Task: Display the results of the 2022 Victory Lane Racing NASCAR Cup Series for the race "Ruof thef Mortgage 500" on the track "Phoenix".
Action: Mouse moved to (267, 589)
Screenshot: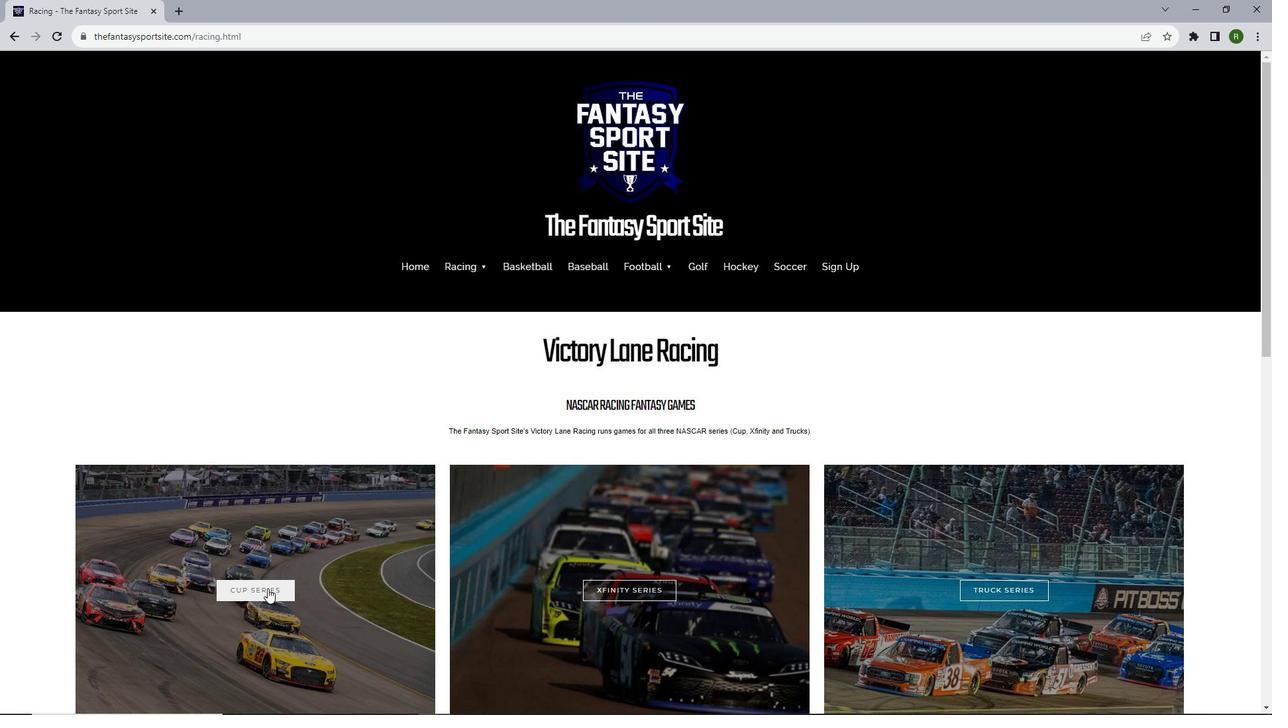 
Action: Mouse pressed left at (267, 589)
Screenshot: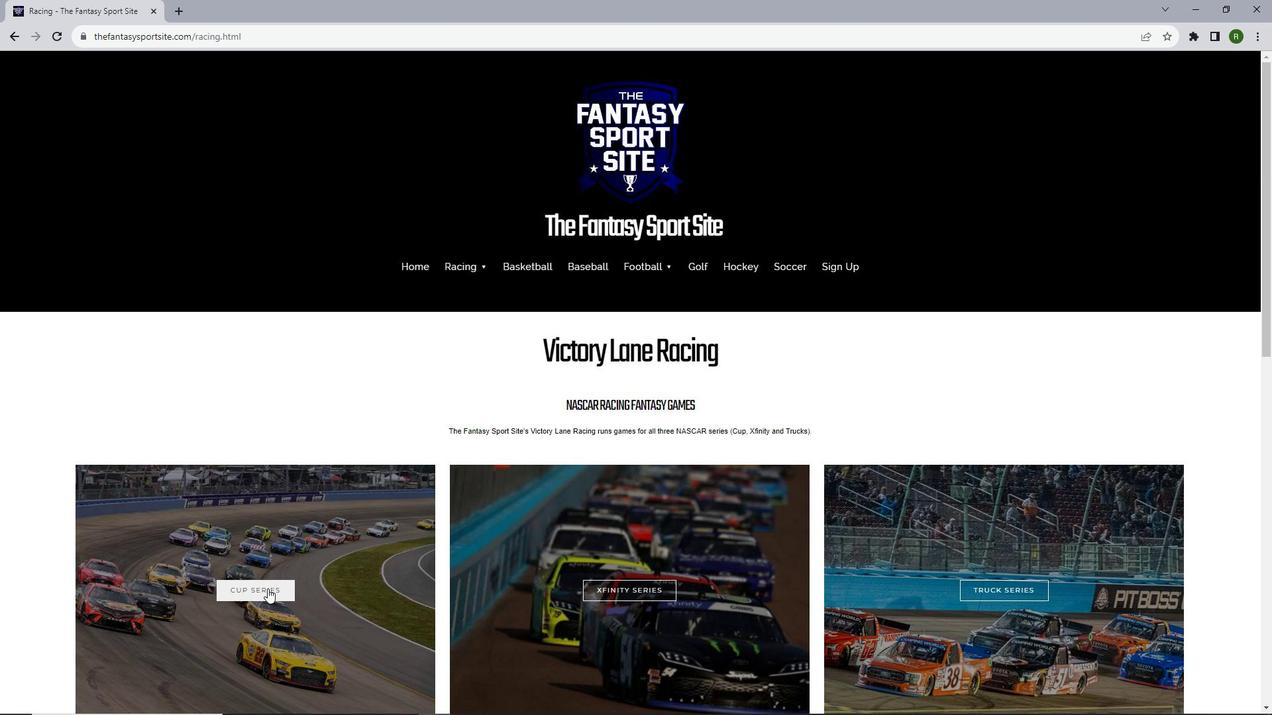 
Action: Mouse moved to (415, 436)
Screenshot: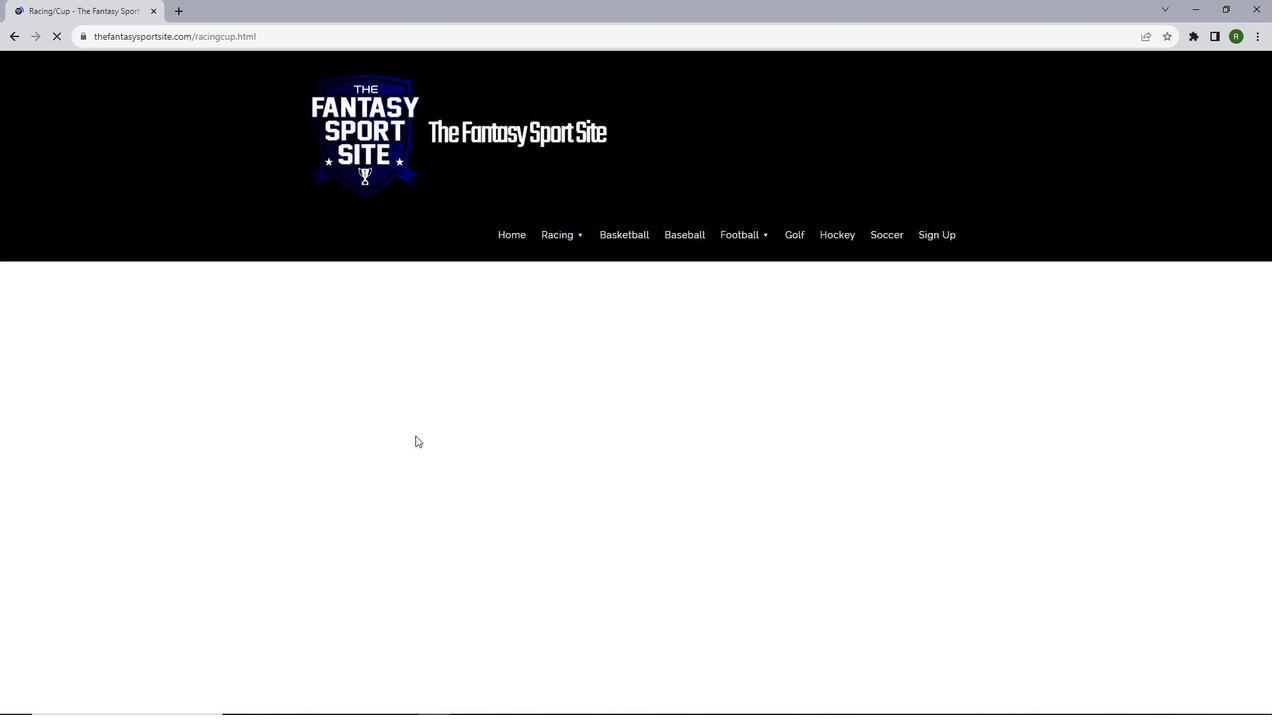 
Action: Mouse scrolled (415, 435) with delta (0, 0)
Screenshot: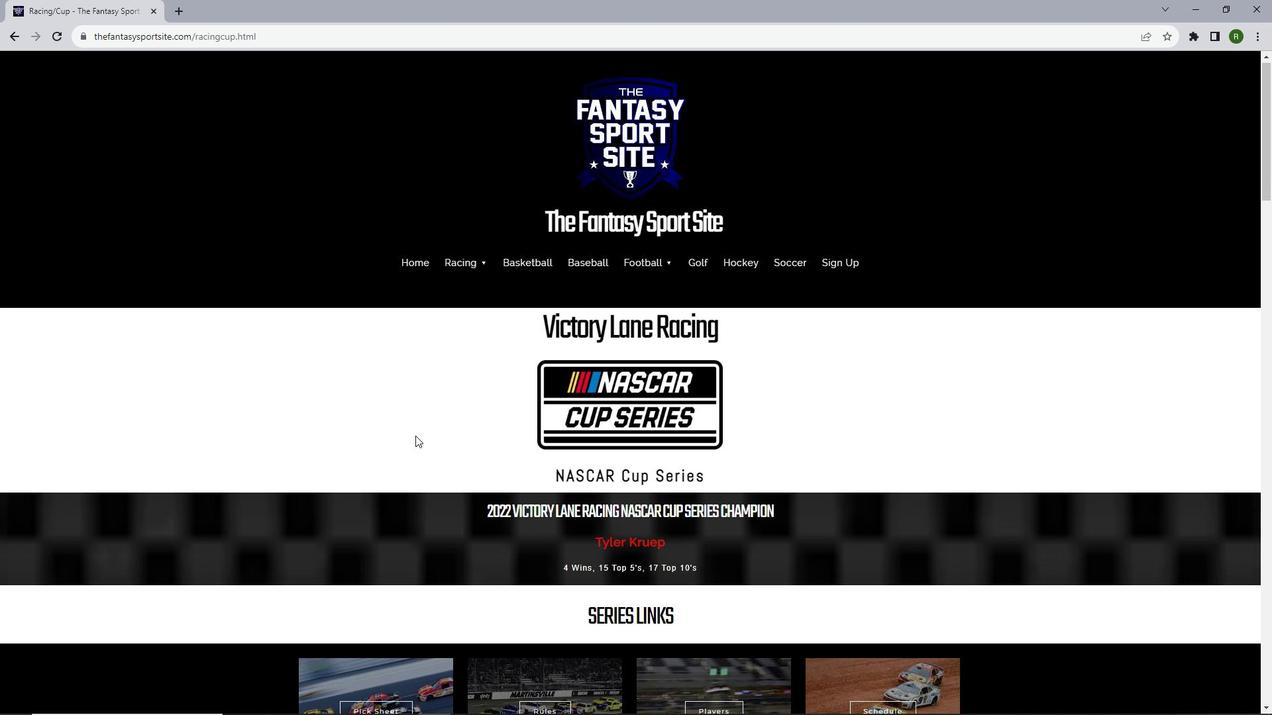 
Action: Mouse scrolled (415, 435) with delta (0, 0)
Screenshot: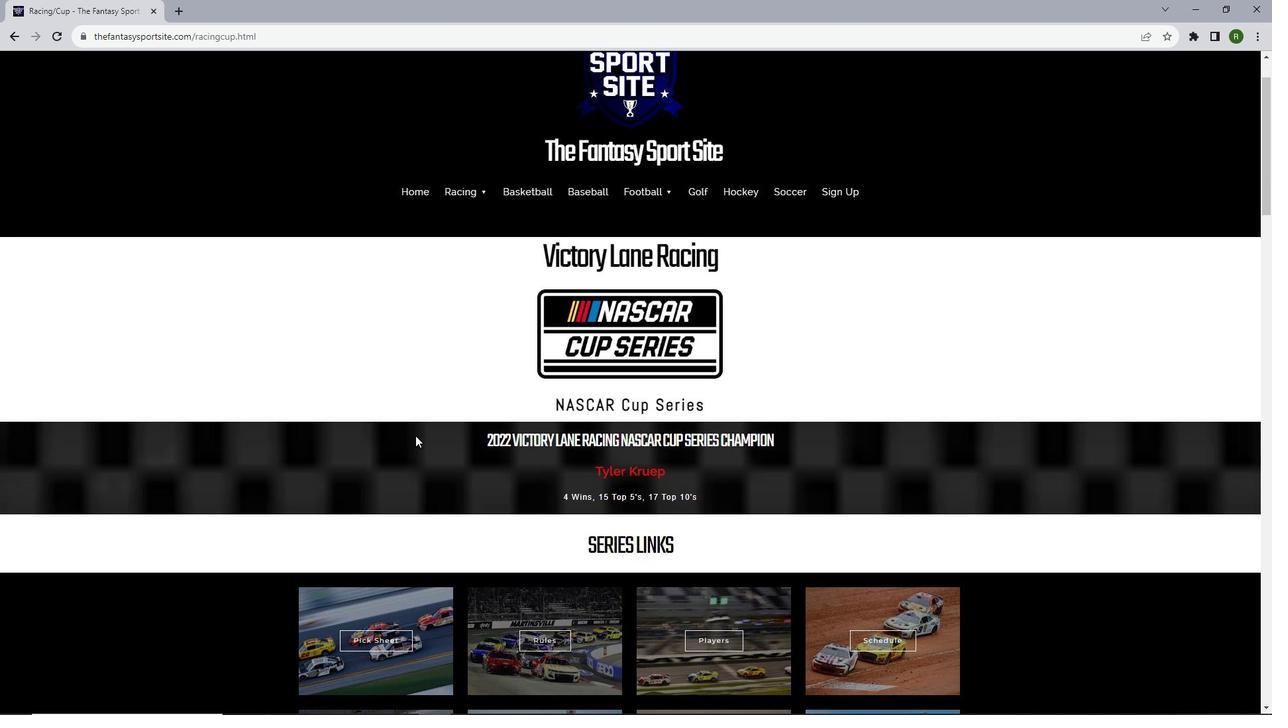 
Action: Mouse scrolled (415, 435) with delta (0, 0)
Screenshot: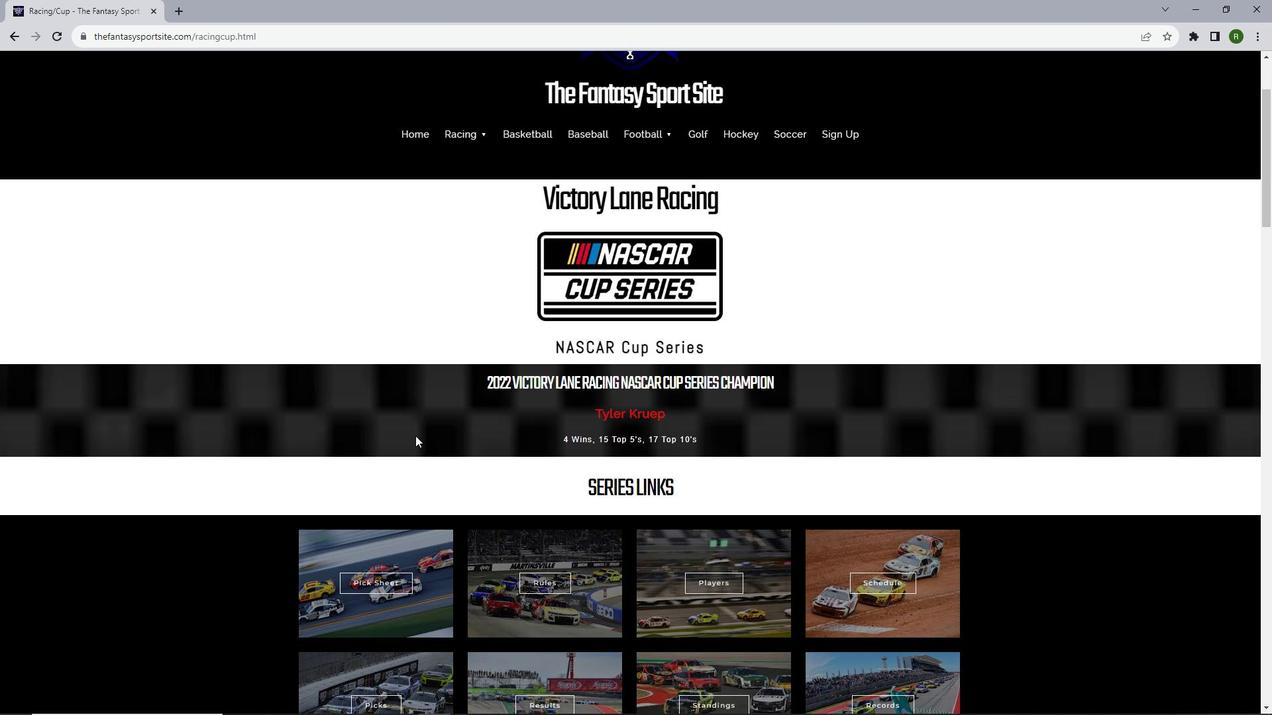
Action: Mouse scrolled (415, 435) with delta (0, 0)
Screenshot: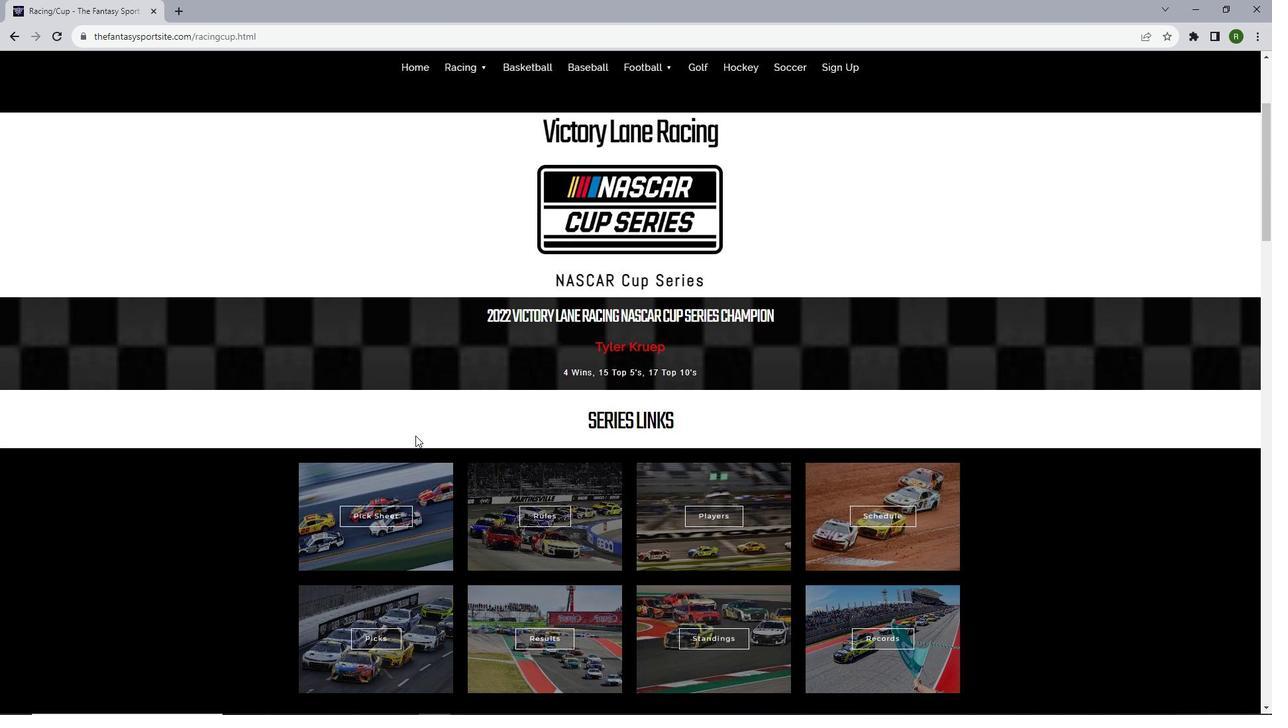 
Action: Mouse scrolled (415, 435) with delta (0, 0)
Screenshot: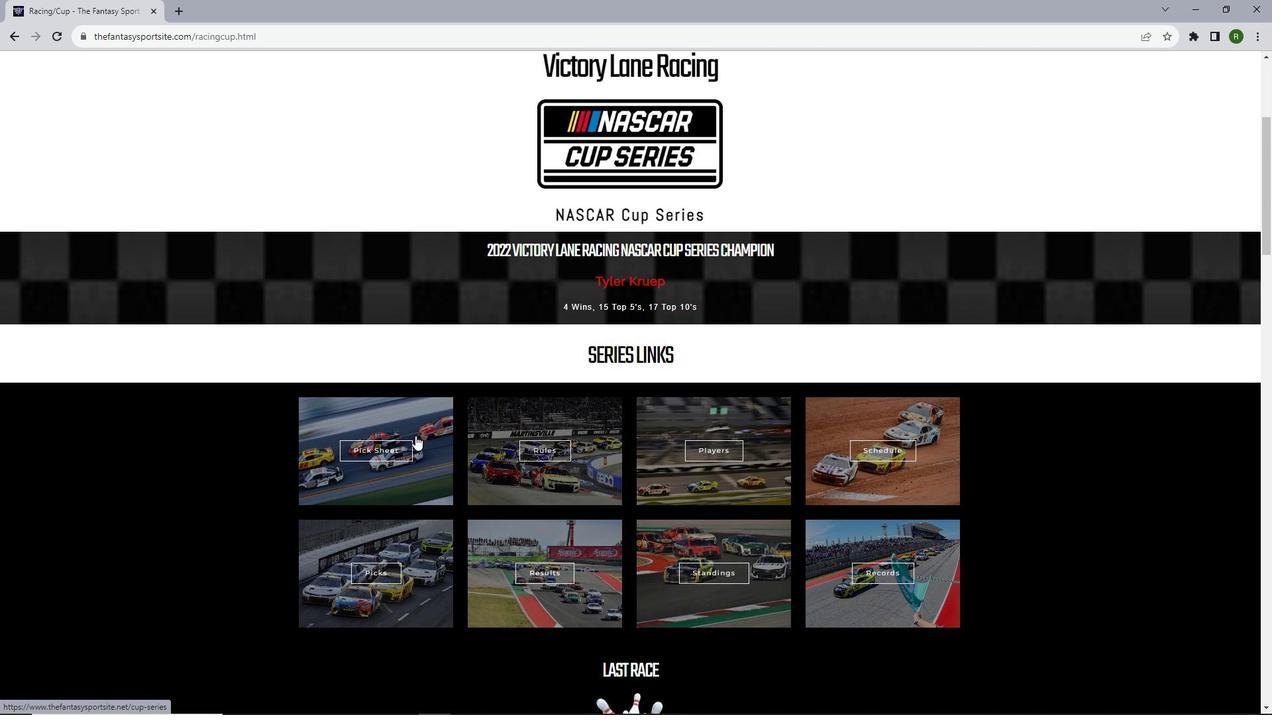 
Action: Mouse moved to (540, 502)
Screenshot: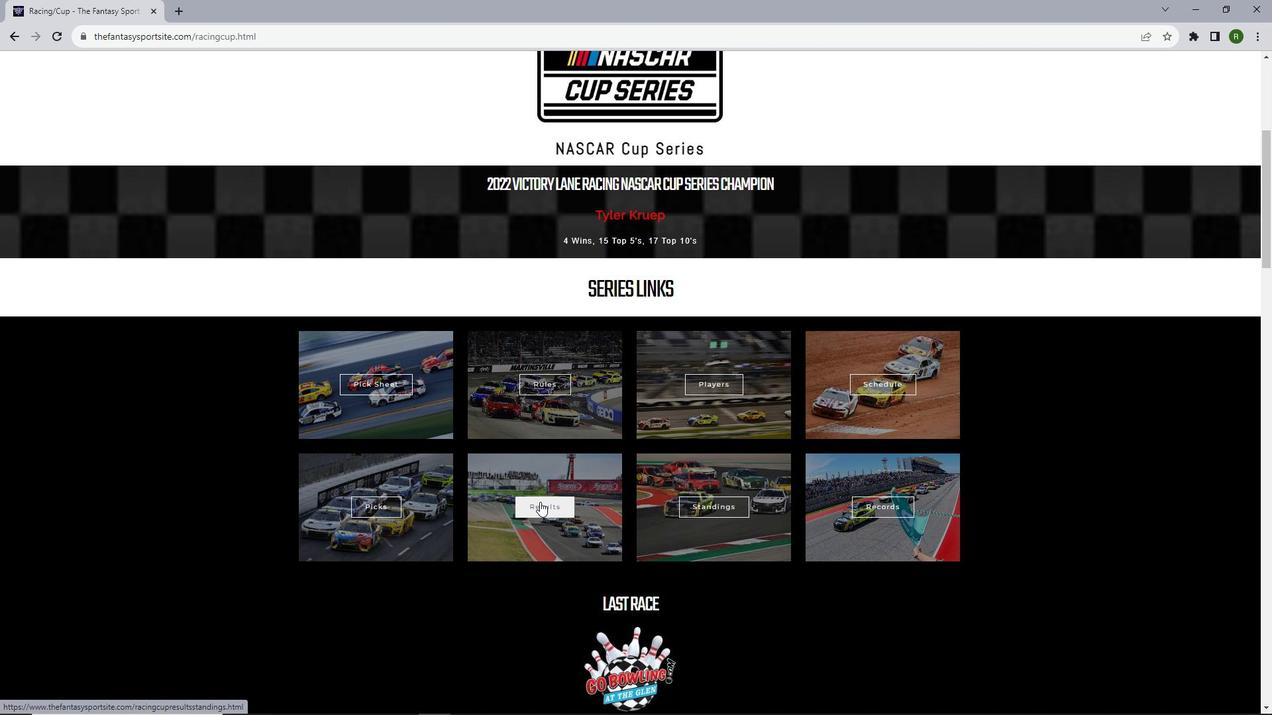 
Action: Mouse pressed left at (540, 502)
Screenshot: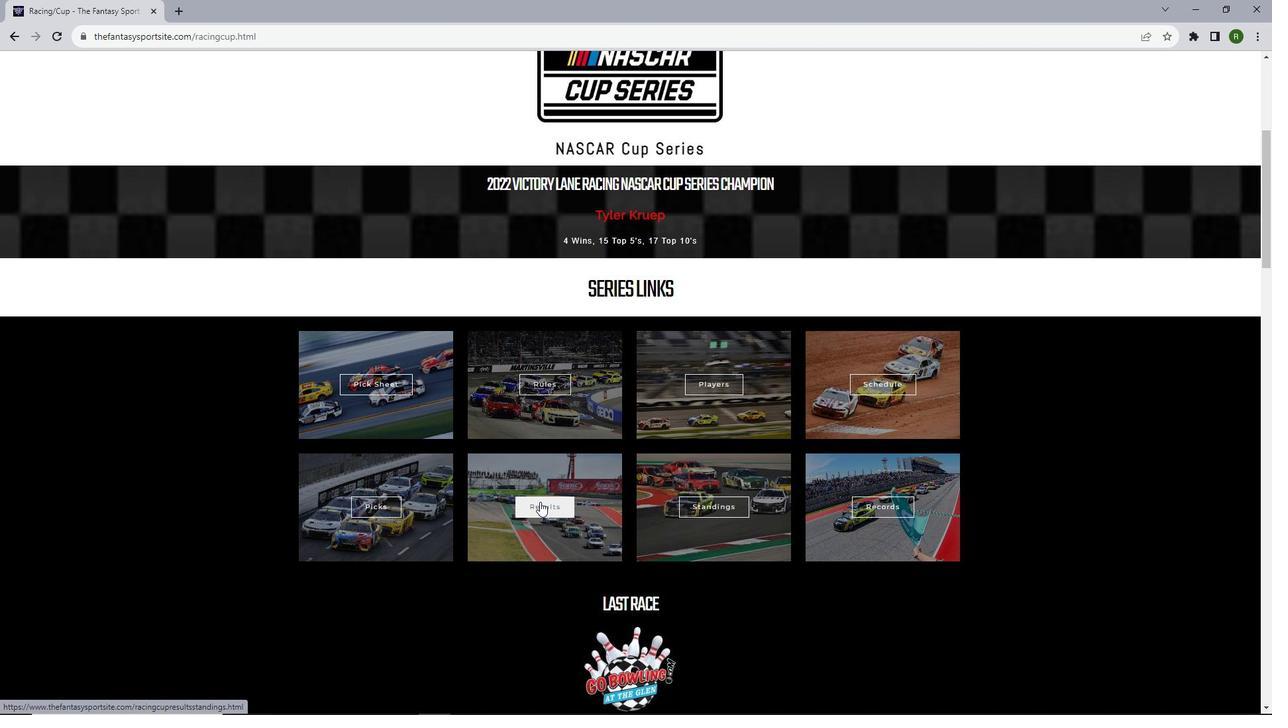 
Action: Mouse moved to (551, 422)
Screenshot: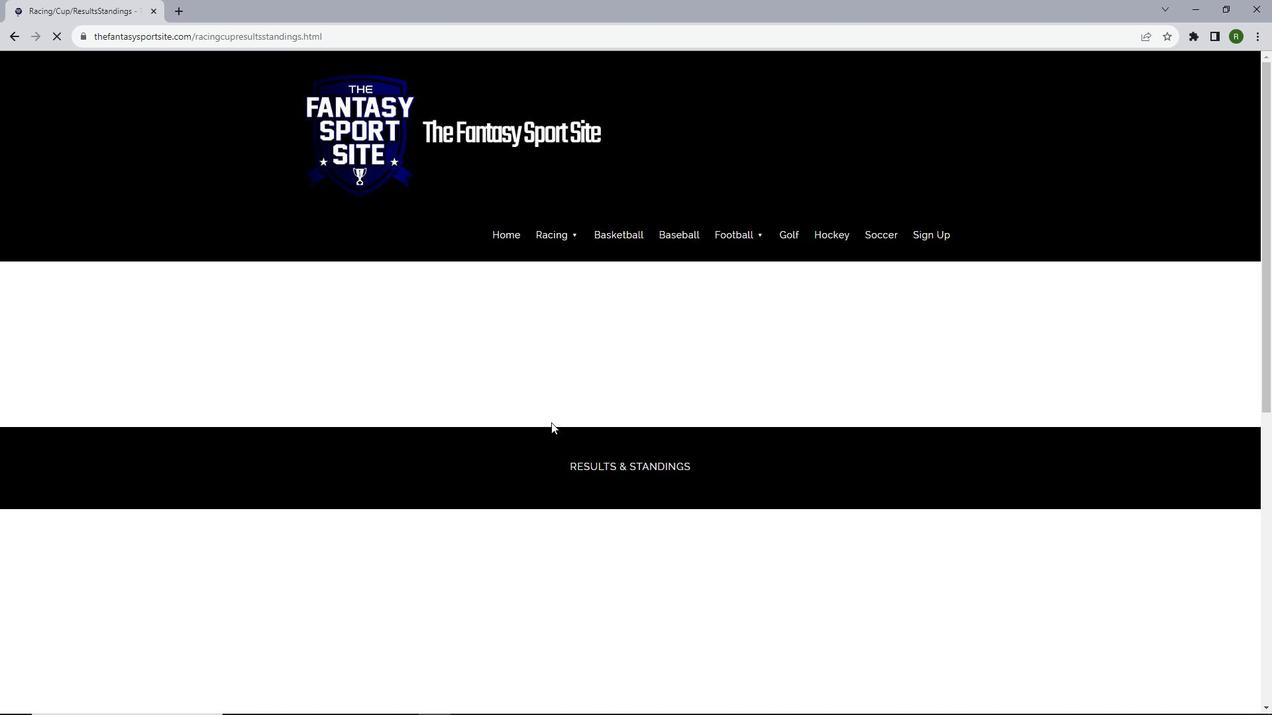 
Action: Mouse scrolled (551, 422) with delta (0, 0)
Screenshot: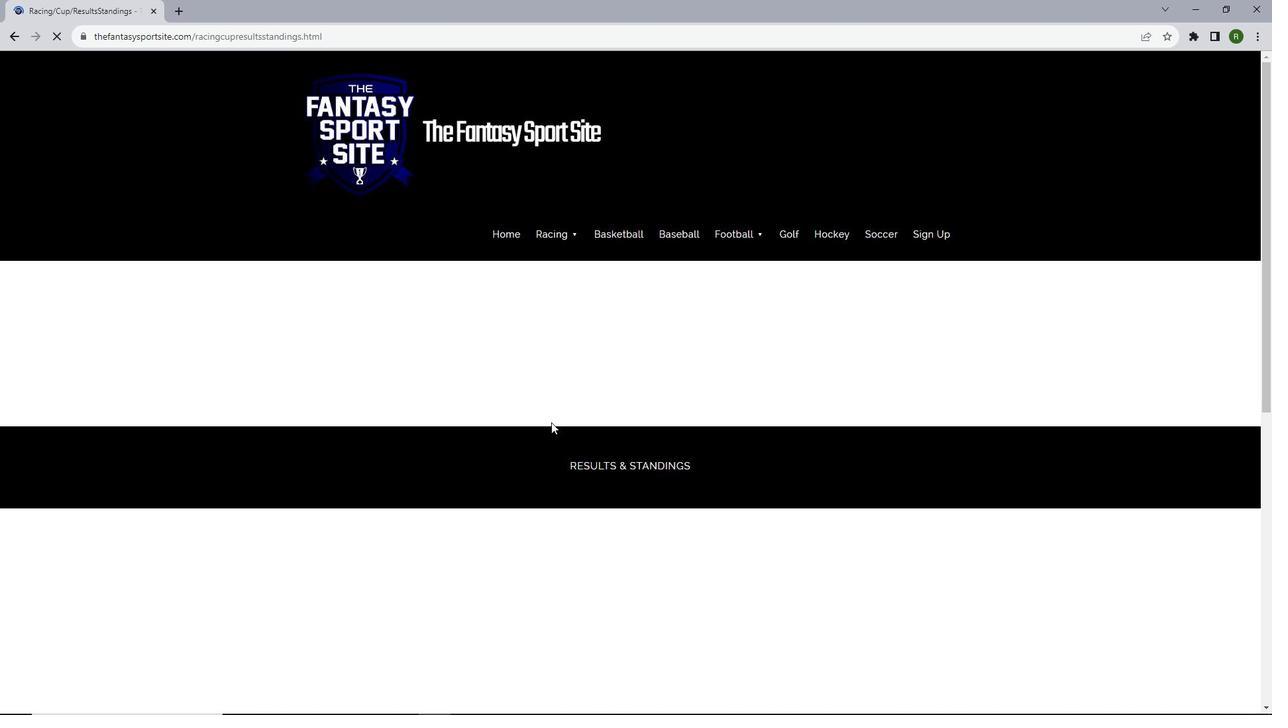 
Action: Mouse moved to (551, 422)
Screenshot: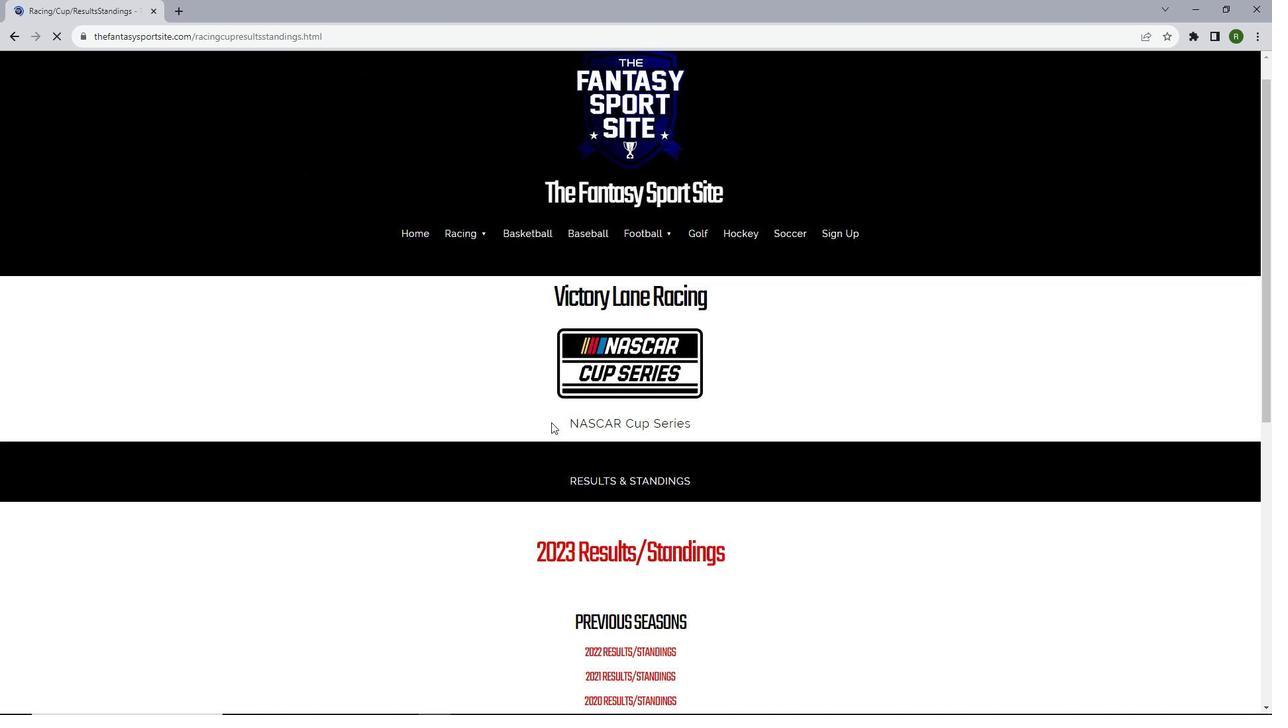 
Action: Mouse scrolled (551, 421) with delta (0, 0)
Screenshot: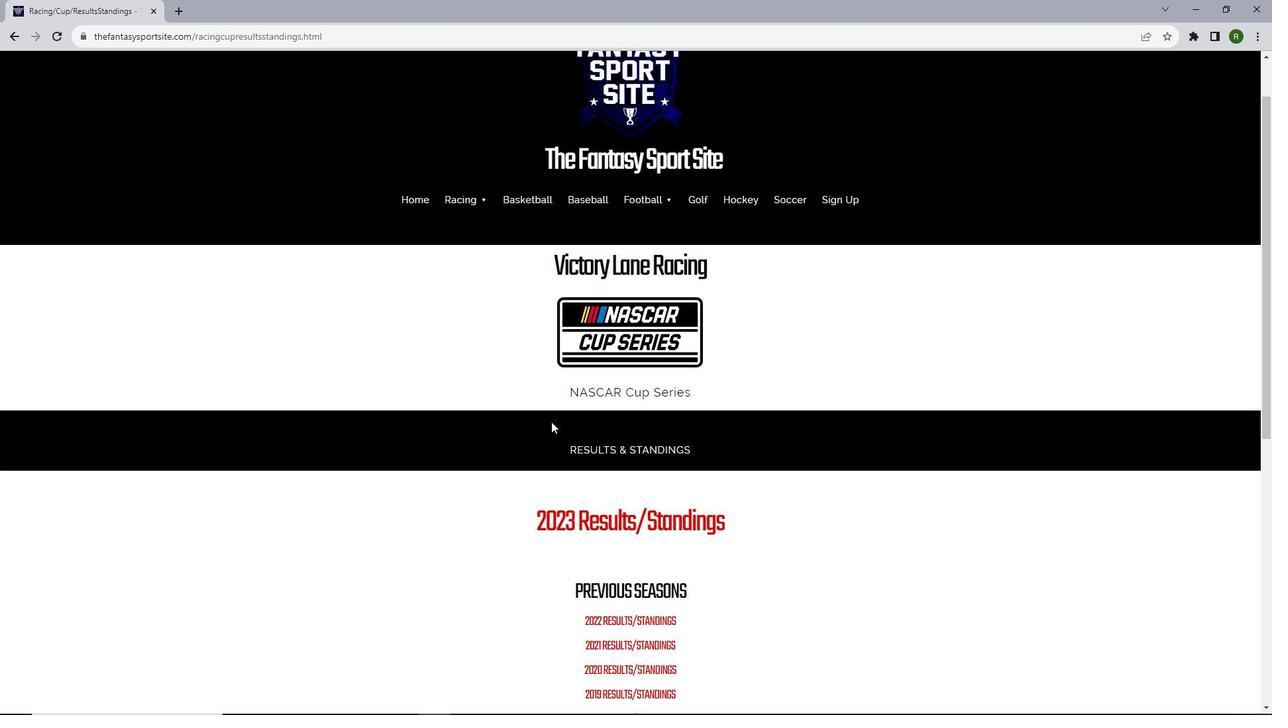 
Action: Mouse moved to (588, 465)
Screenshot: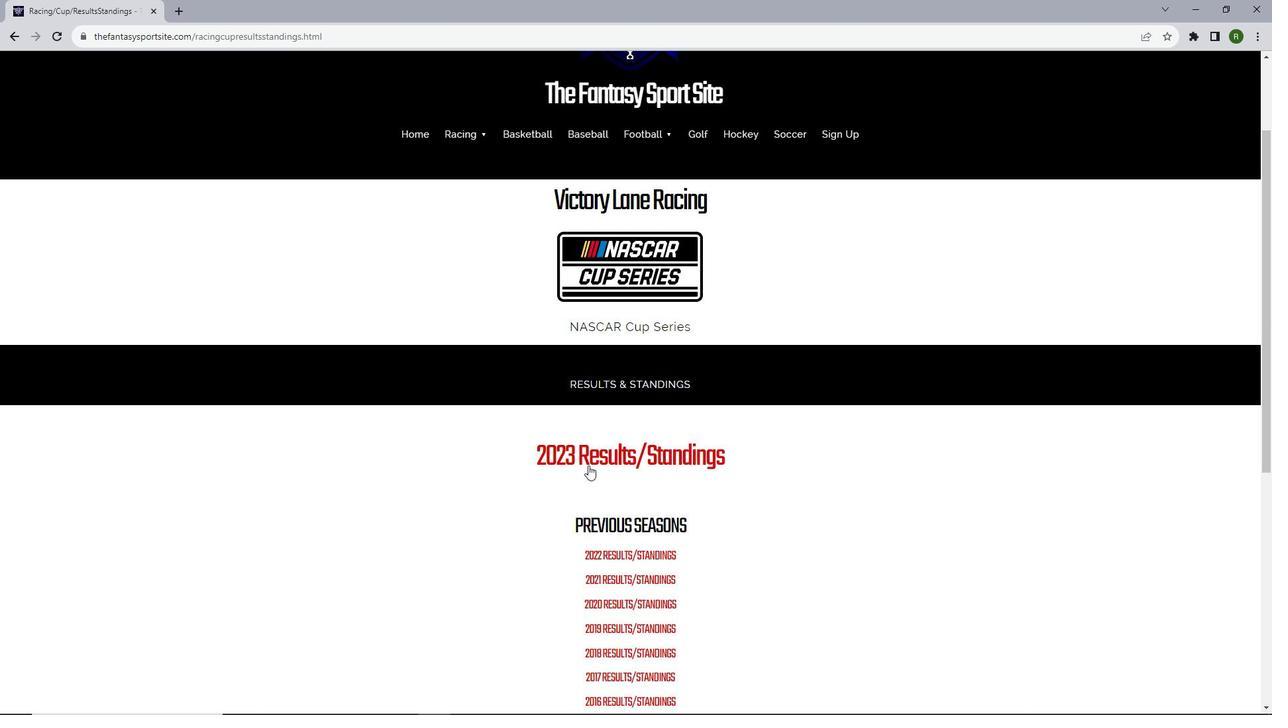 
Action: Mouse scrolled (588, 465) with delta (0, 0)
Screenshot: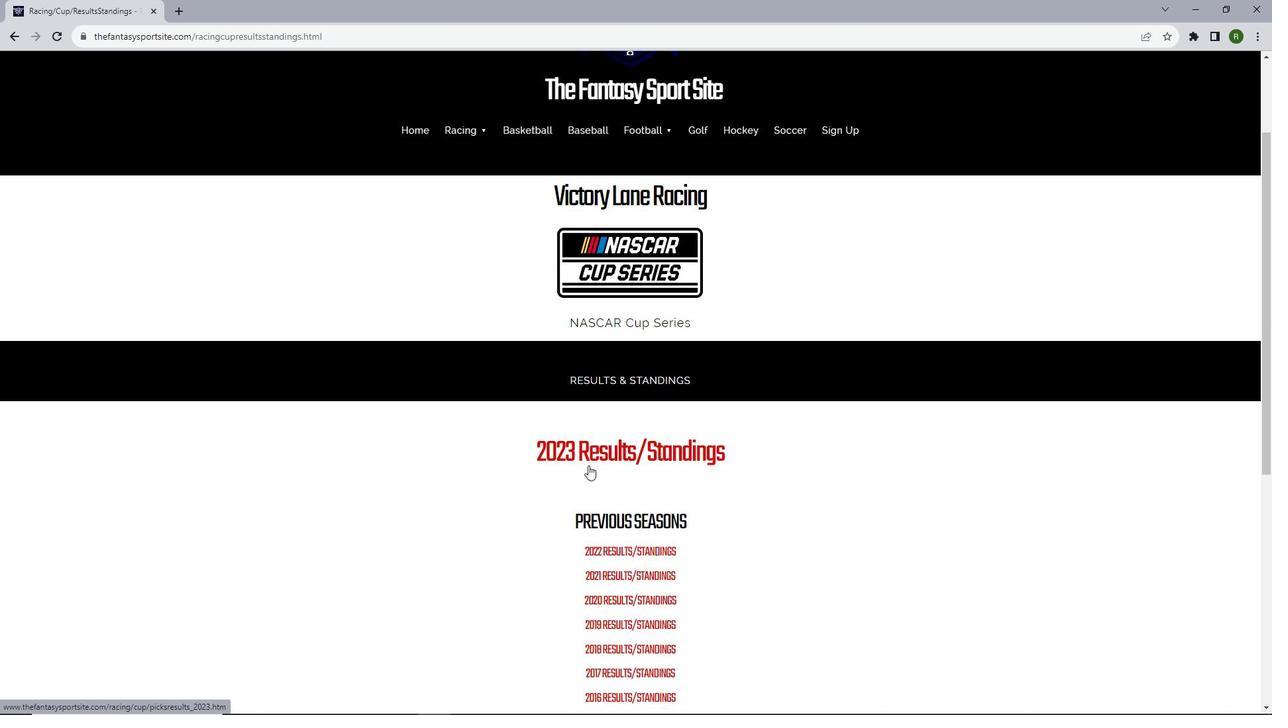 
Action: Mouse moved to (634, 483)
Screenshot: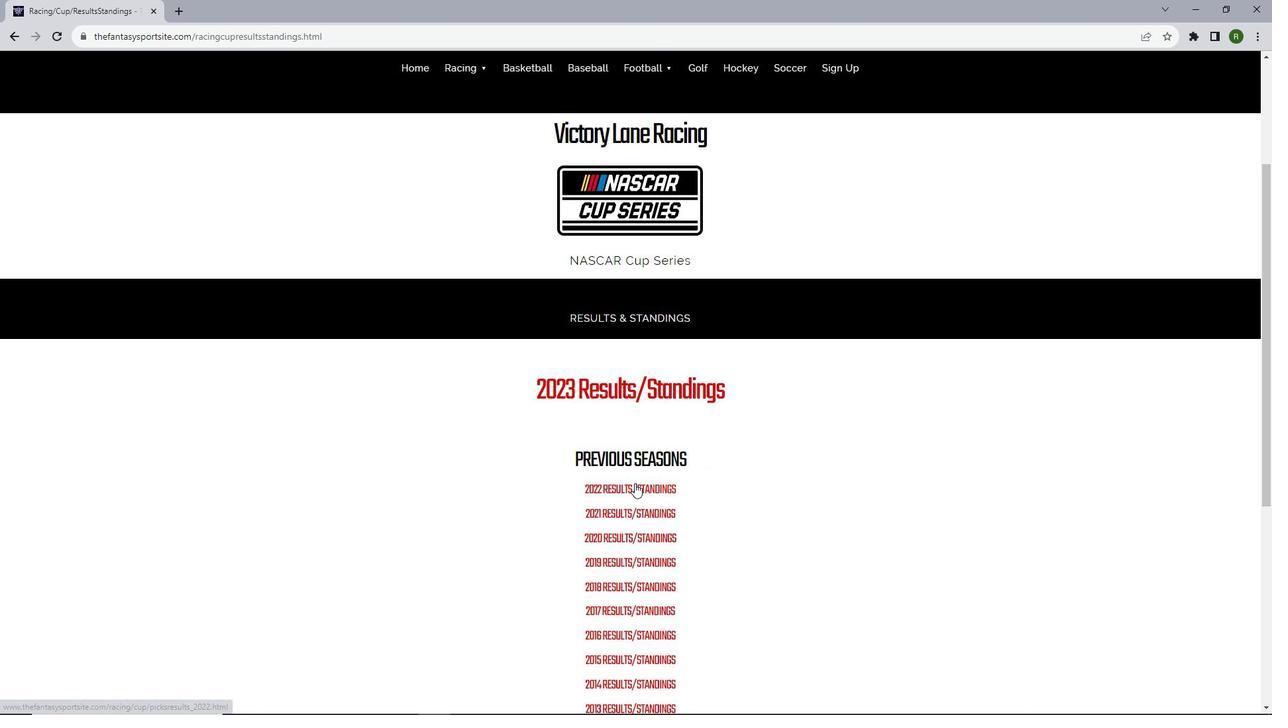 
Action: Mouse pressed left at (634, 483)
Screenshot: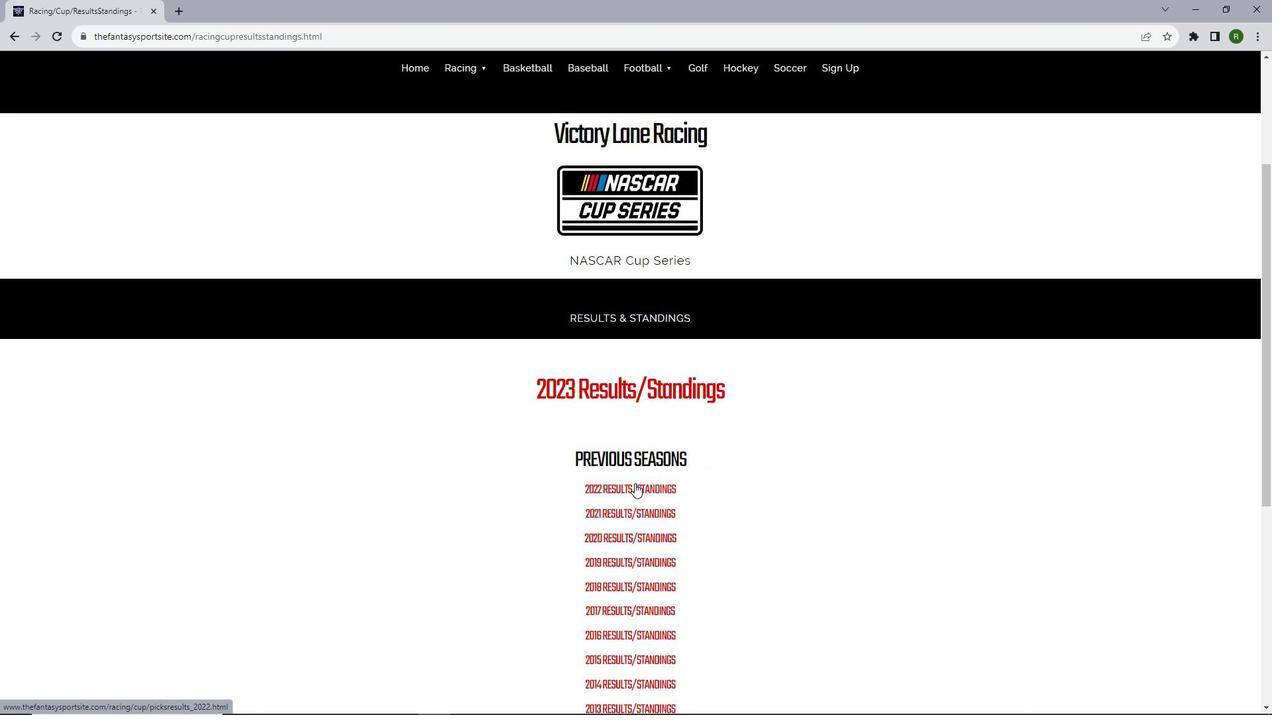
Action: Mouse moved to (768, 186)
Screenshot: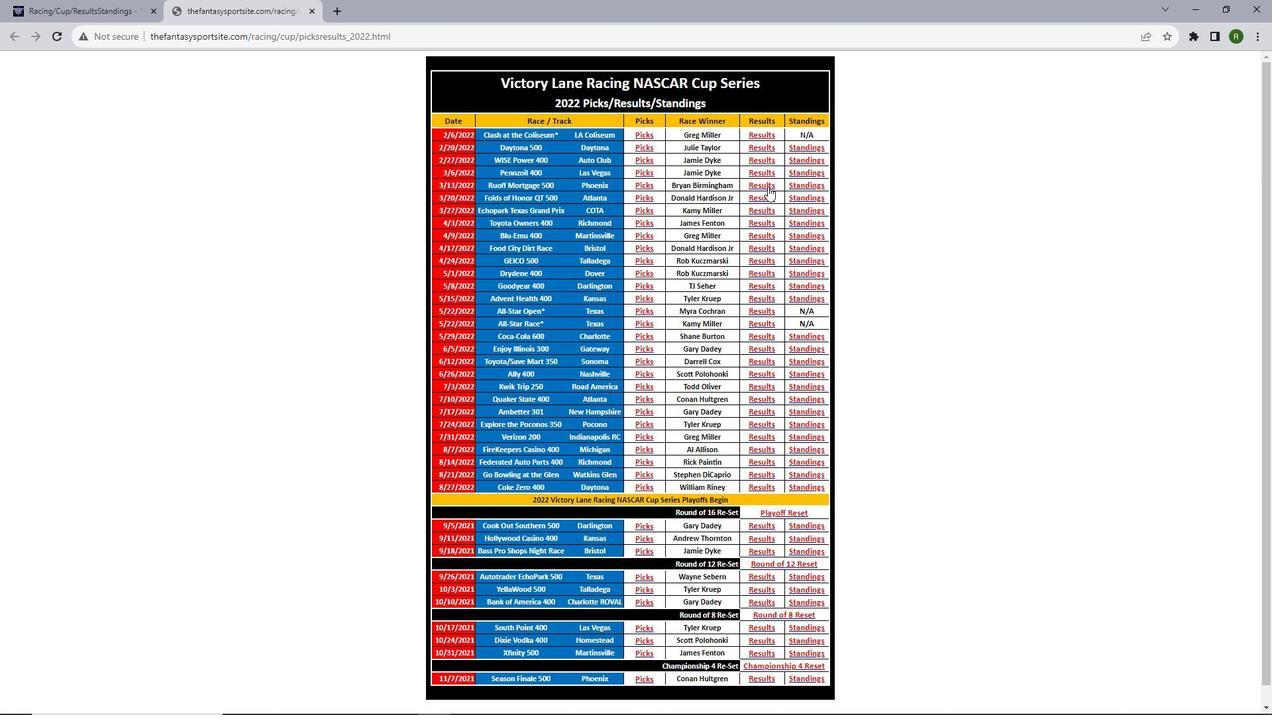
Action: Mouse pressed left at (768, 186)
Screenshot: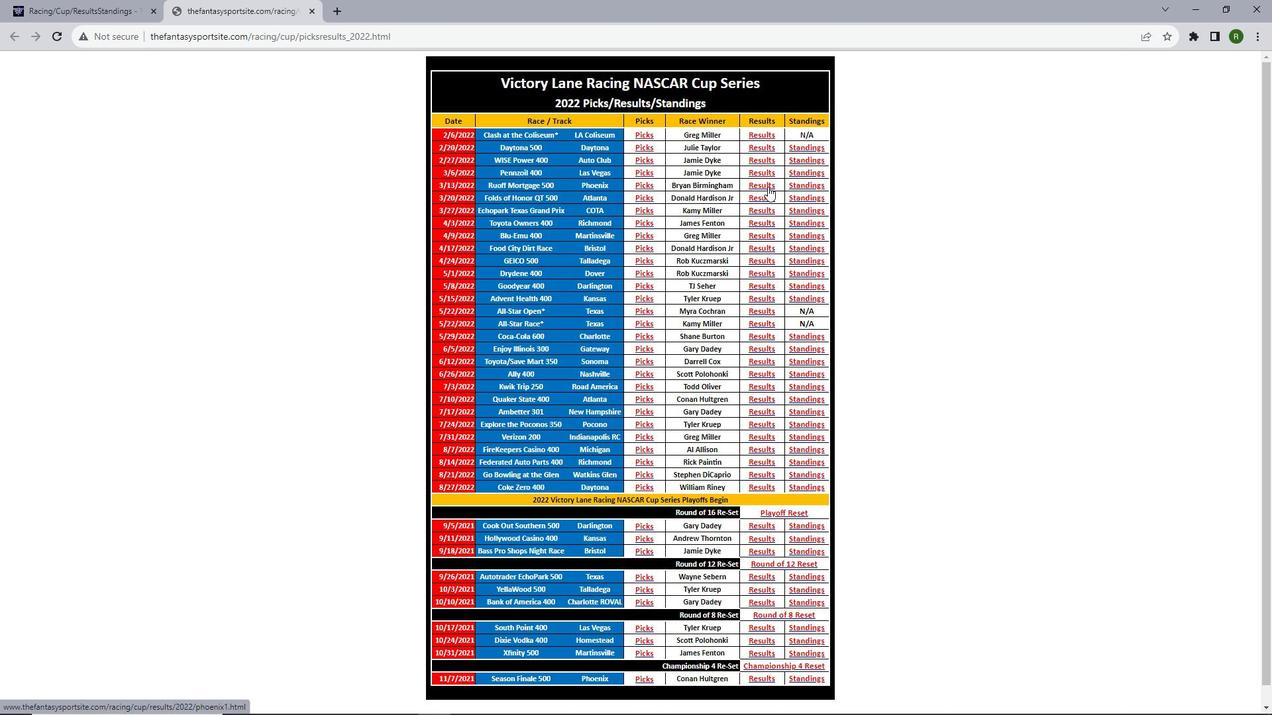 
Action: Mouse moved to (735, 260)
Screenshot: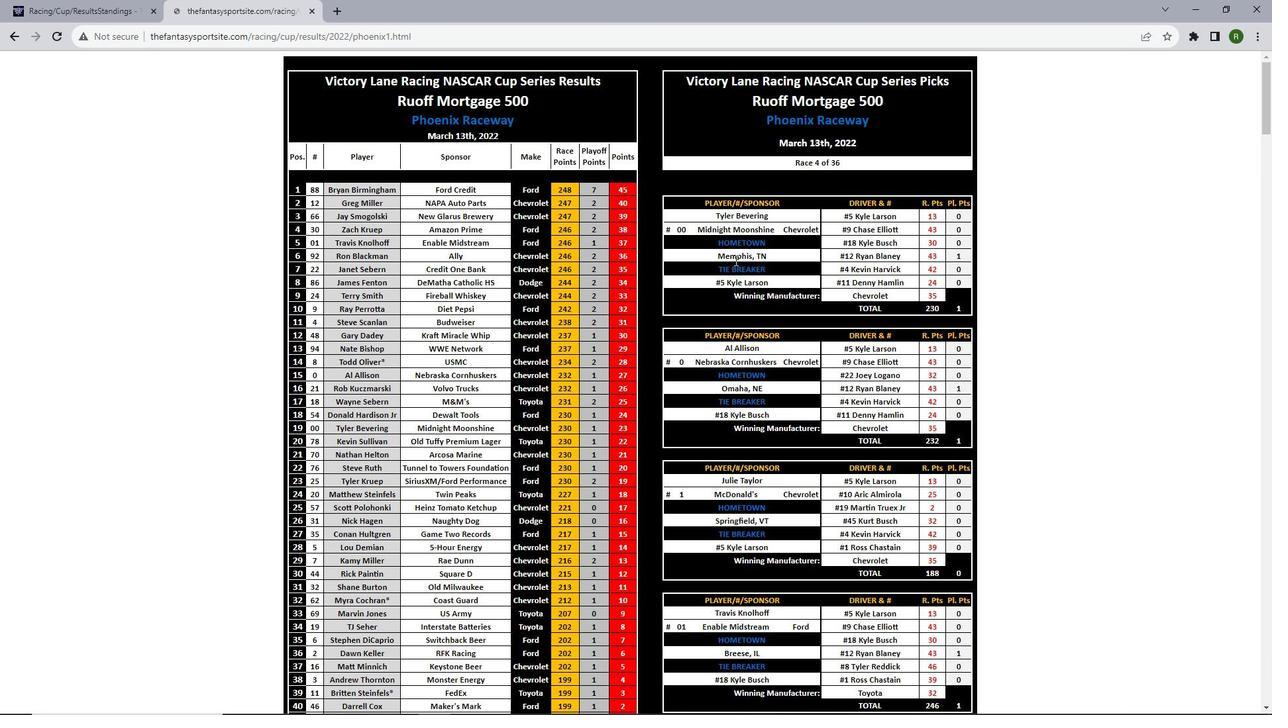 
Action: Mouse scrolled (735, 259) with delta (0, 0)
Screenshot: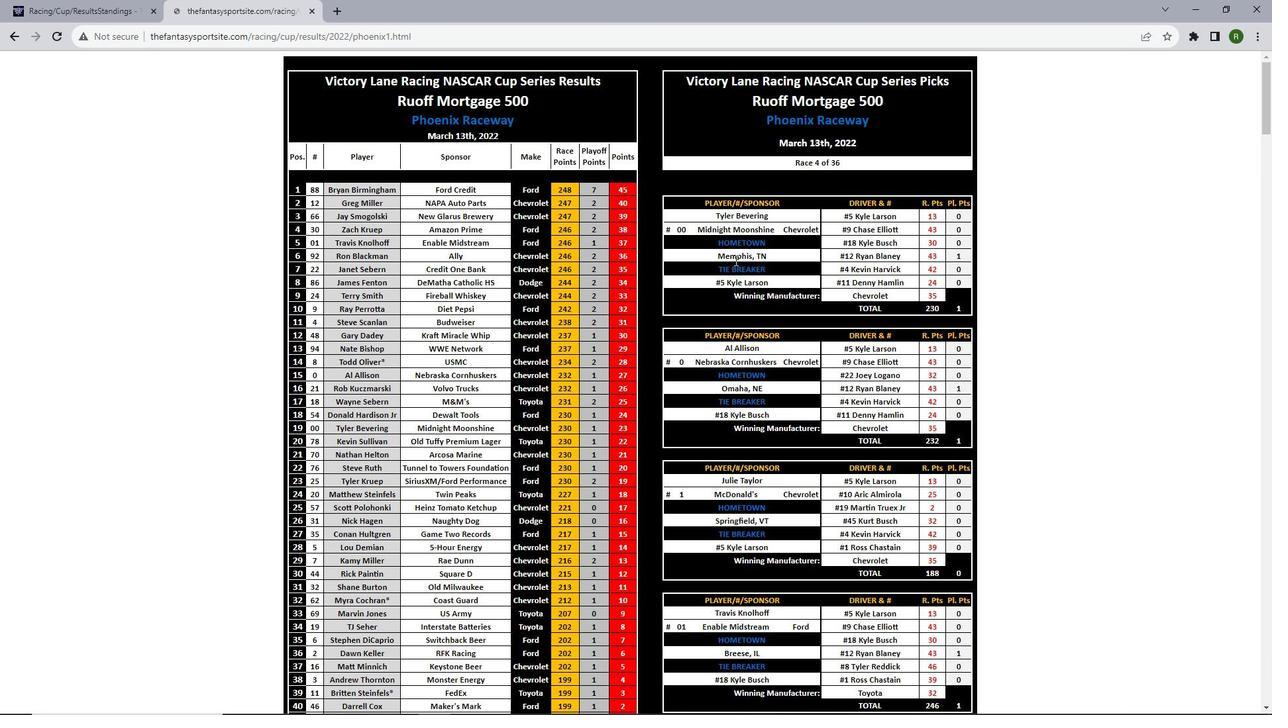 
Action: Mouse scrolled (735, 259) with delta (0, 0)
Screenshot: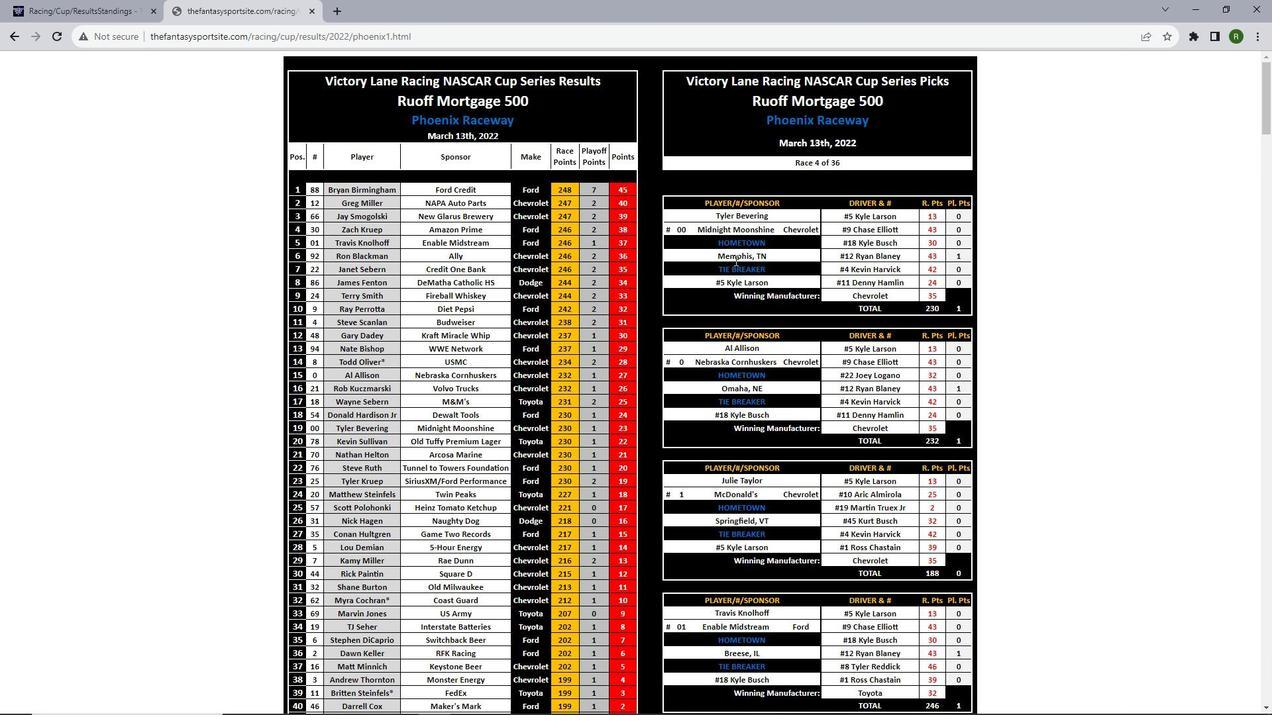 
Action: Mouse scrolled (735, 259) with delta (0, 0)
Screenshot: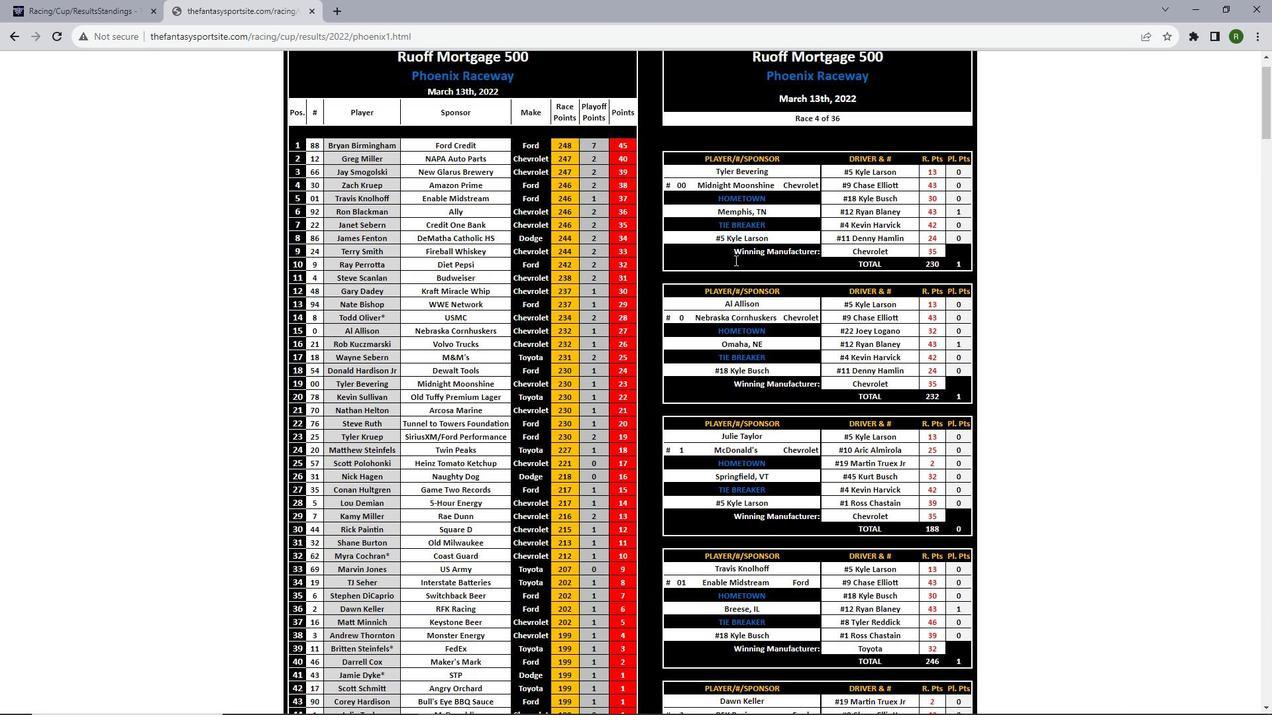 
Action: Mouse scrolled (735, 259) with delta (0, 0)
Screenshot: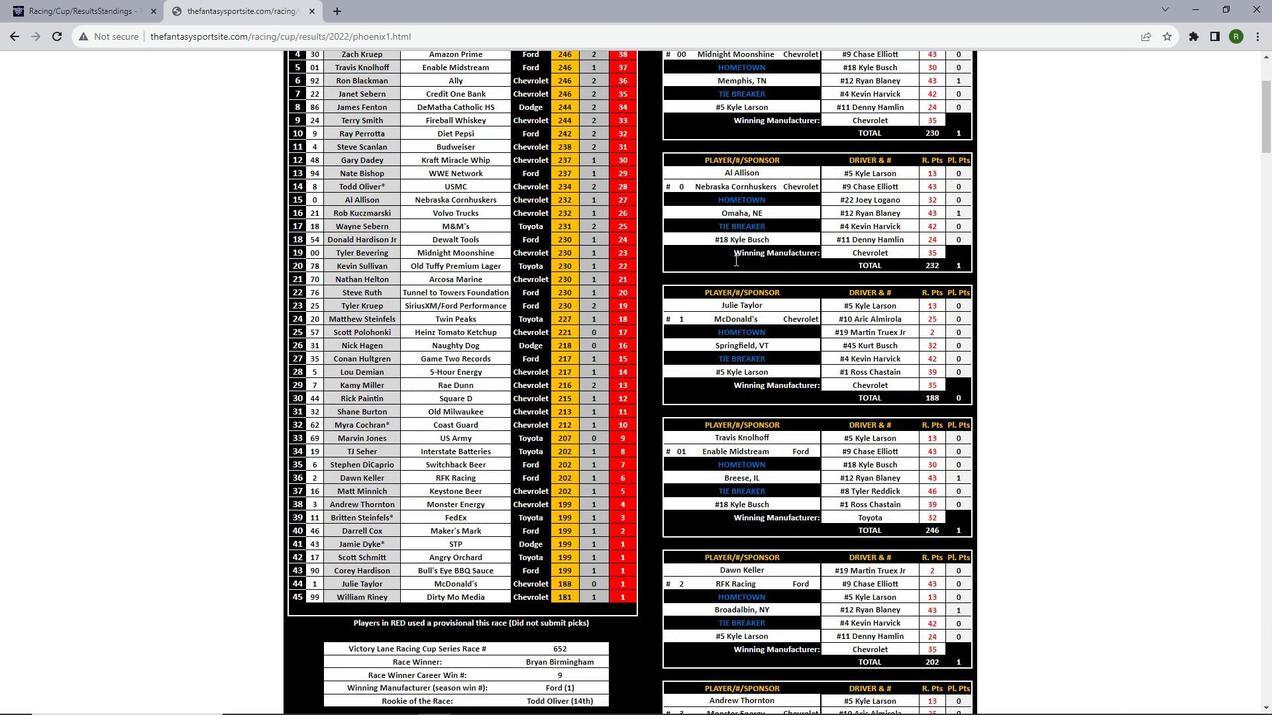 
Action: Mouse scrolled (735, 259) with delta (0, 0)
Screenshot: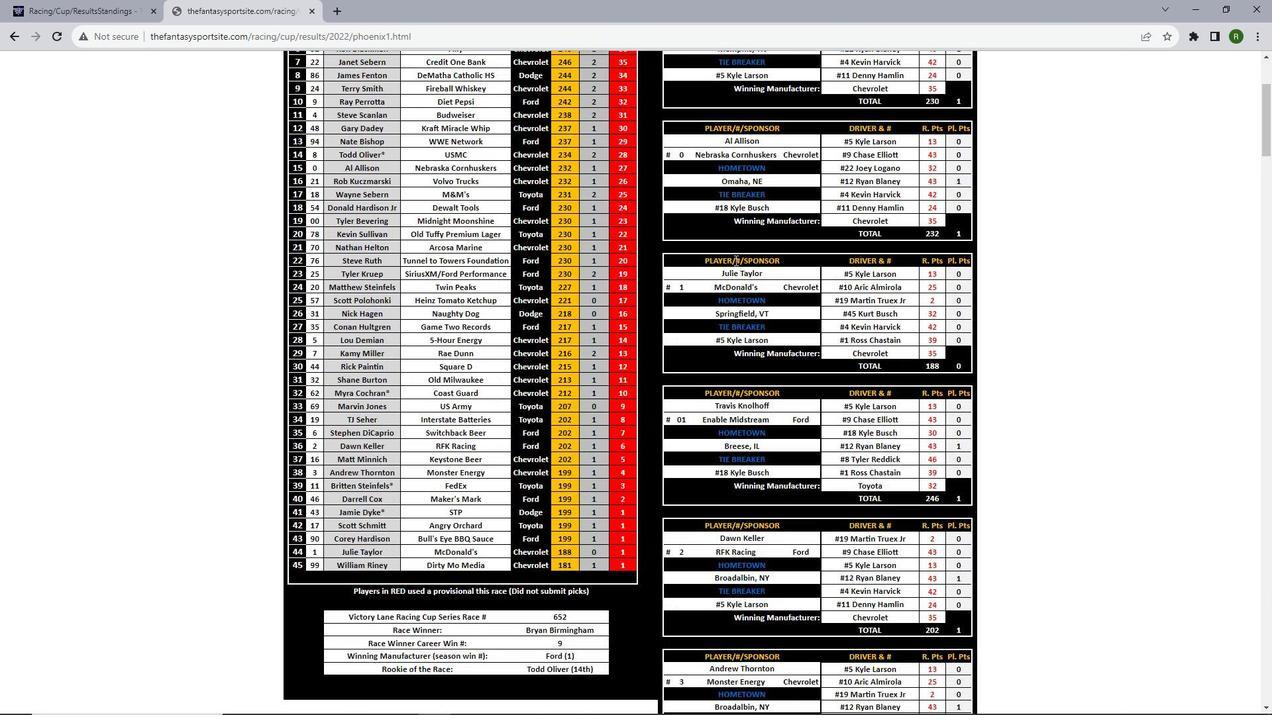 
Action: Mouse scrolled (735, 259) with delta (0, 0)
Screenshot: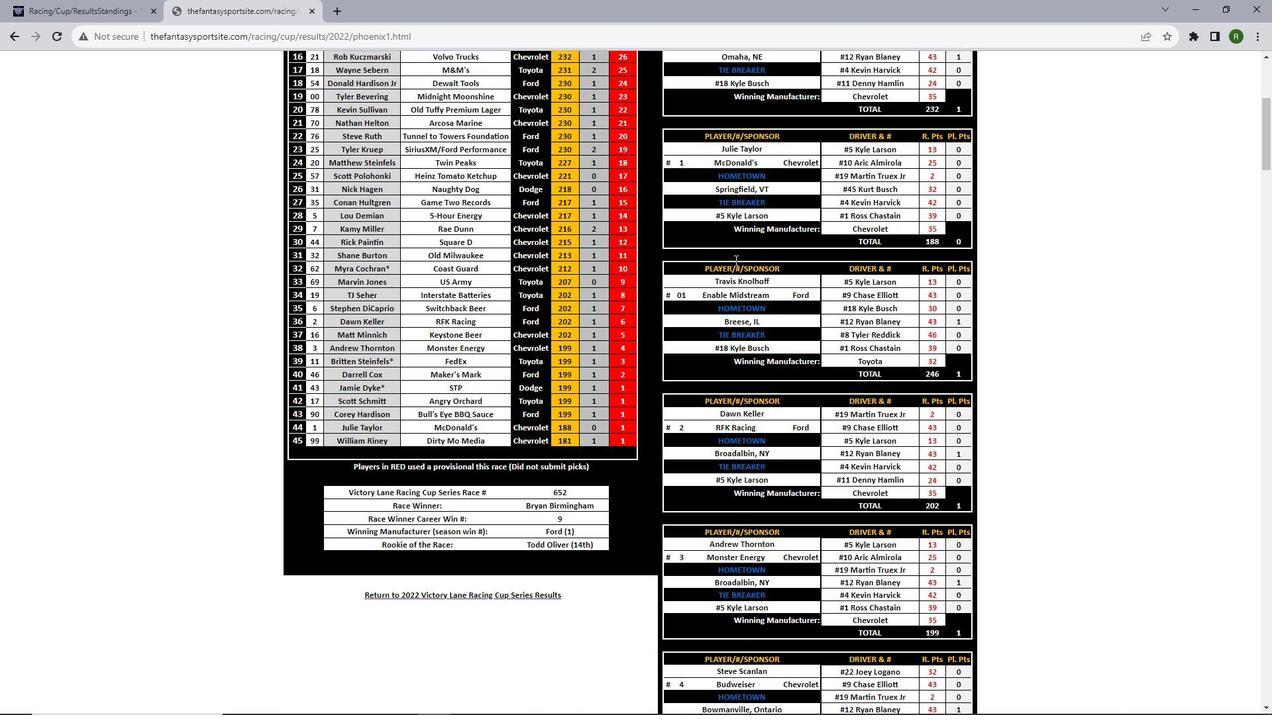 
Action: Mouse scrolled (735, 259) with delta (0, 0)
Screenshot: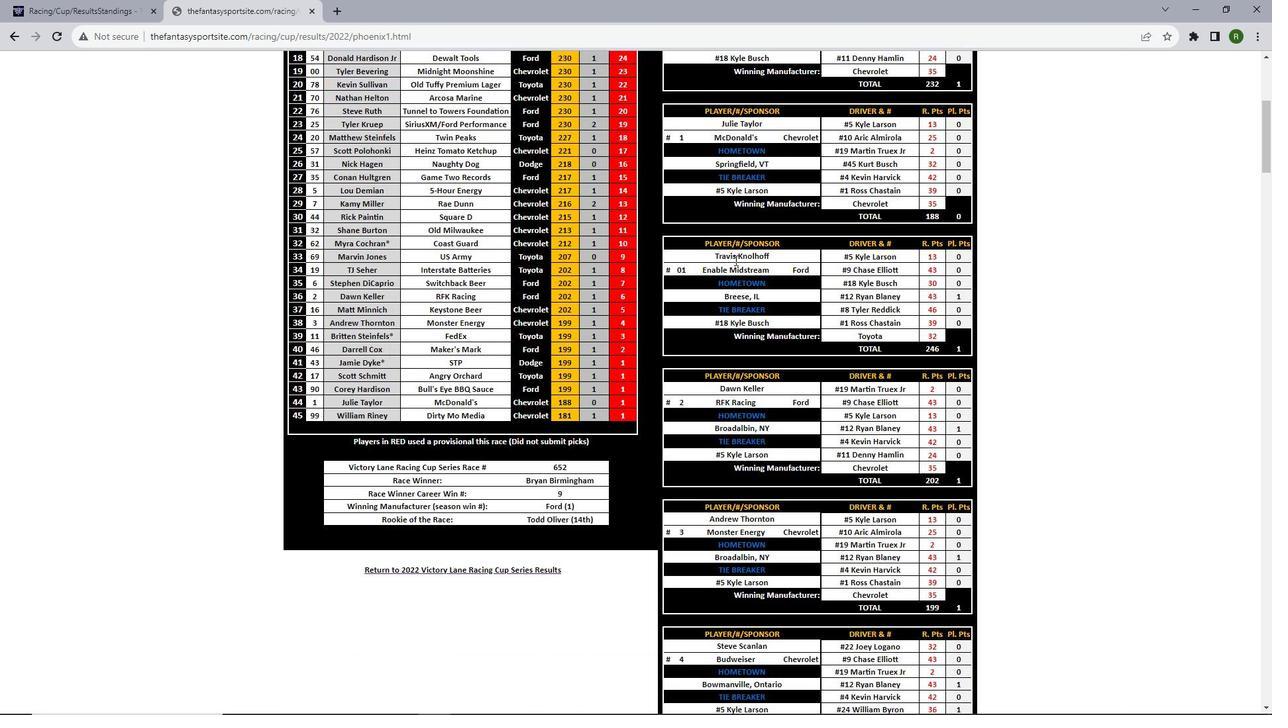 
Action: Mouse scrolled (735, 259) with delta (0, 0)
Screenshot: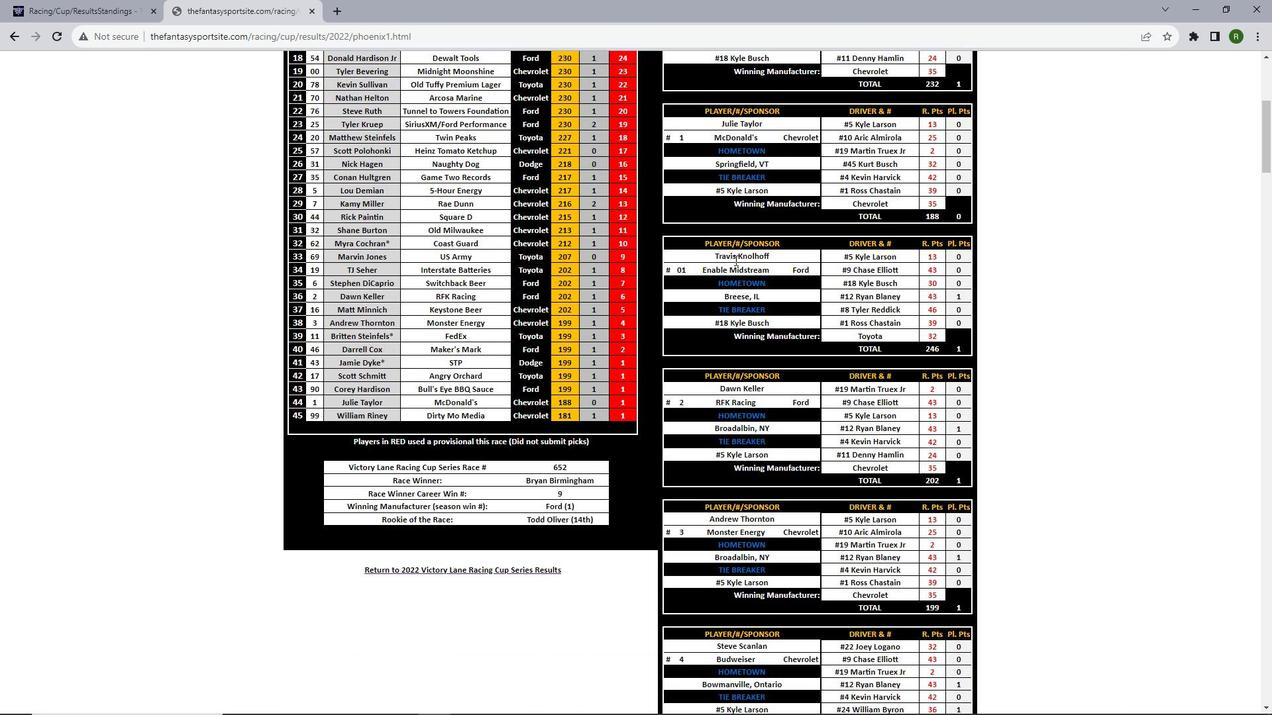 
Action: Mouse scrolled (735, 259) with delta (0, 0)
Screenshot: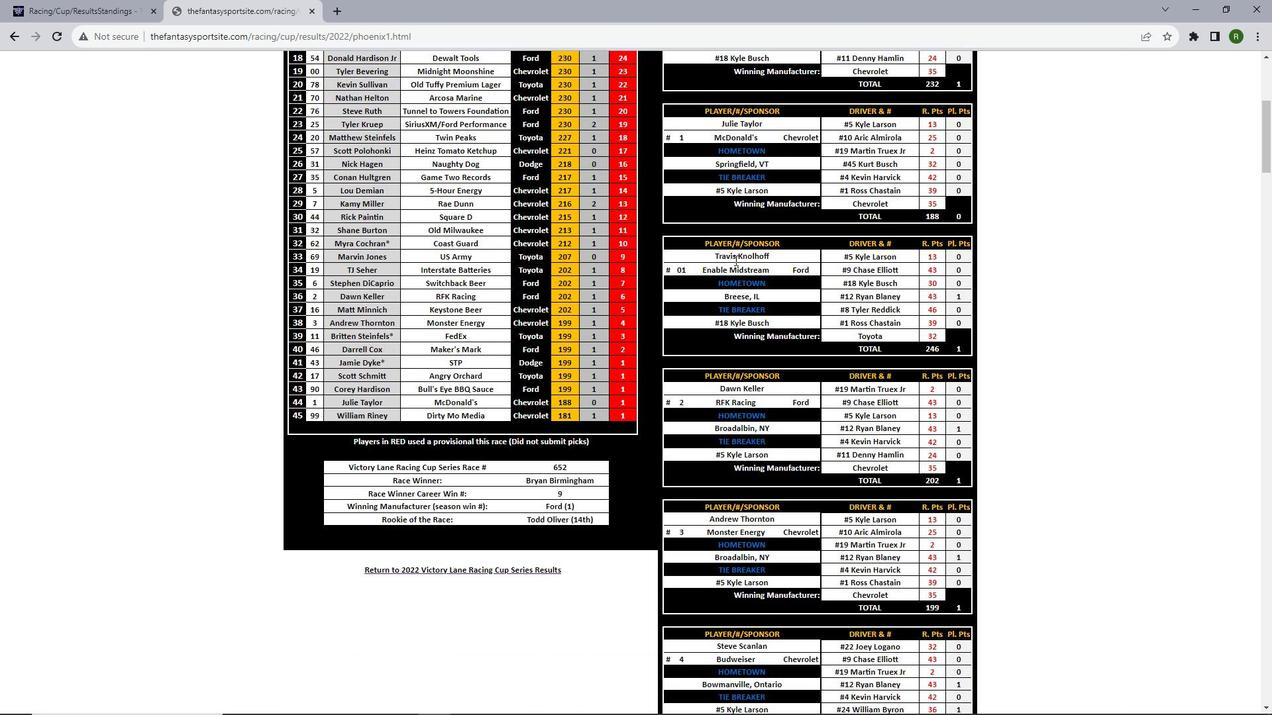 
Action: Mouse scrolled (735, 259) with delta (0, 0)
Screenshot: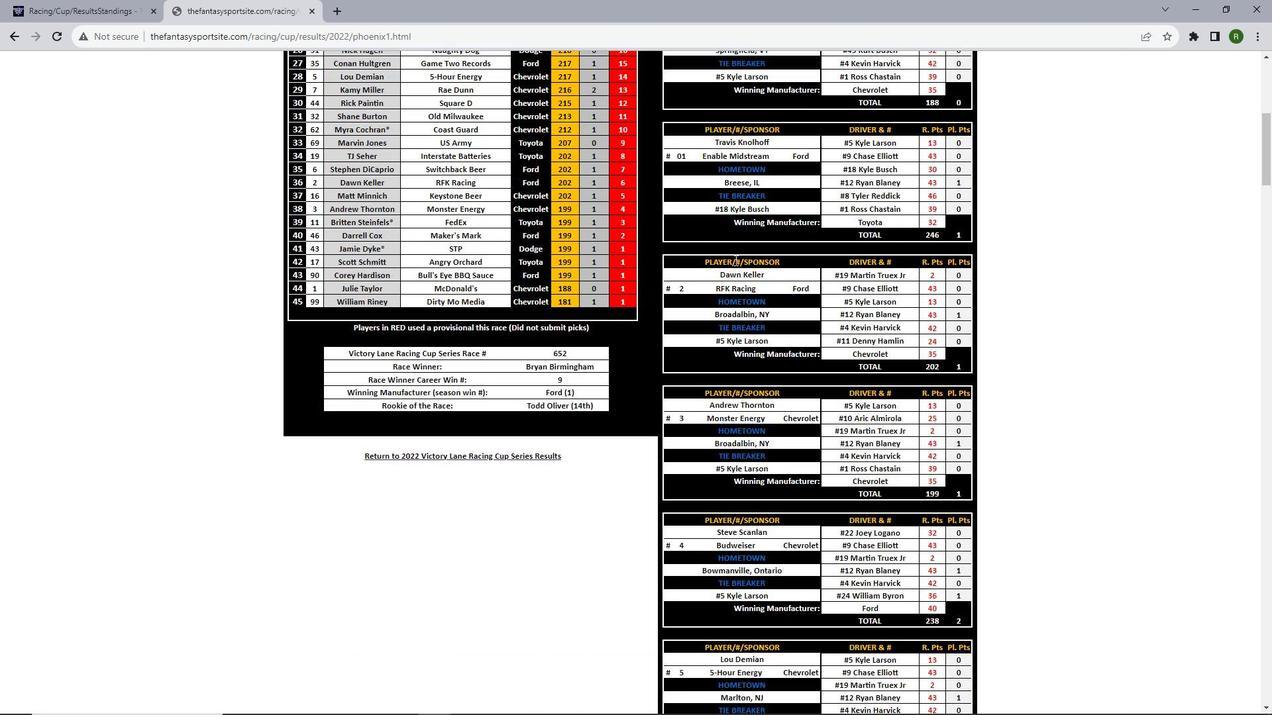 
Action: Mouse moved to (735, 260)
Screenshot: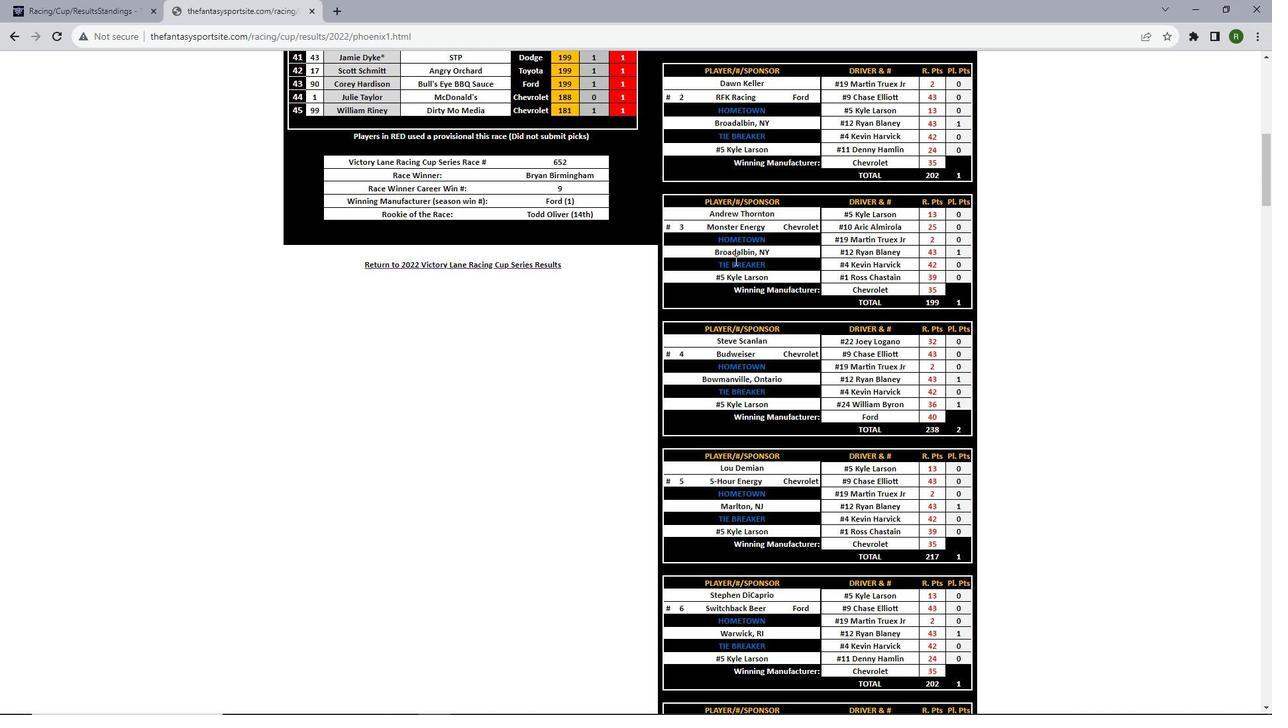 
Action: Mouse scrolled (735, 259) with delta (0, 0)
Screenshot: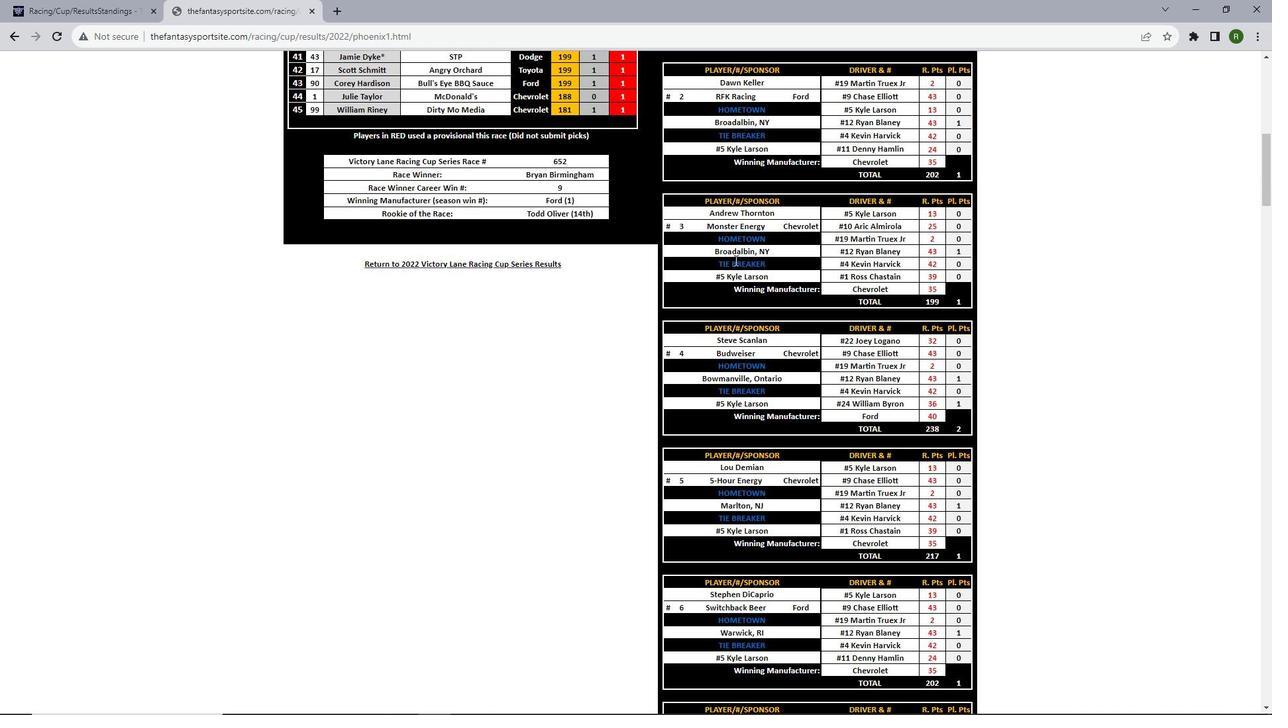 
Action: Mouse scrolled (735, 259) with delta (0, 0)
Screenshot: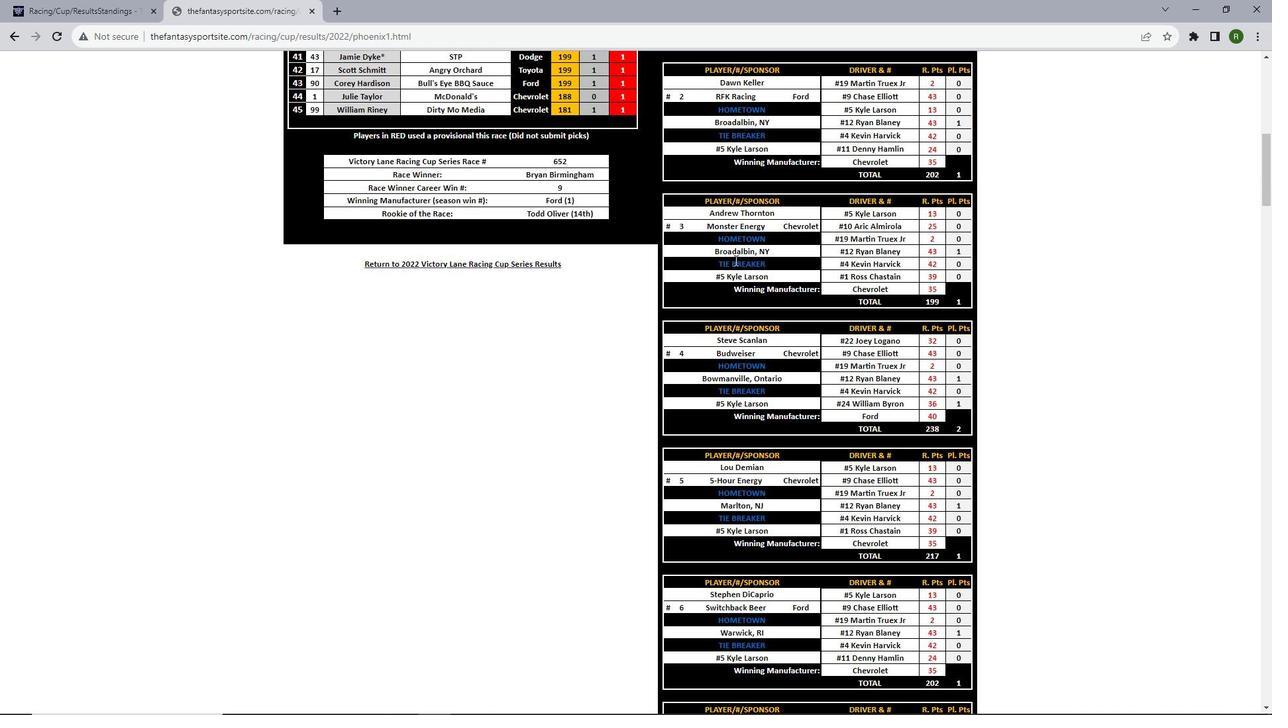 
Action: Mouse scrolled (735, 259) with delta (0, 0)
Screenshot: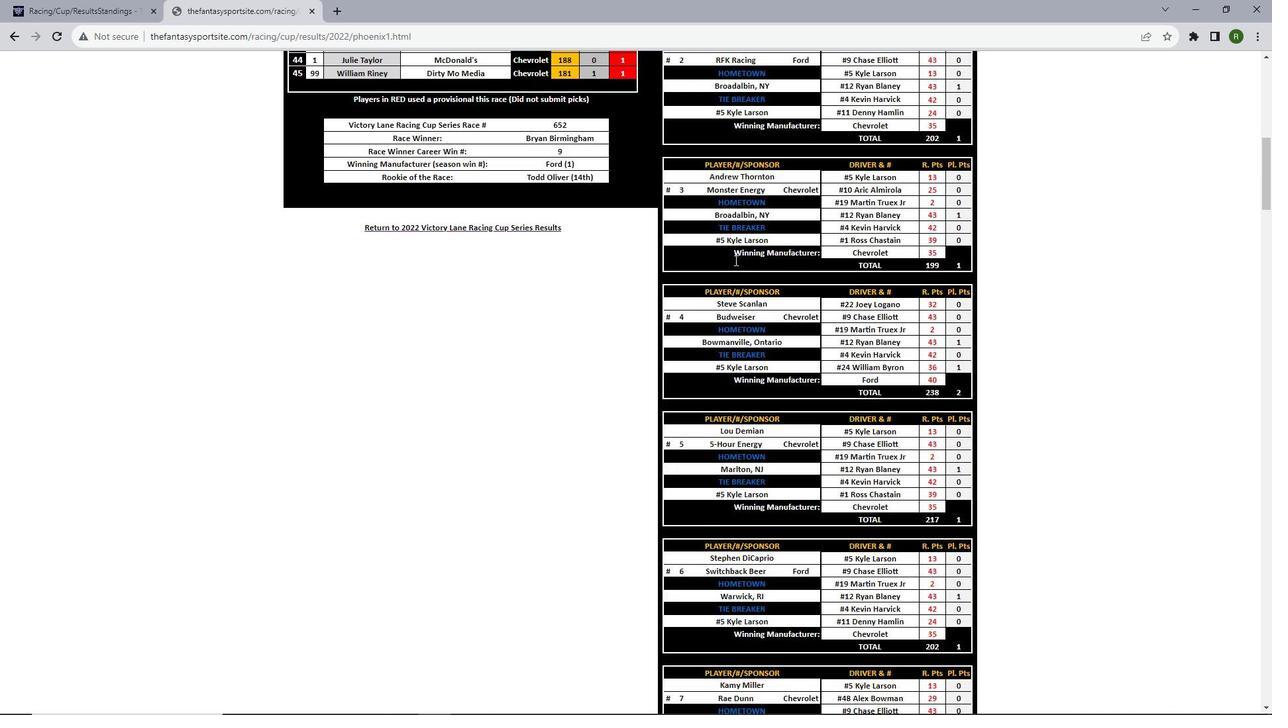 
Action: Mouse scrolled (735, 259) with delta (0, 0)
Screenshot: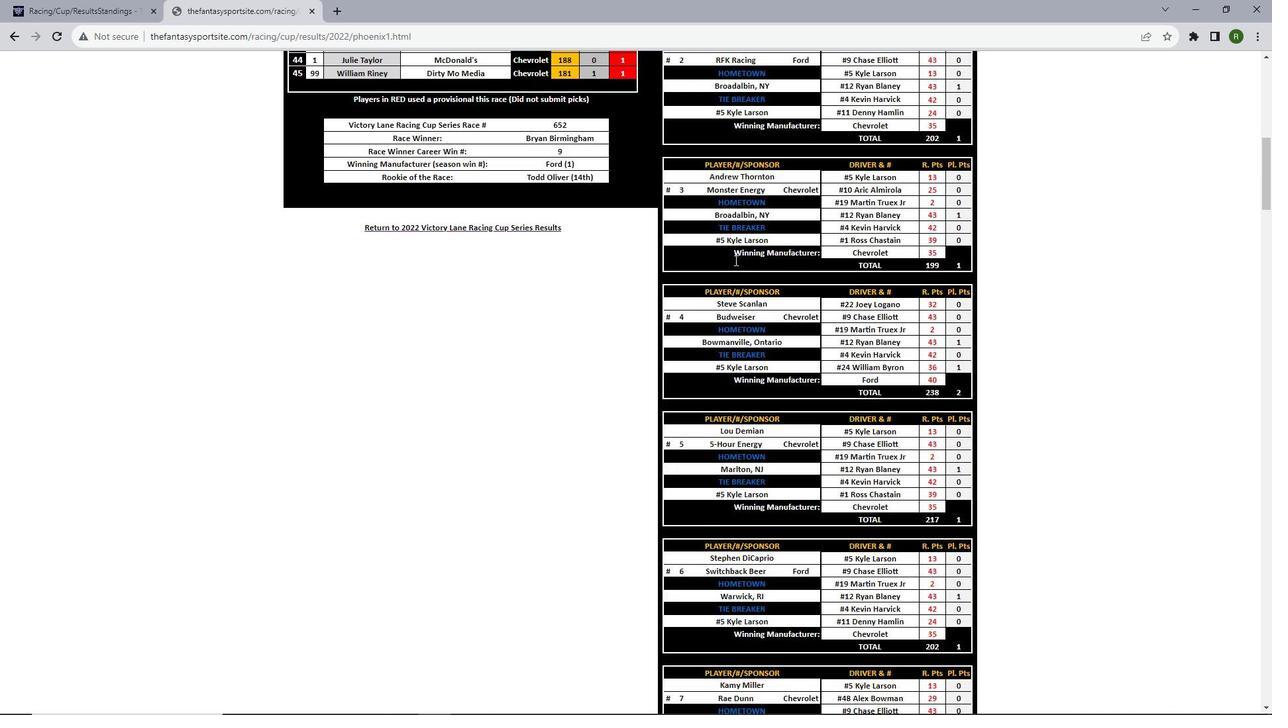 
Action: Mouse scrolled (735, 259) with delta (0, 0)
Screenshot: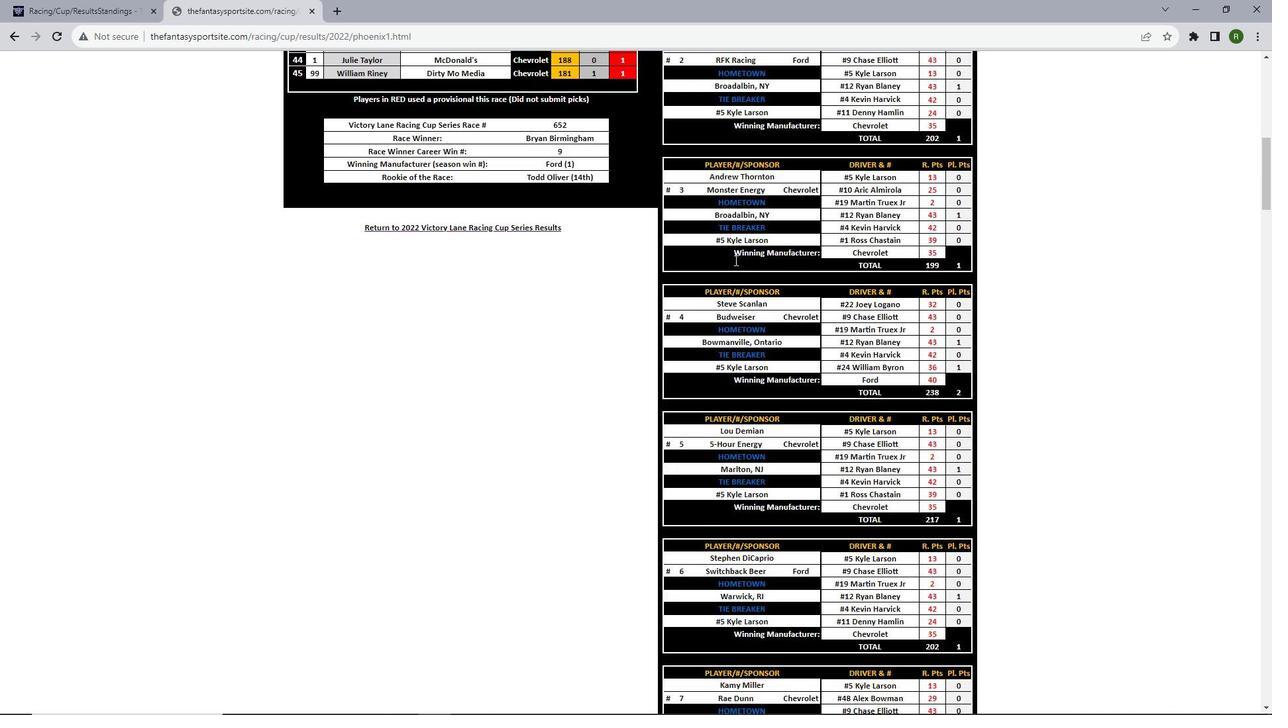 
Action: Mouse scrolled (735, 259) with delta (0, 0)
Screenshot: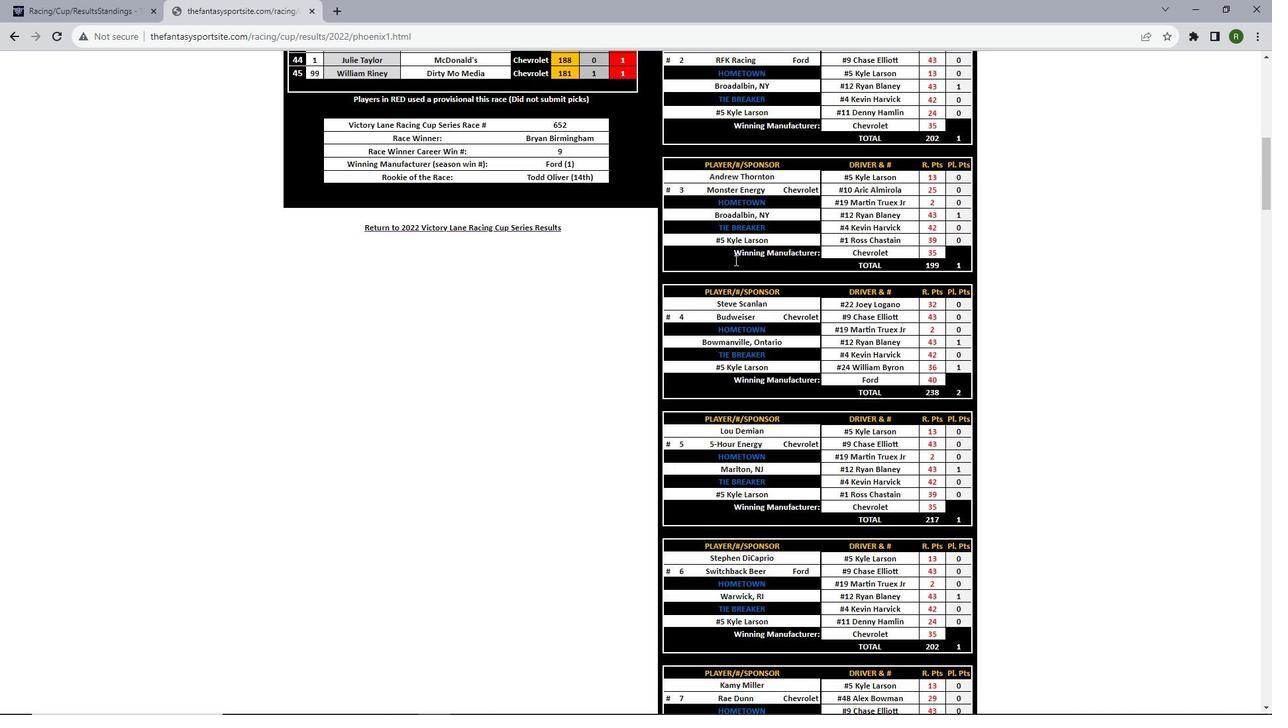 
Action: Mouse moved to (735, 260)
Screenshot: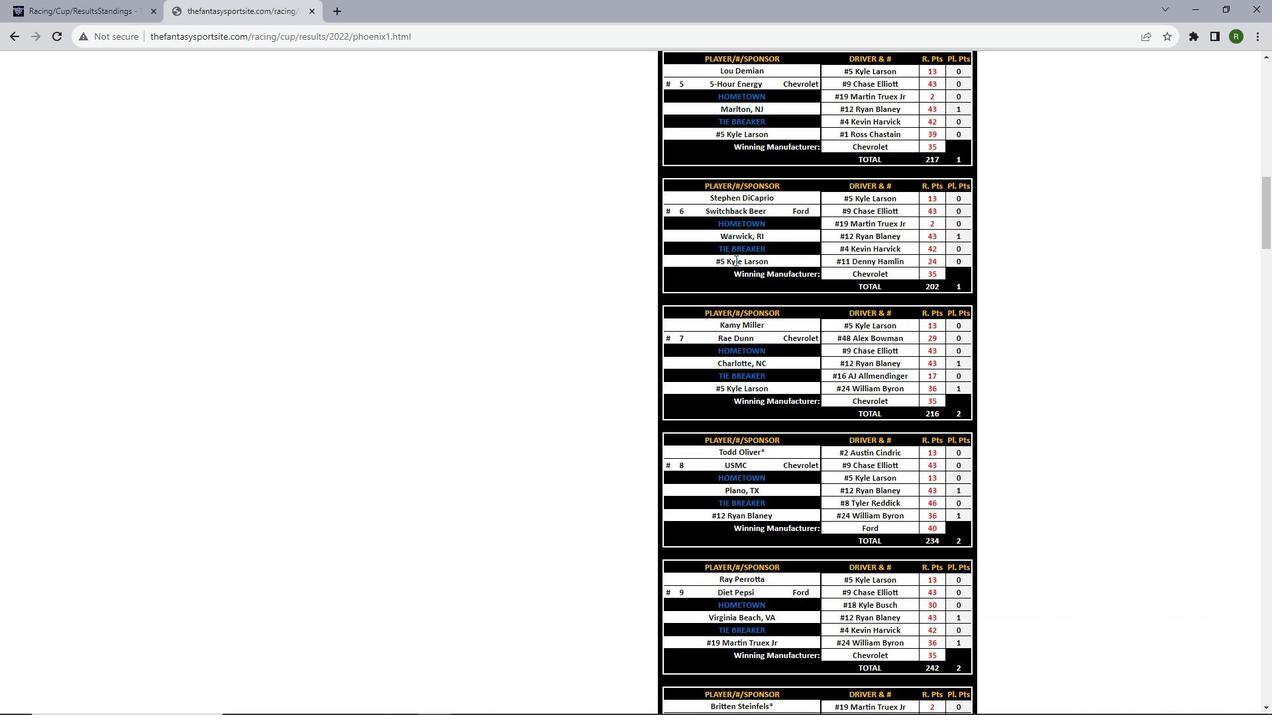 
Action: Mouse scrolled (735, 259) with delta (0, 0)
Screenshot: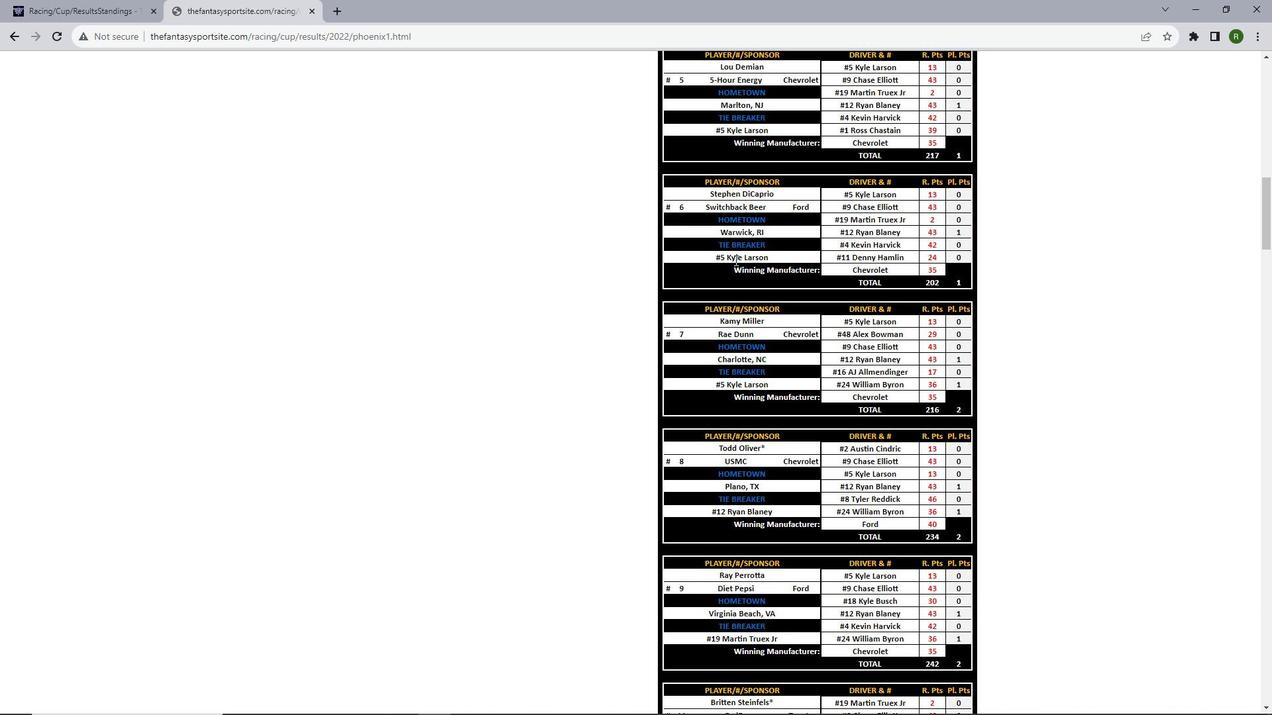 
Action: Mouse scrolled (735, 259) with delta (0, 0)
Screenshot: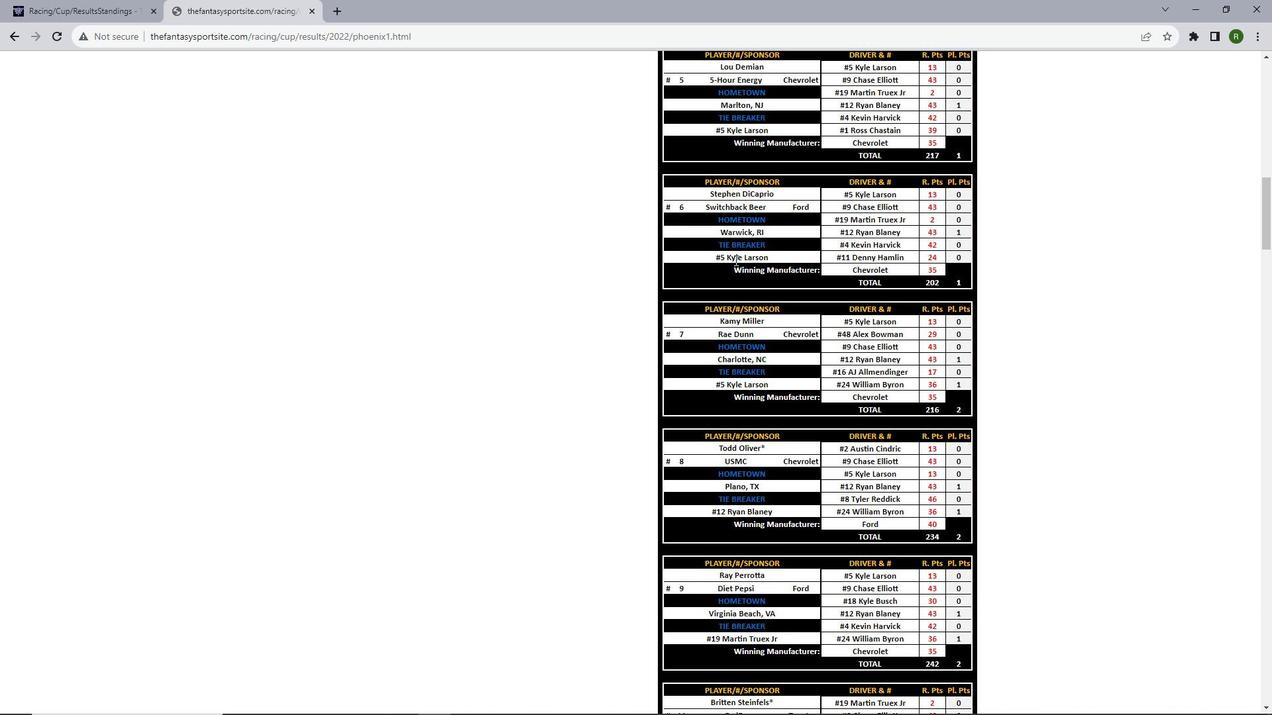 
Action: Mouse scrolled (735, 259) with delta (0, 0)
Screenshot: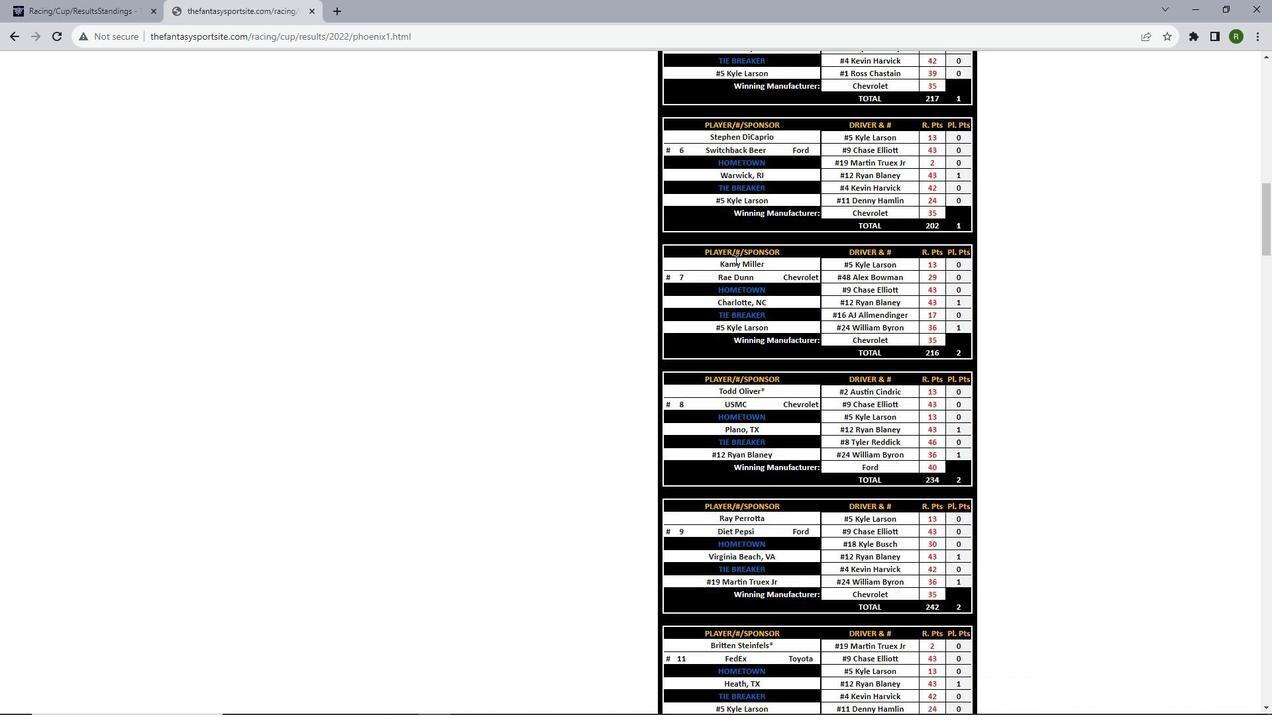 
Action: Mouse scrolled (735, 259) with delta (0, 0)
Screenshot: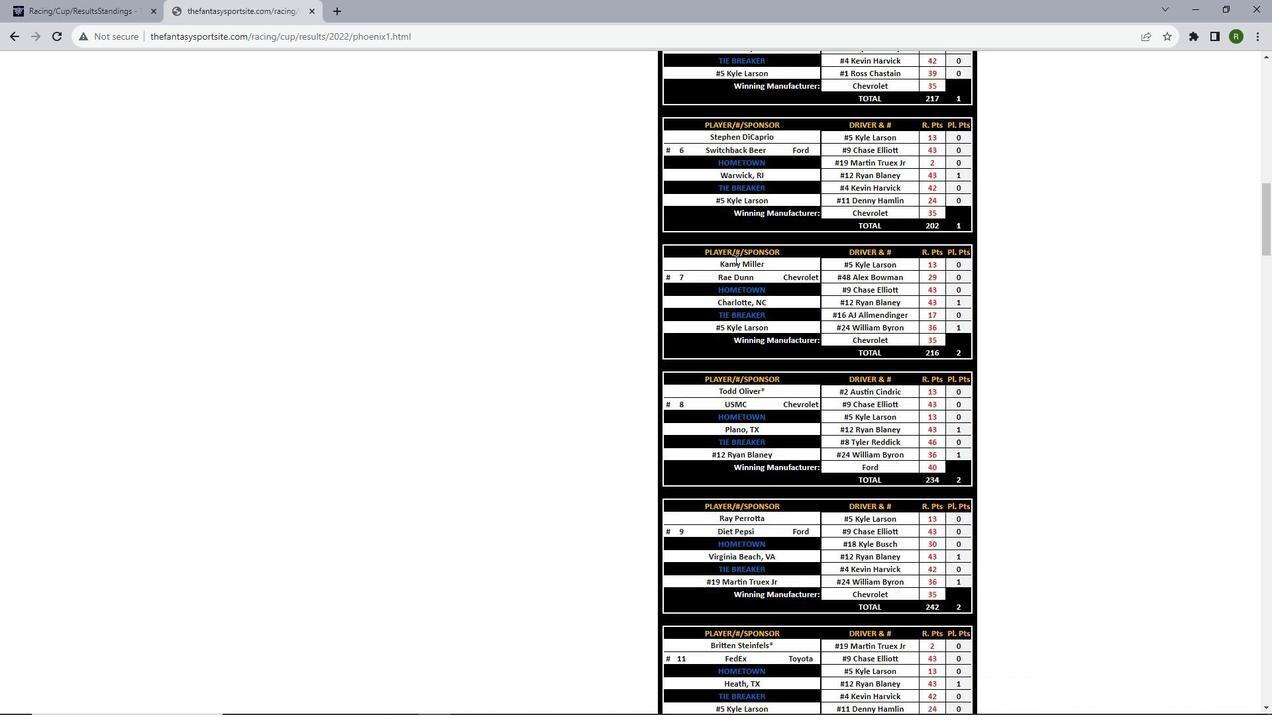 
Action: Mouse scrolled (735, 259) with delta (0, 0)
Screenshot: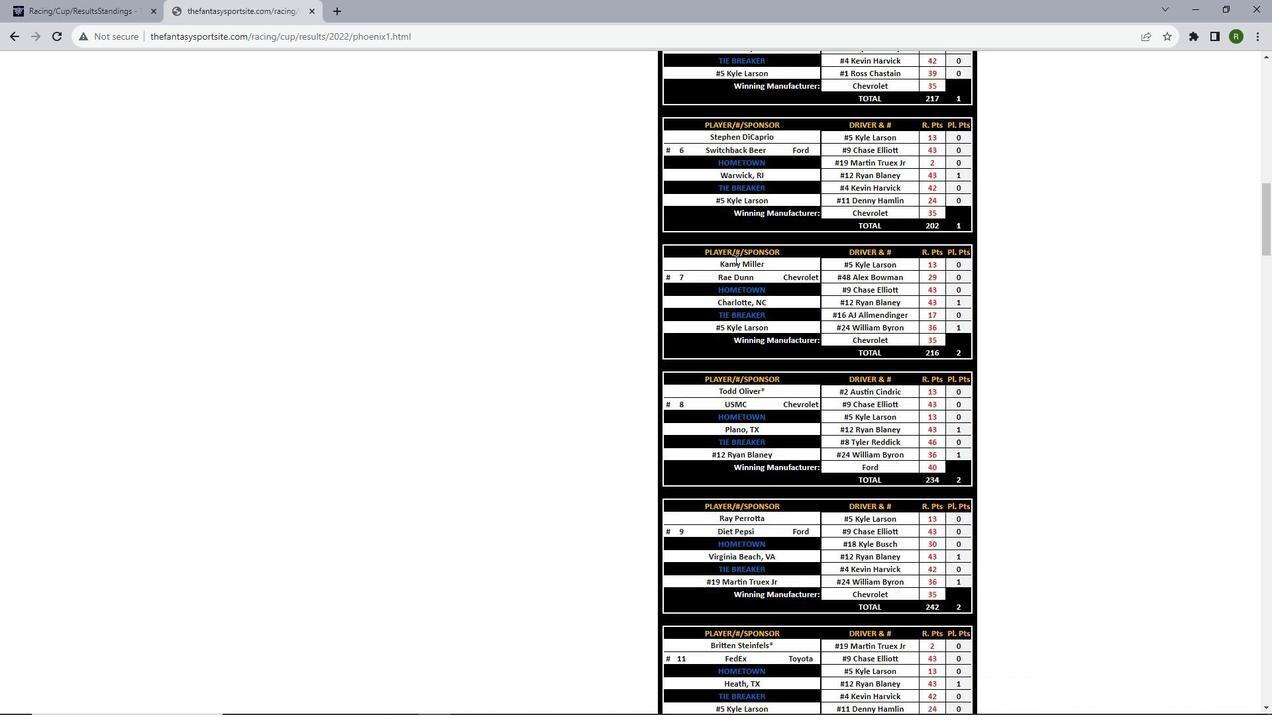 
Action: Mouse scrolled (735, 259) with delta (0, 0)
Screenshot: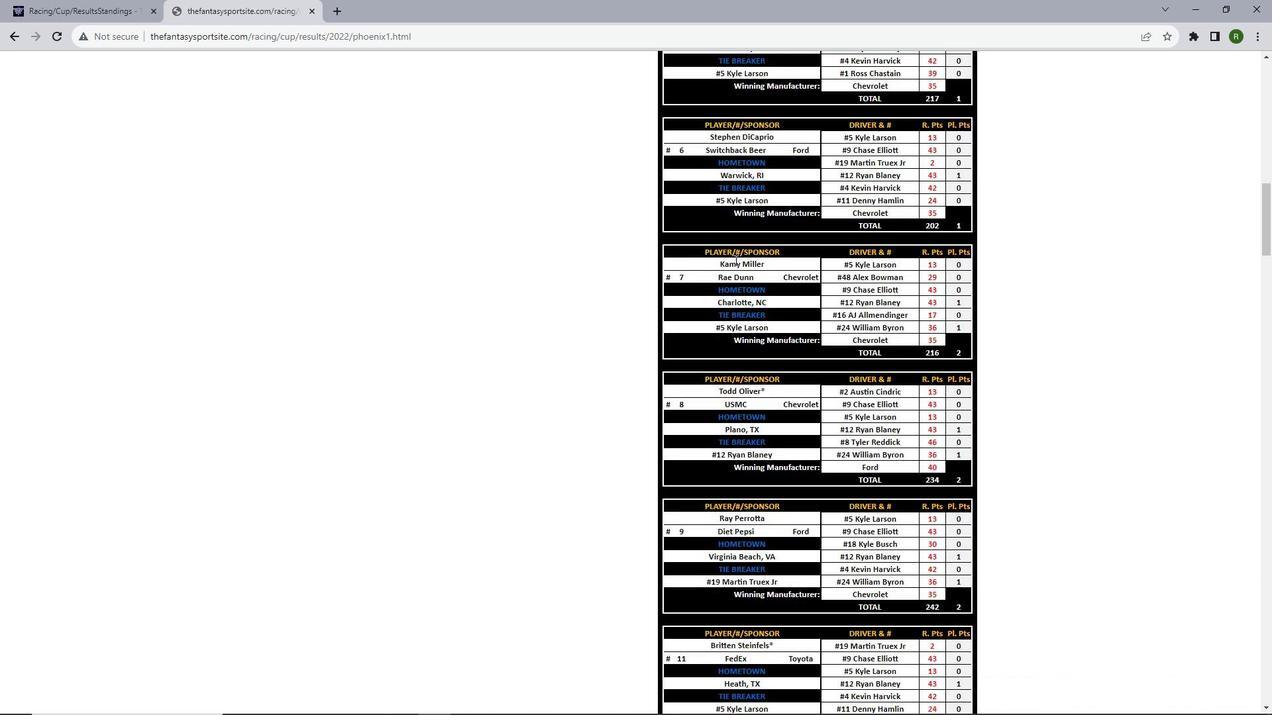 
Action: Mouse scrolled (735, 259) with delta (0, 0)
Screenshot: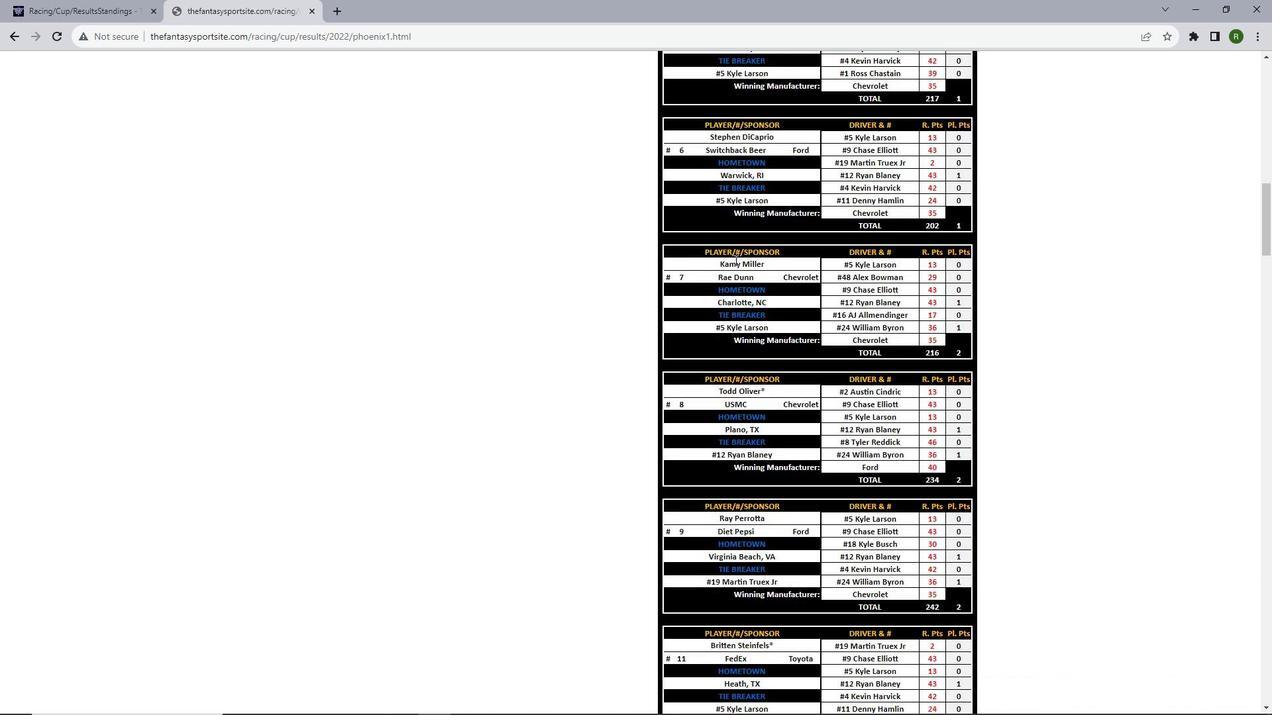 
Action: Mouse scrolled (735, 259) with delta (0, 0)
Screenshot: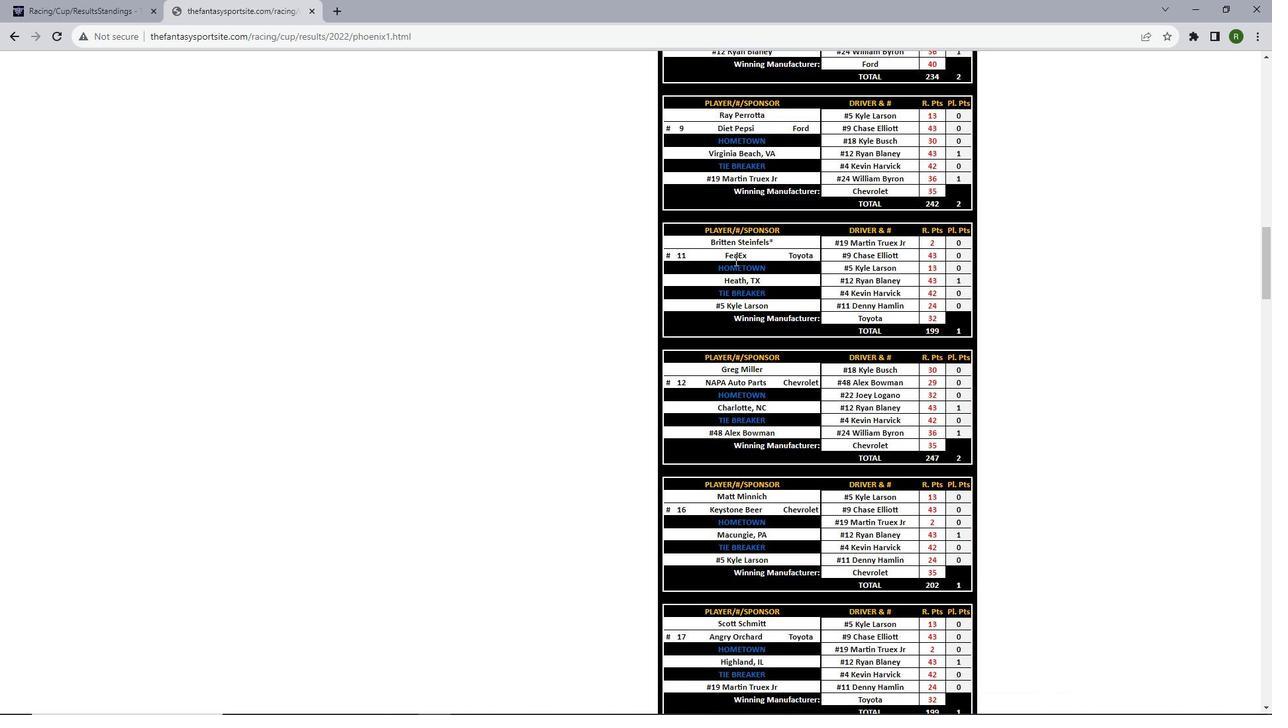
Action: Mouse scrolled (735, 259) with delta (0, 0)
Screenshot: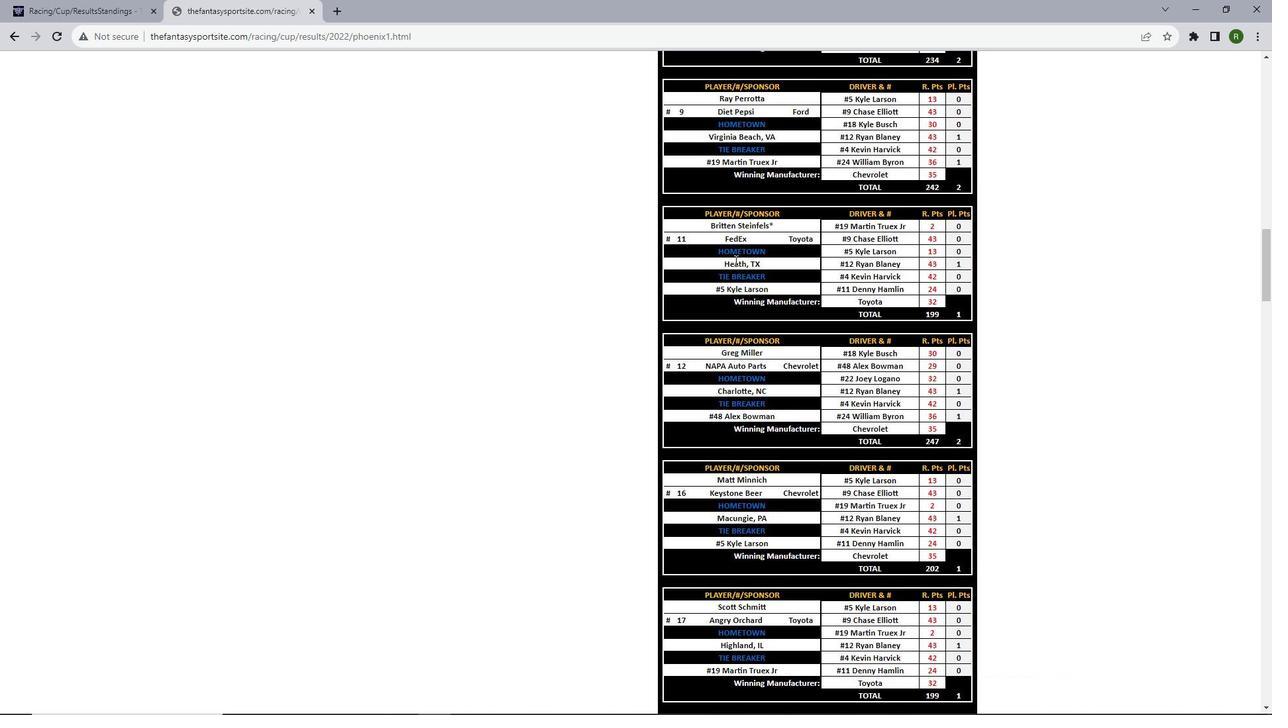 
Action: Mouse scrolled (735, 259) with delta (0, 0)
Screenshot: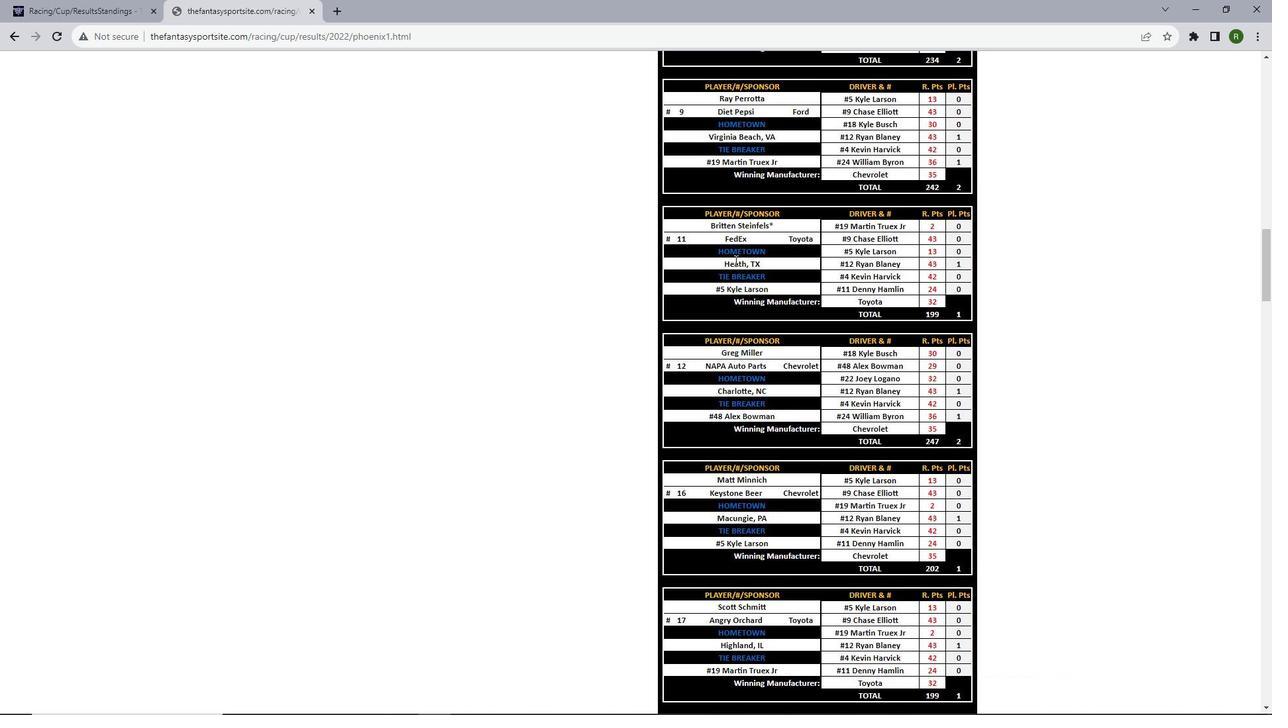 
Action: Mouse scrolled (735, 259) with delta (0, 0)
Screenshot: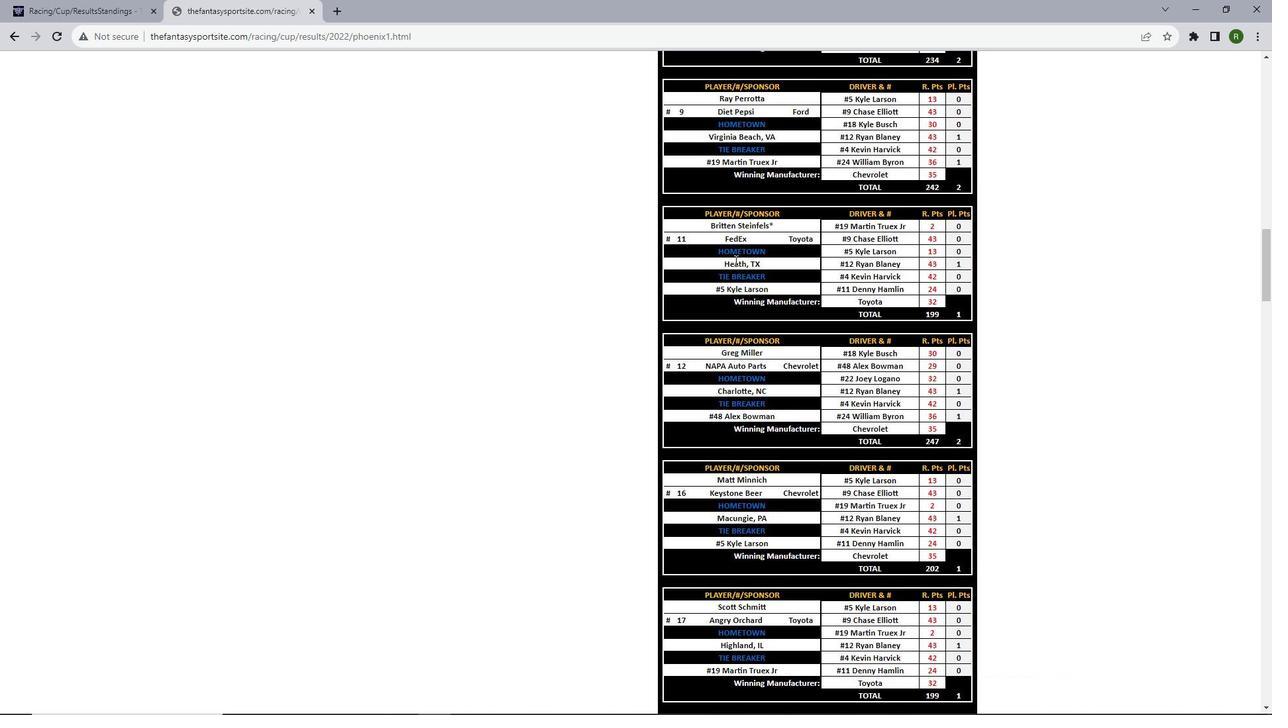 
Action: Mouse scrolled (735, 259) with delta (0, 0)
Screenshot: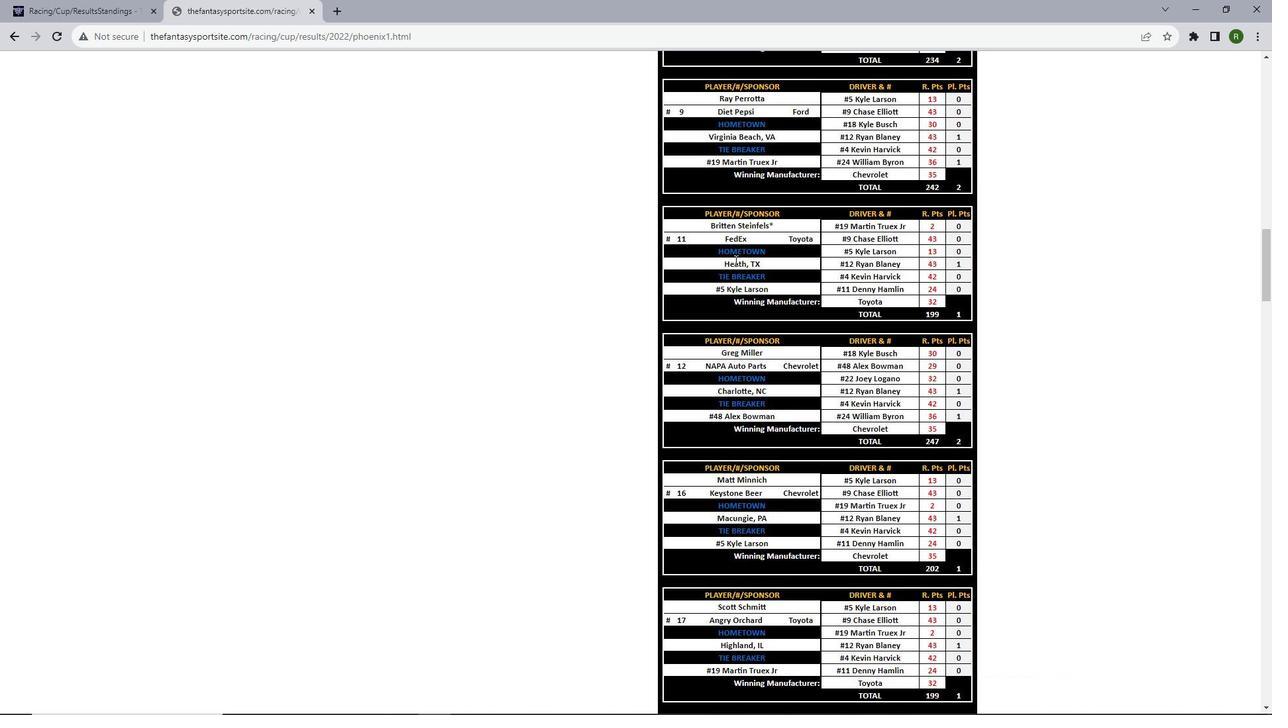 
Action: Mouse scrolled (735, 259) with delta (0, 0)
Screenshot: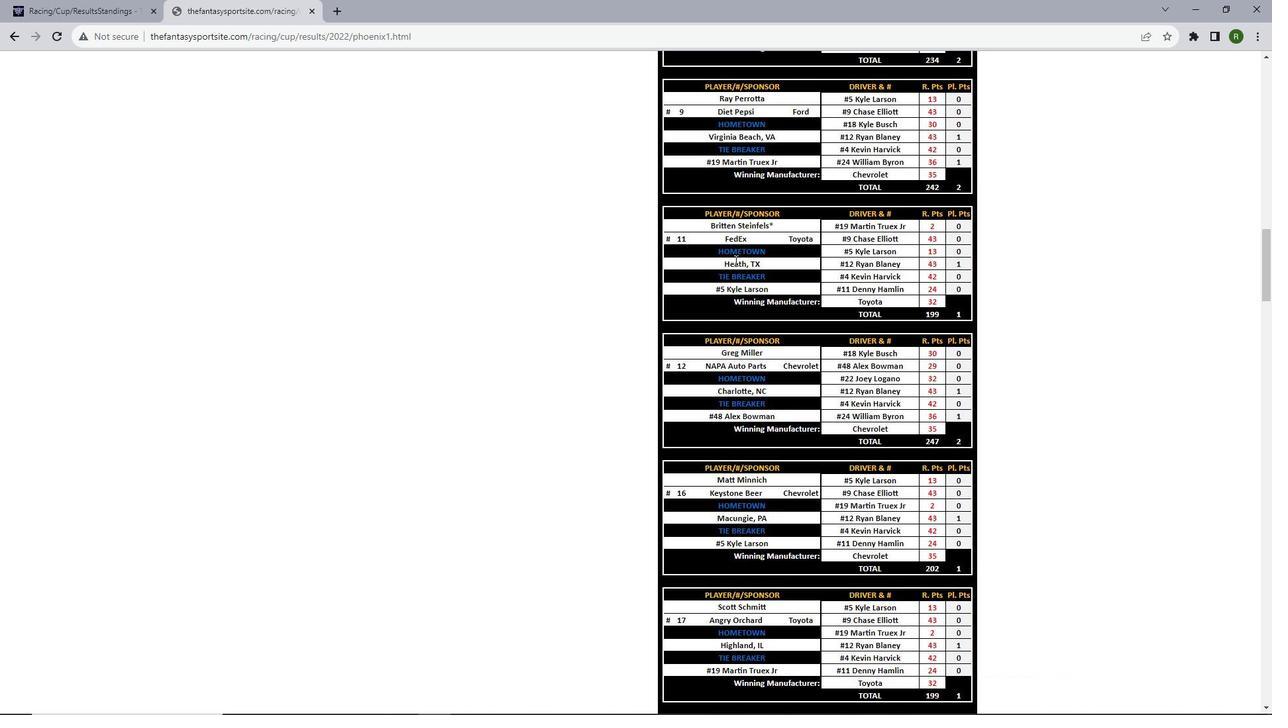 
Action: Mouse scrolled (735, 259) with delta (0, 0)
Screenshot: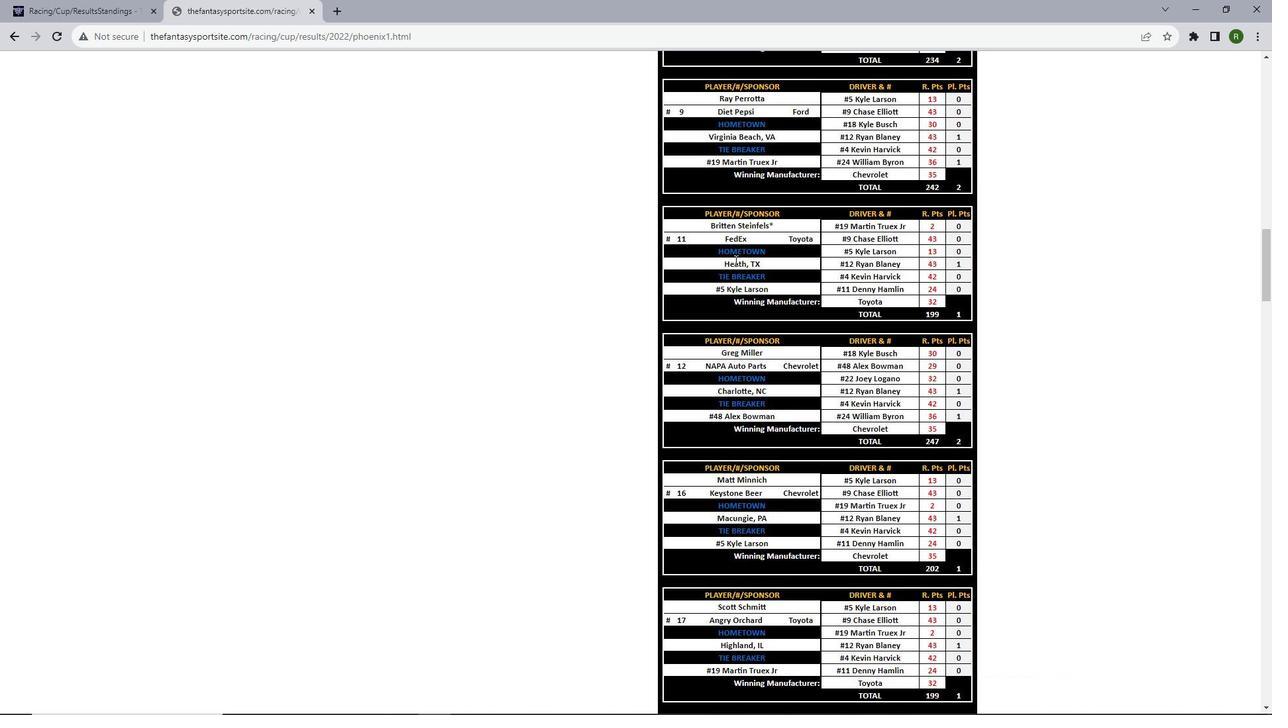 
Action: Mouse scrolled (735, 259) with delta (0, 0)
Screenshot: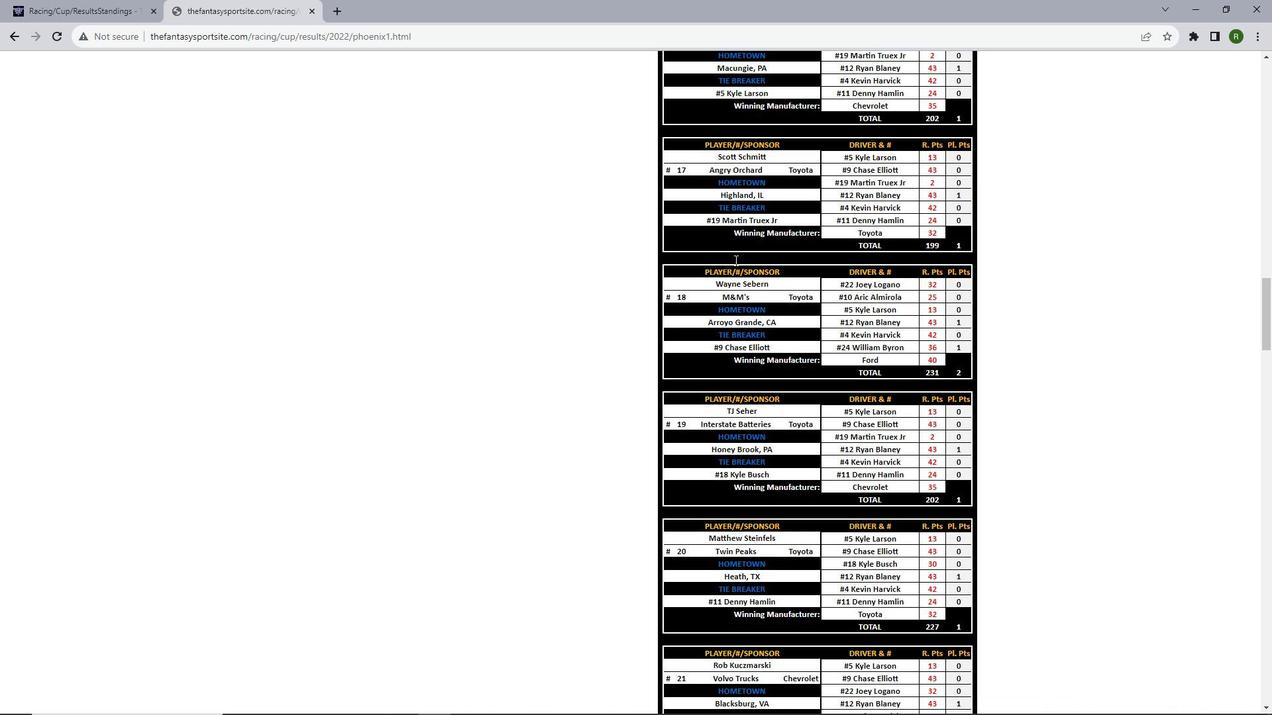 
Action: Mouse scrolled (735, 259) with delta (0, 0)
Screenshot: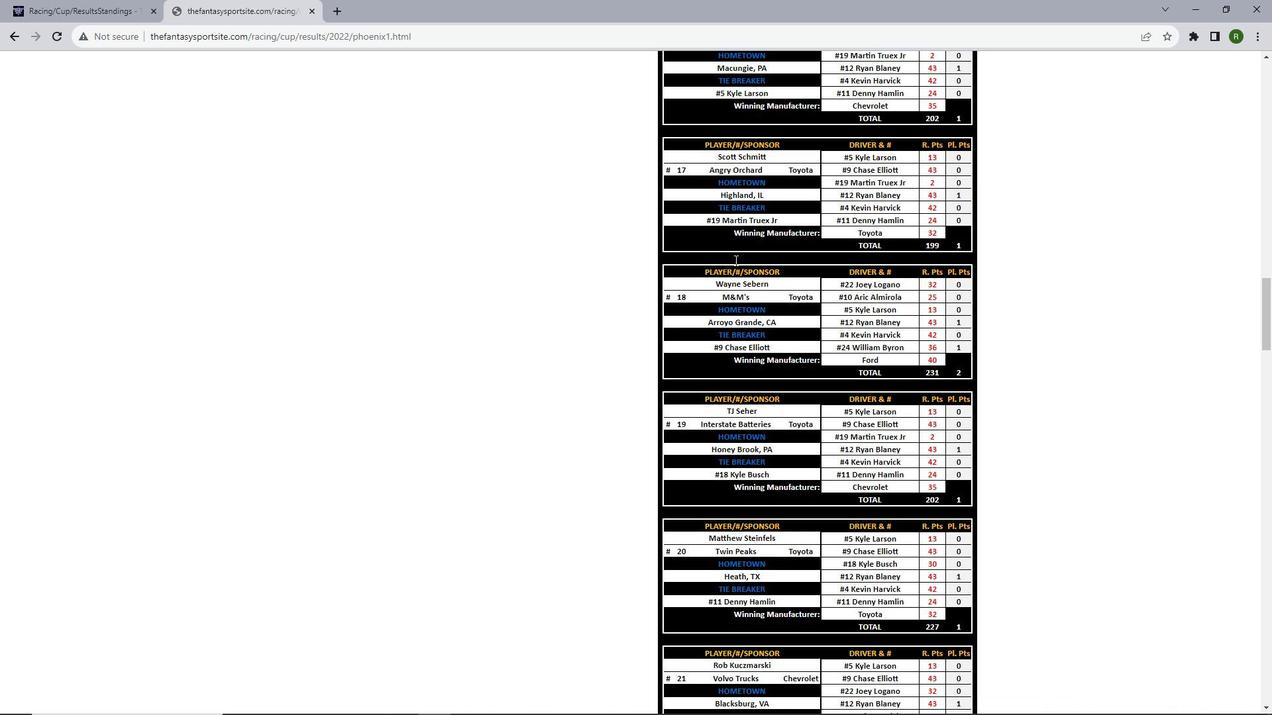 
Action: Mouse scrolled (735, 259) with delta (0, 0)
Screenshot: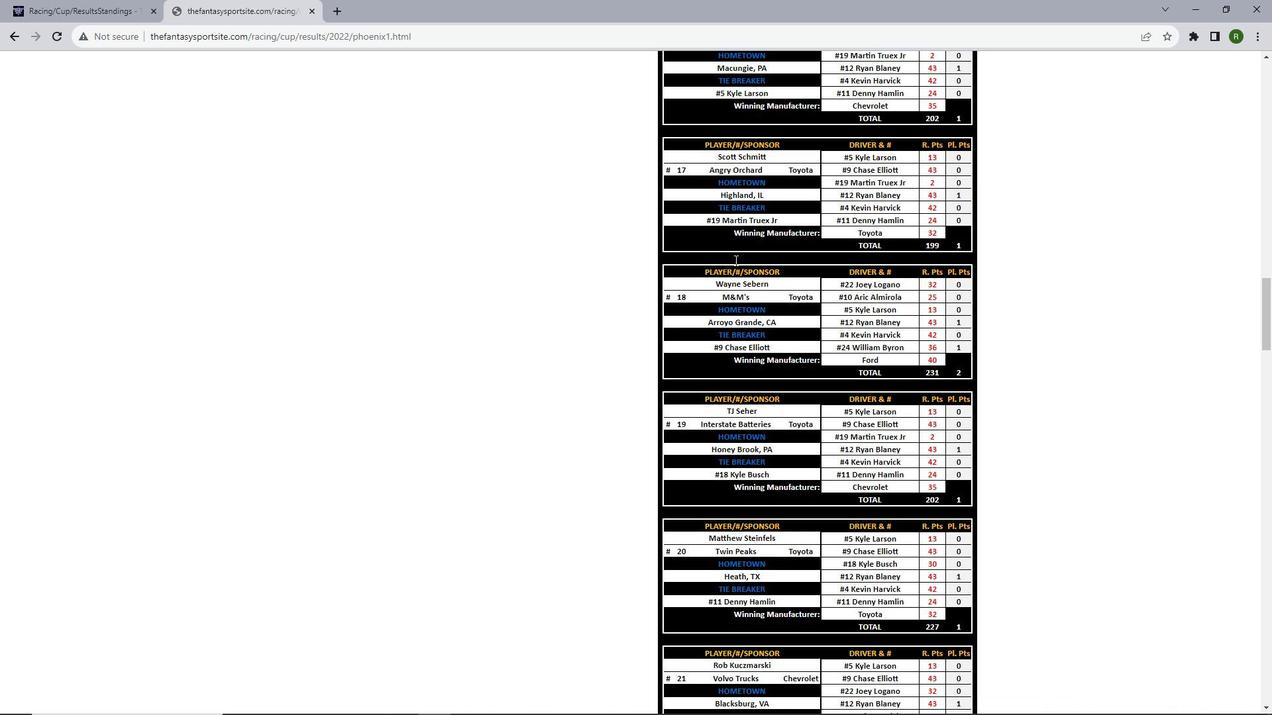 
Action: Mouse scrolled (735, 259) with delta (0, 0)
Screenshot: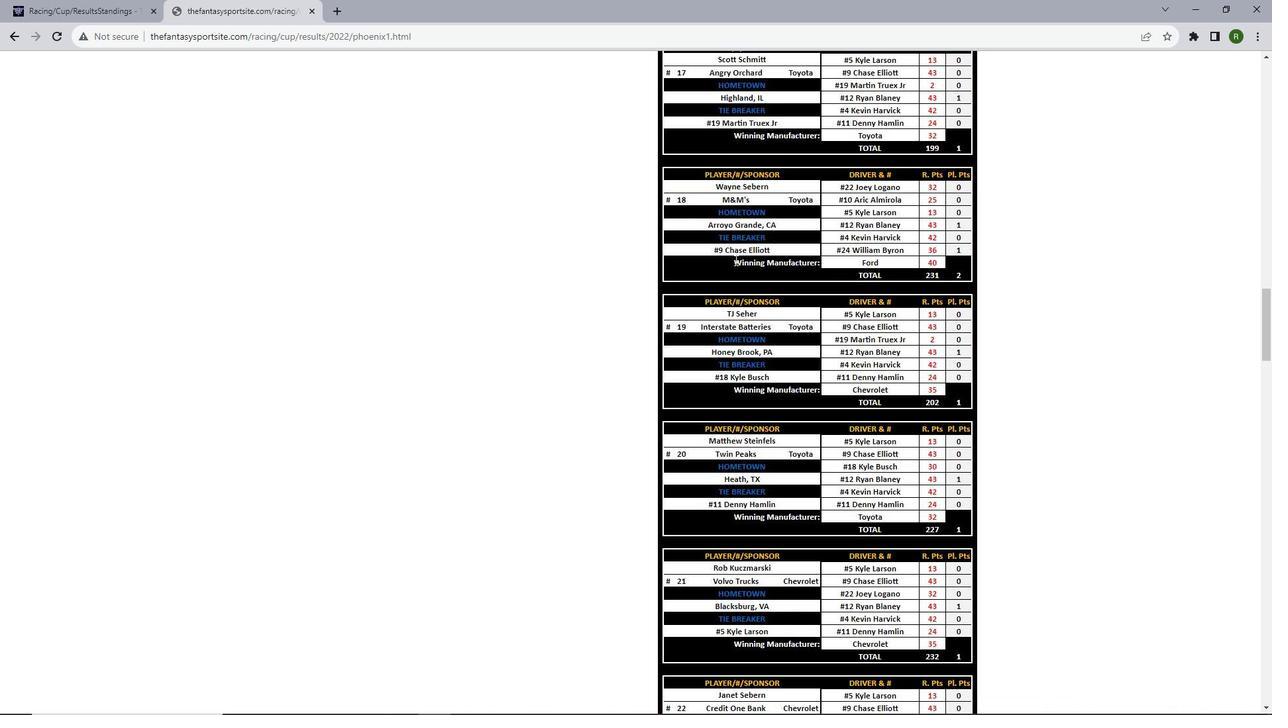 
Action: Mouse scrolled (735, 259) with delta (0, 0)
Screenshot: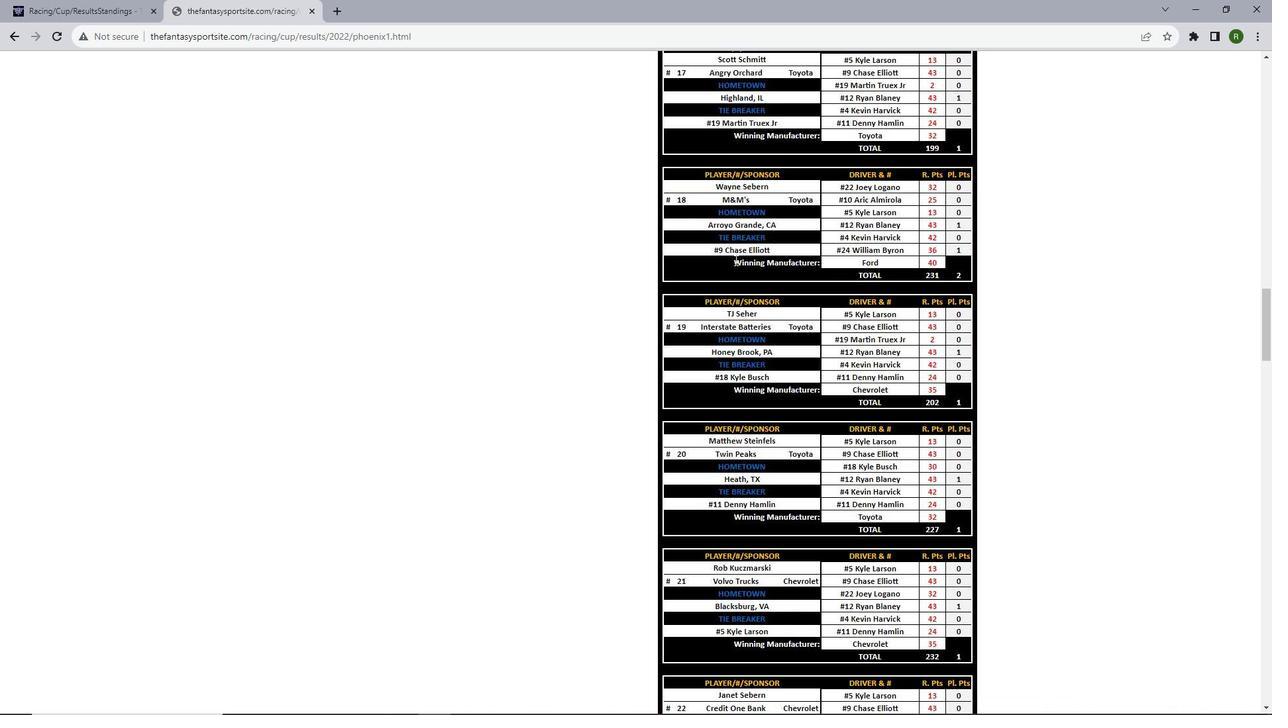 
Action: Mouse scrolled (735, 259) with delta (0, 0)
Screenshot: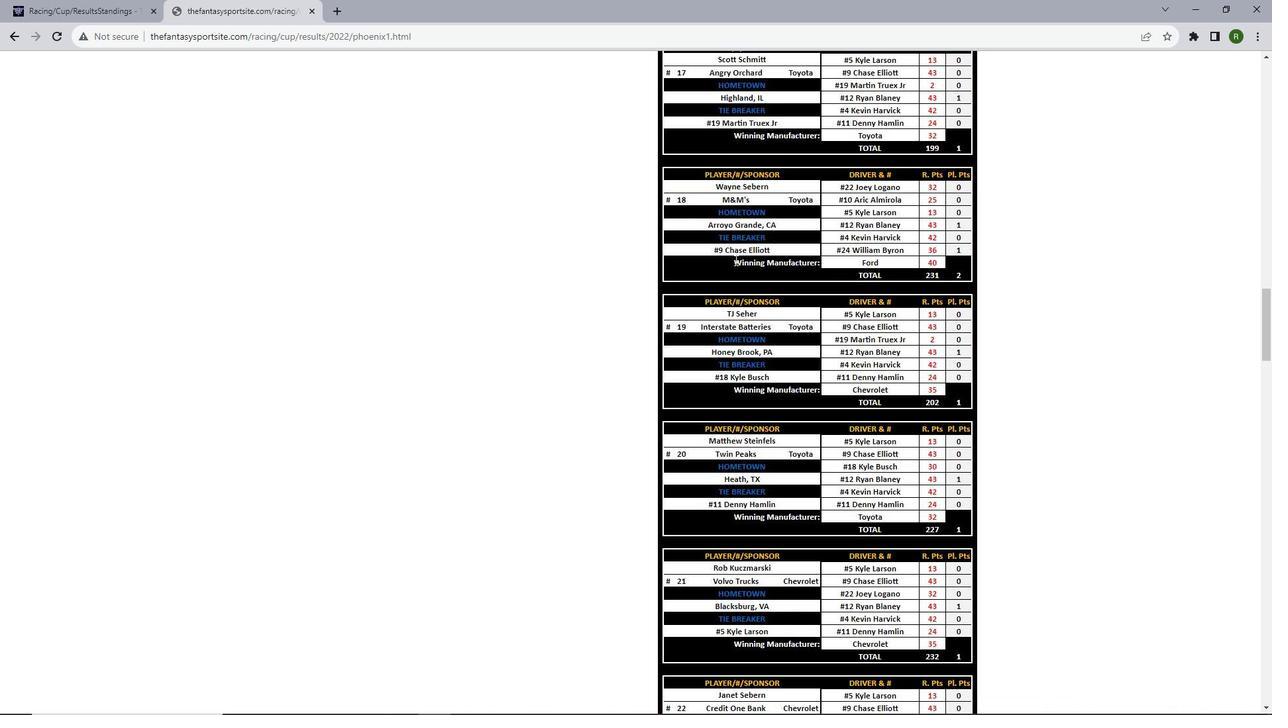 
Action: Mouse scrolled (735, 259) with delta (0, 0)
Screenshot: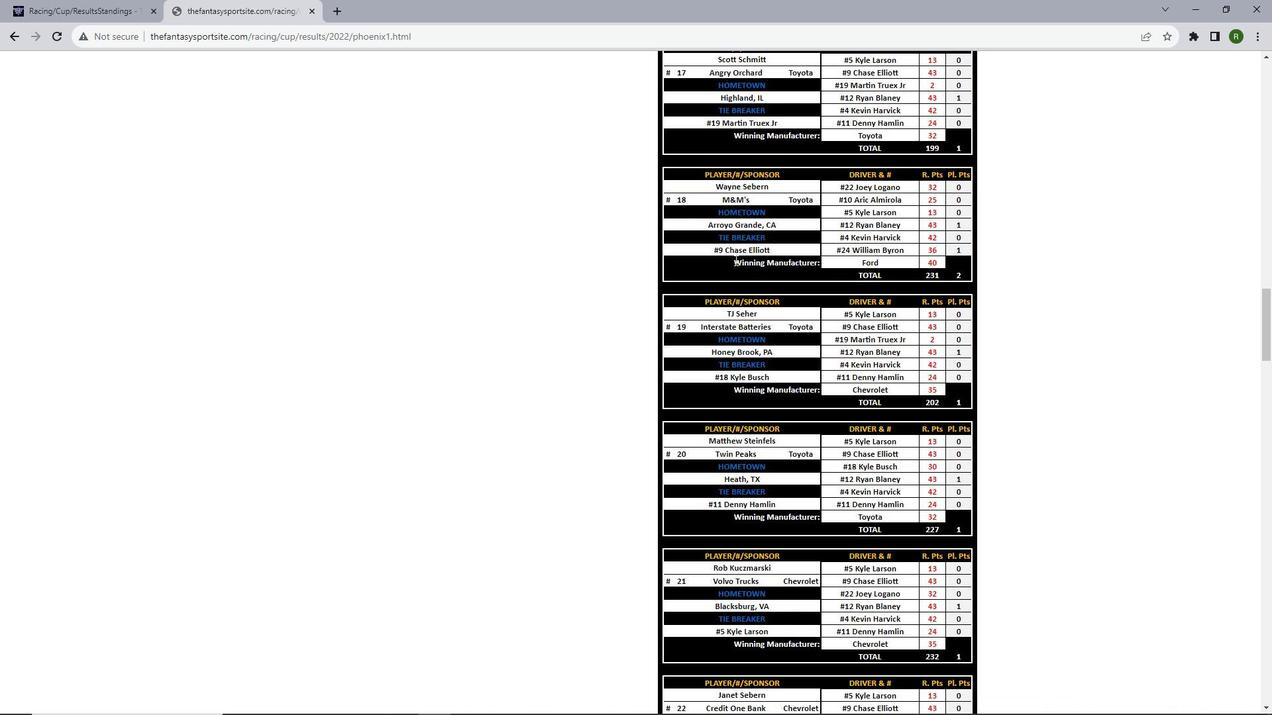 
Action: Mouse scrolled (735, 259) with delta (0, 0)
Screenshot: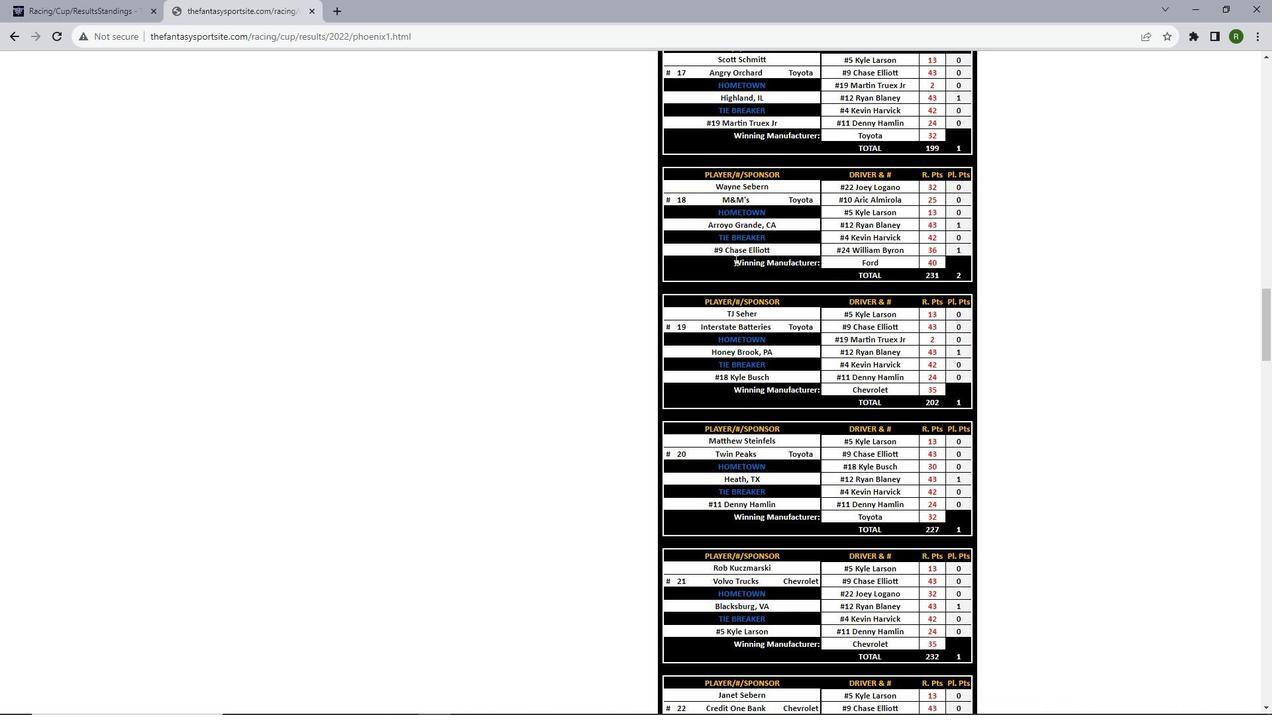 
Action: Mouse moved to (735, 259)
Screenshot: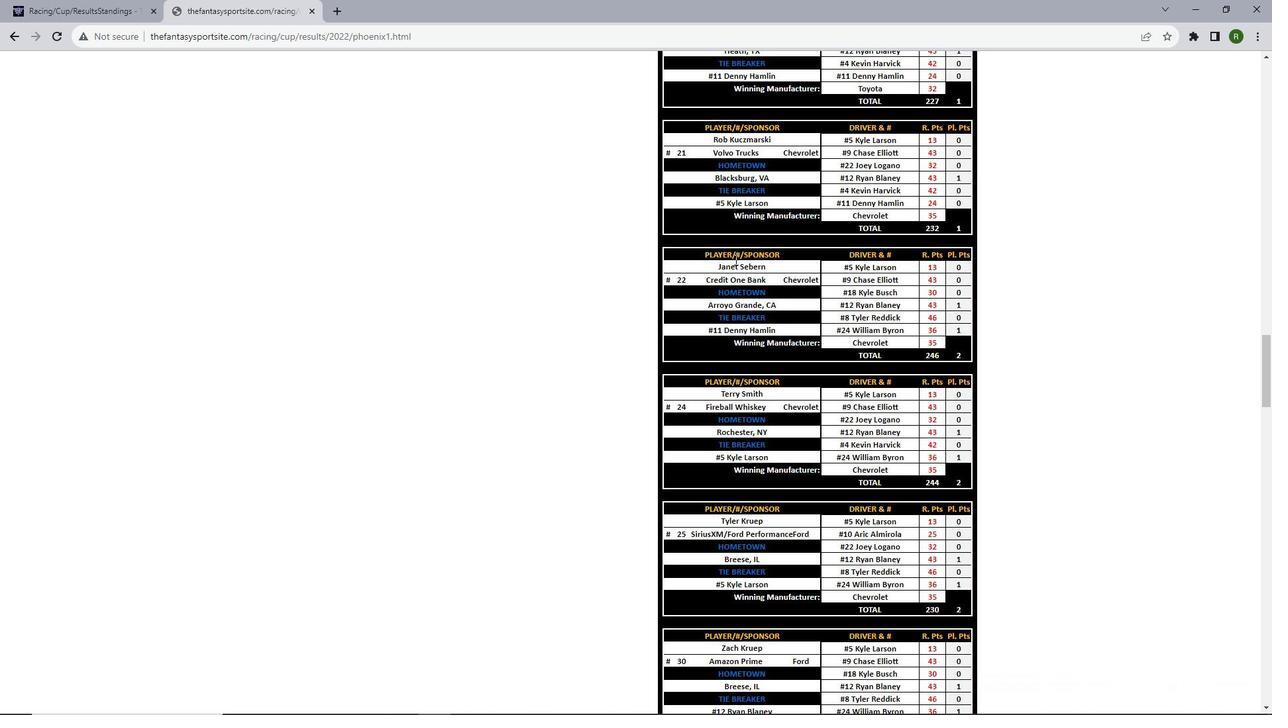 
Action: Mouse scrolled (735, 259) with delta (0, 0)
Screenshot: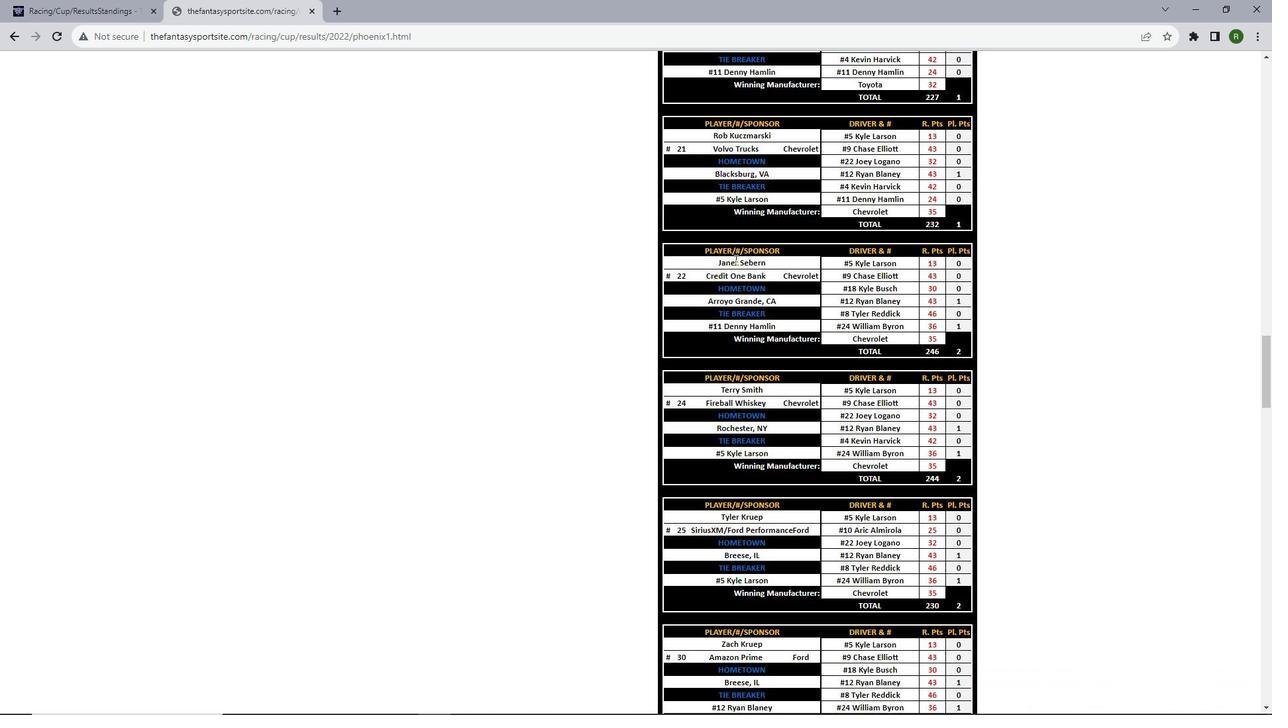 
Action: Mouse scrolled (735, 259) with delta (0, 0)
Screenshot: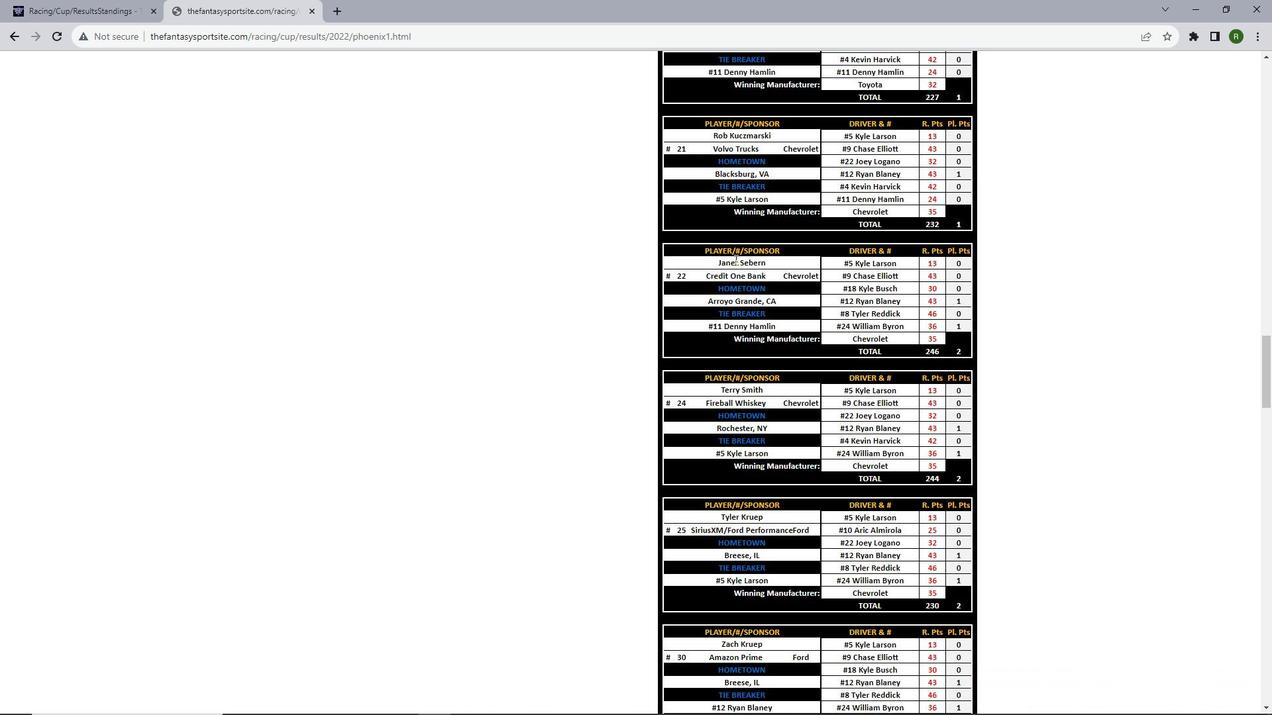 
Action: Mouse scrolled (735, 259) with delta (0, 0)
Screenshot: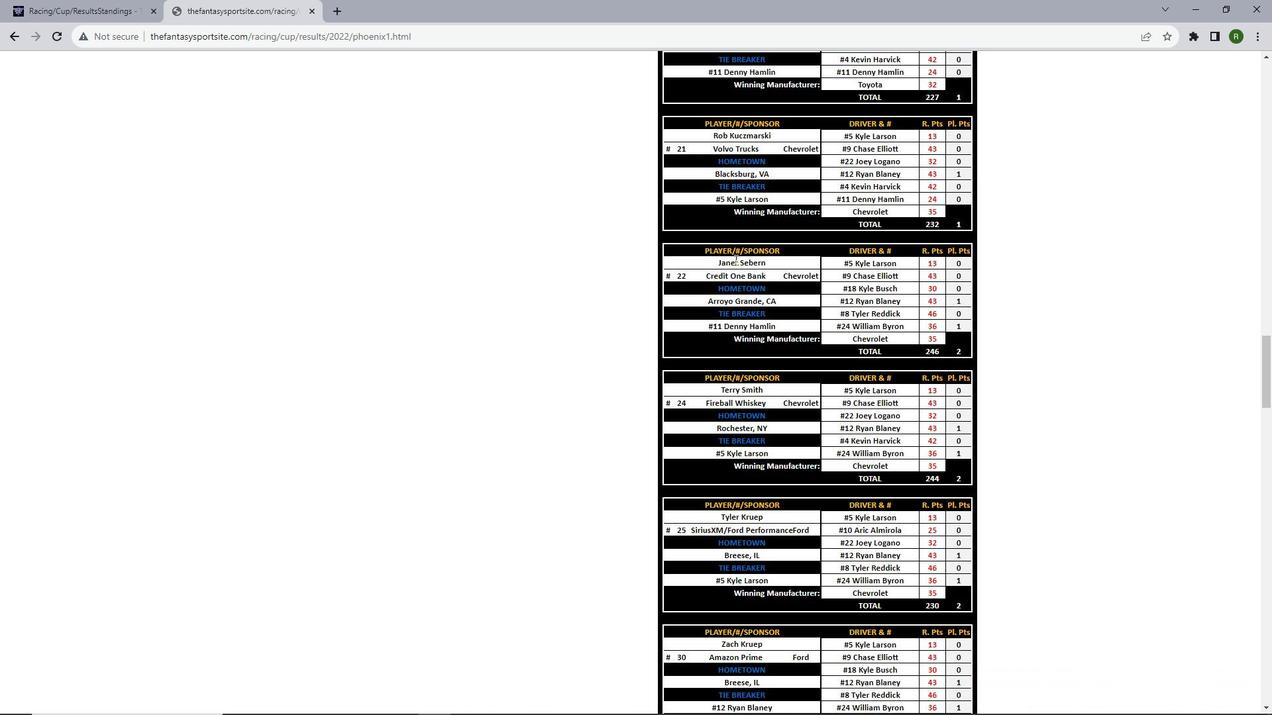 
Action: Mouse scrolled (735, 259) with delta (0, 0)
Screenshot: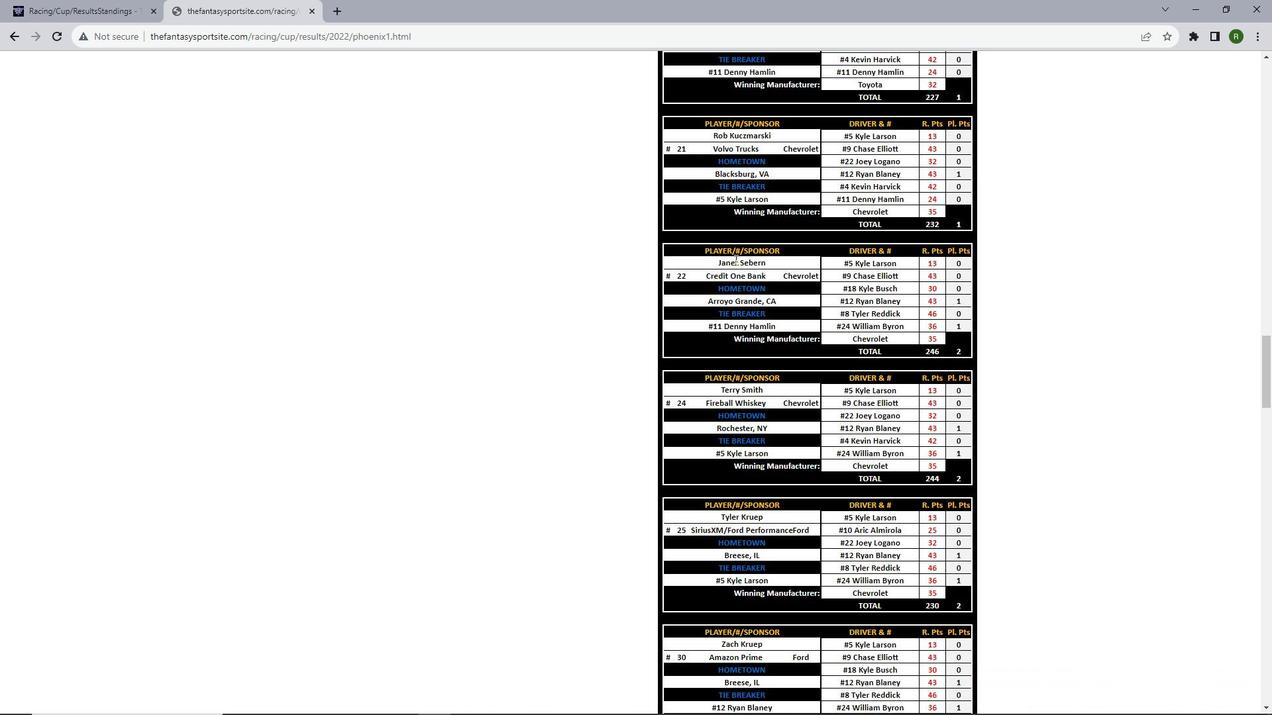 
Action: Mouse scrolled (735, 259) with delta (0, 0)
Screenshot: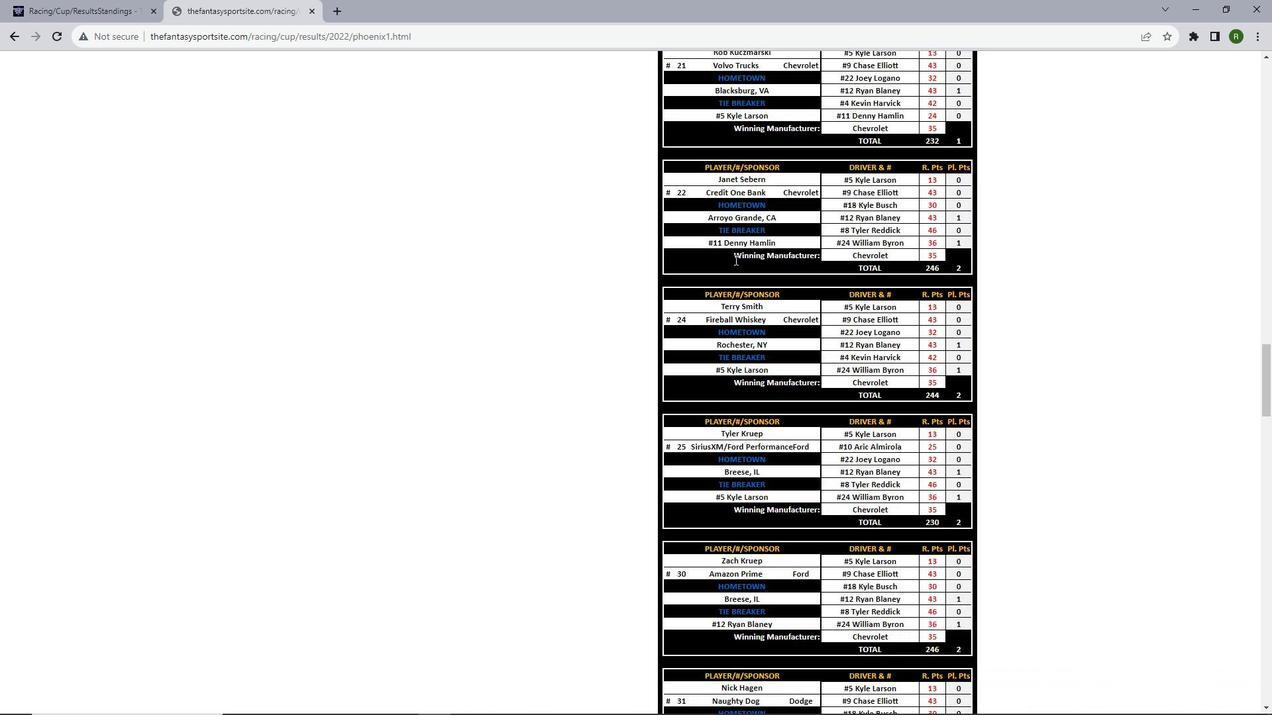 
Action: Mouse scrolled (735, 259) with delta (0, 0)
Screenshot: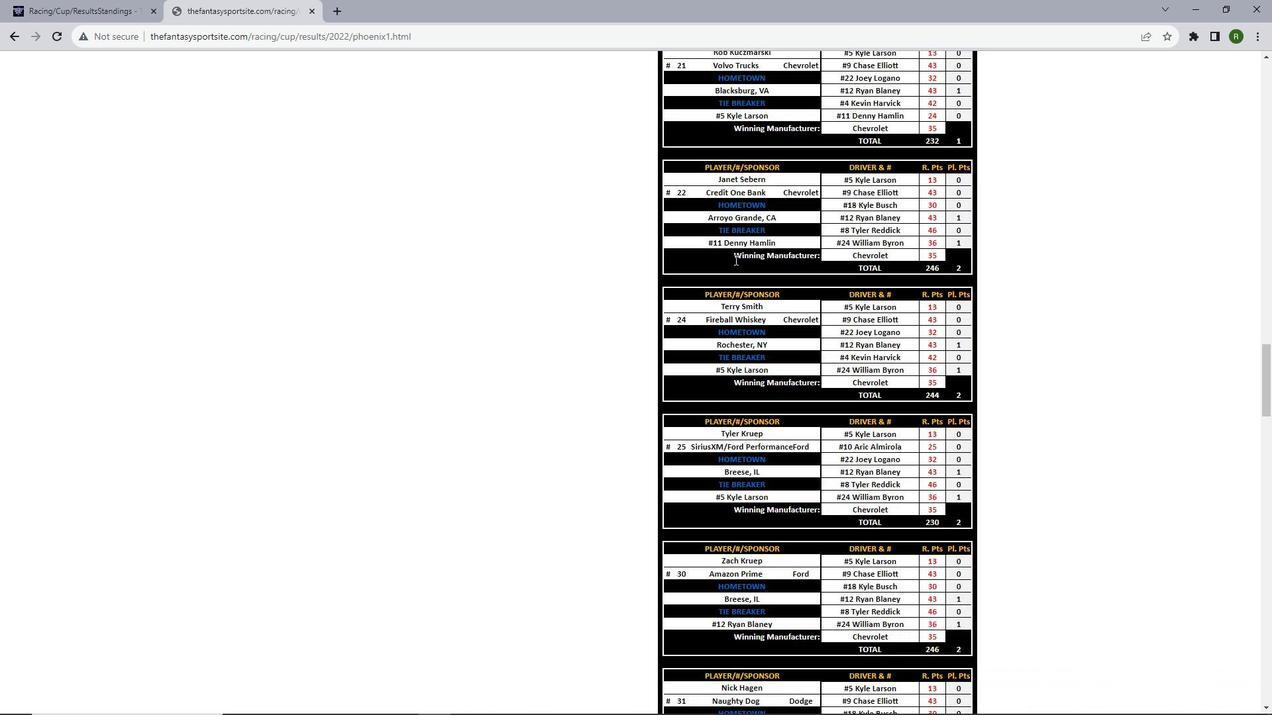 
Action: Mouse scrolled (735, 259) with delta (0, 0)
Screenshot: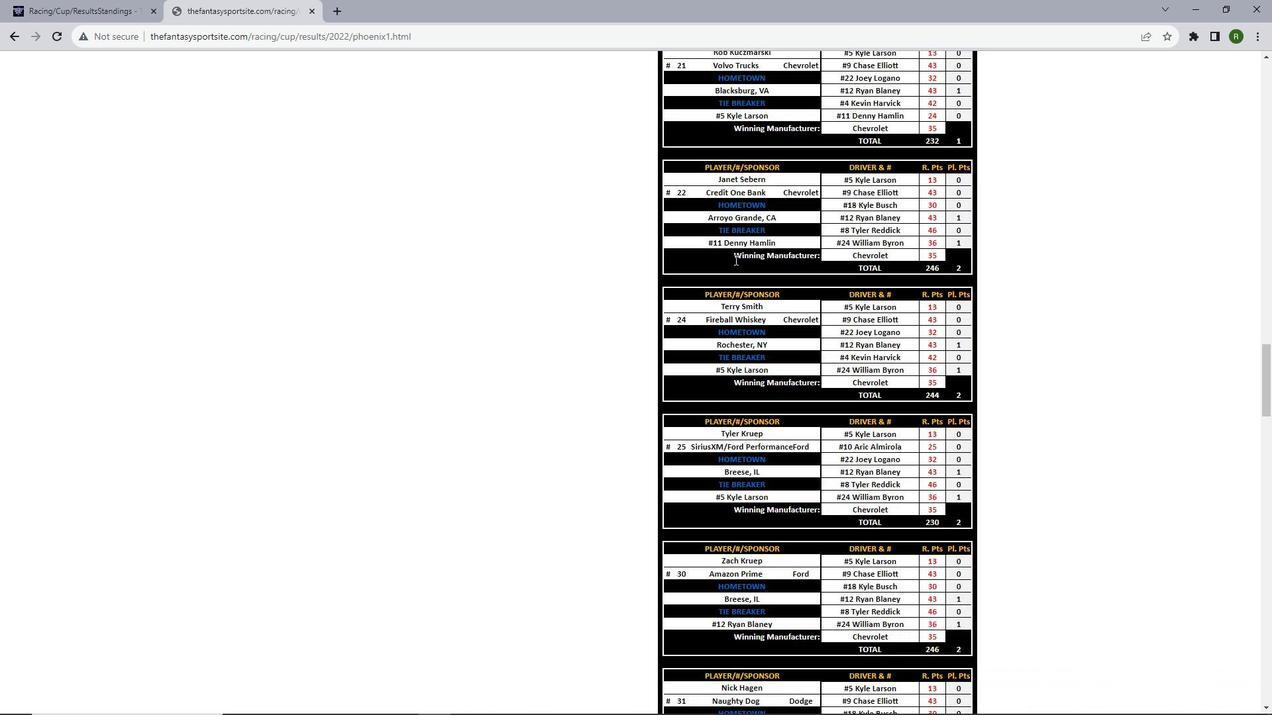 
Action: Mouse scrolled (735, 259) with delta (0, 0)
Screenshot: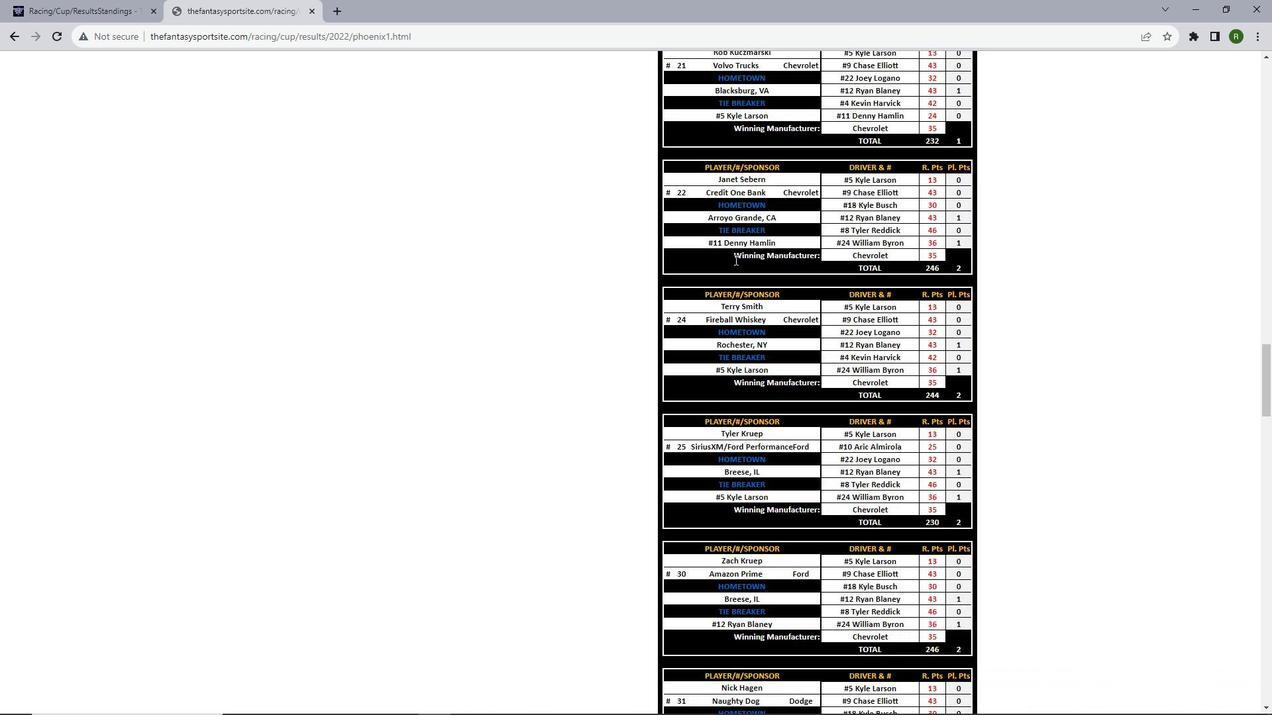 
Action: Mouse scrolled (735, 259) with delta (0, 0)
Screenshot: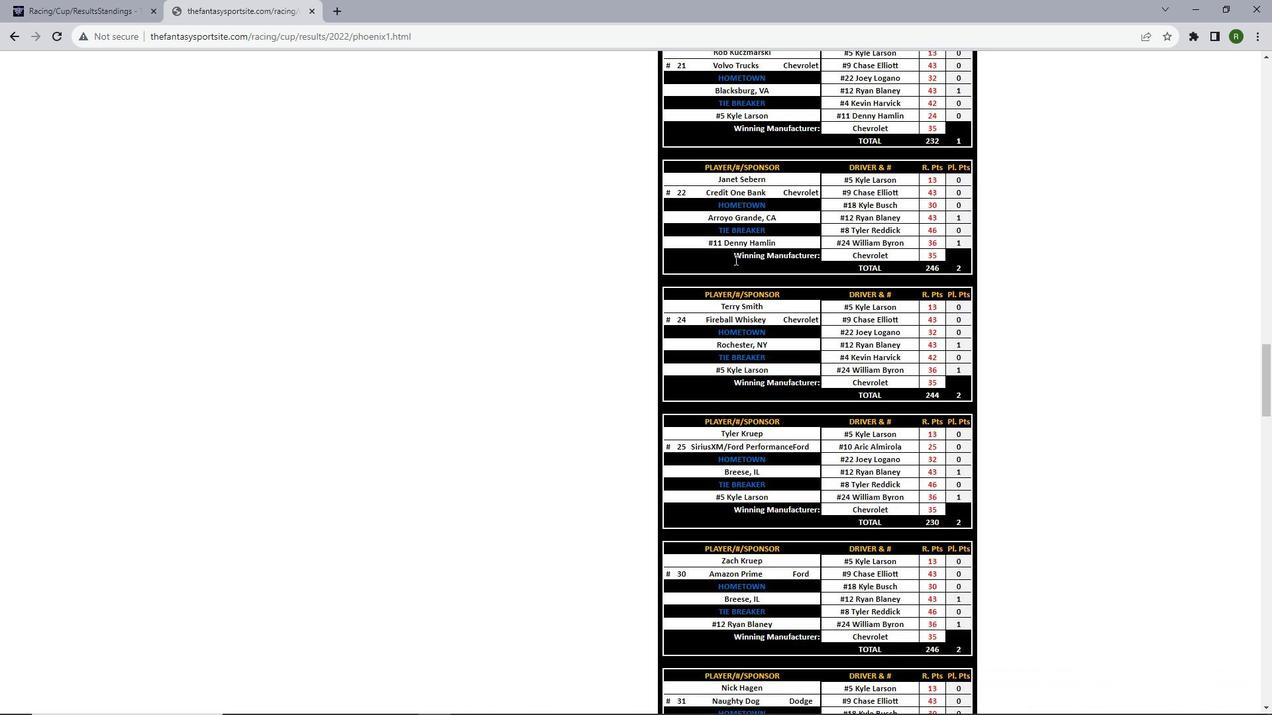 
Action: Mouse scrolled (735, 259) with delta (0, 0)
Screenshot: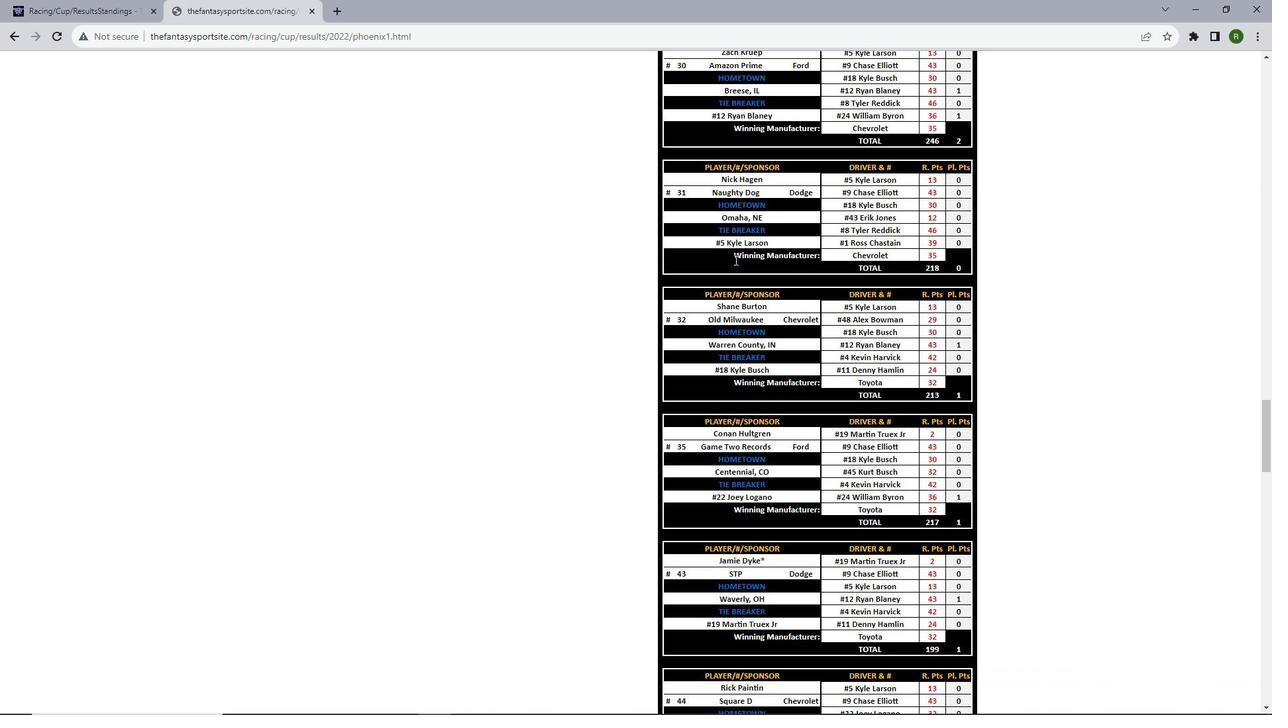 
Action: Mouse scrolled (735, 259) with delta (0, 0)
Screenshot: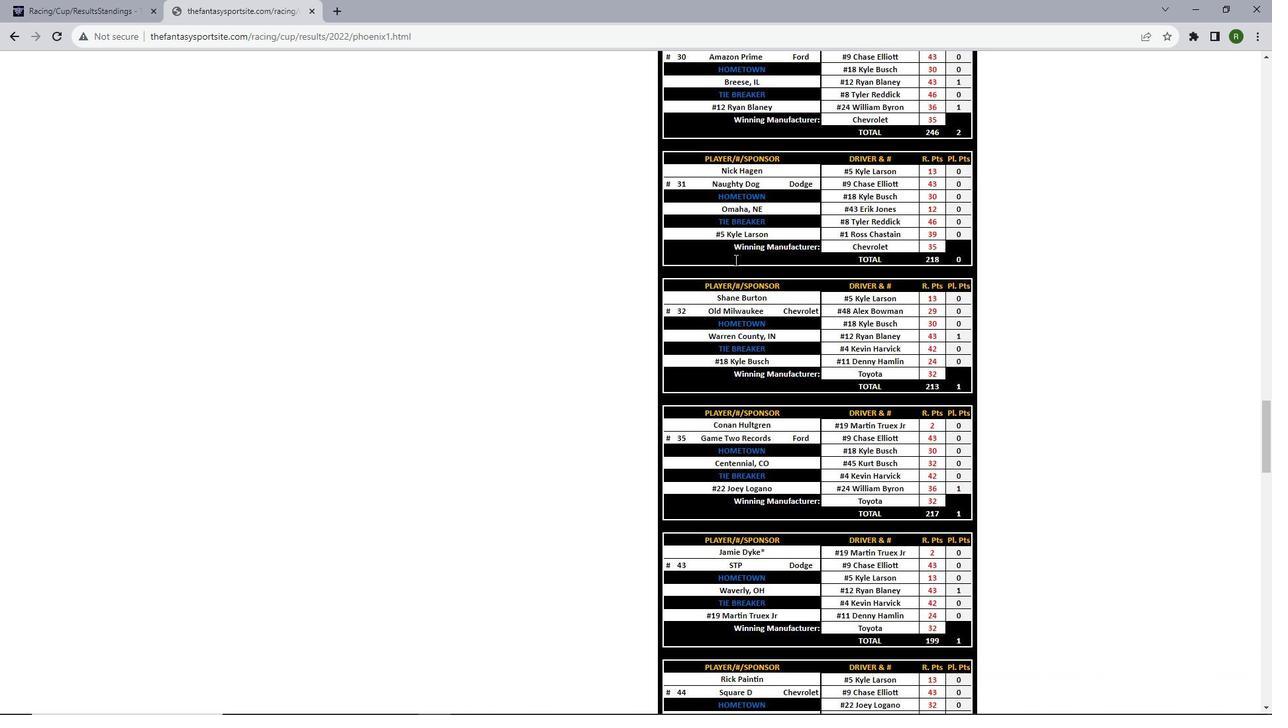 
Action: Mouse scrolled (735, 258) with delta (0, -1)
Screenshot: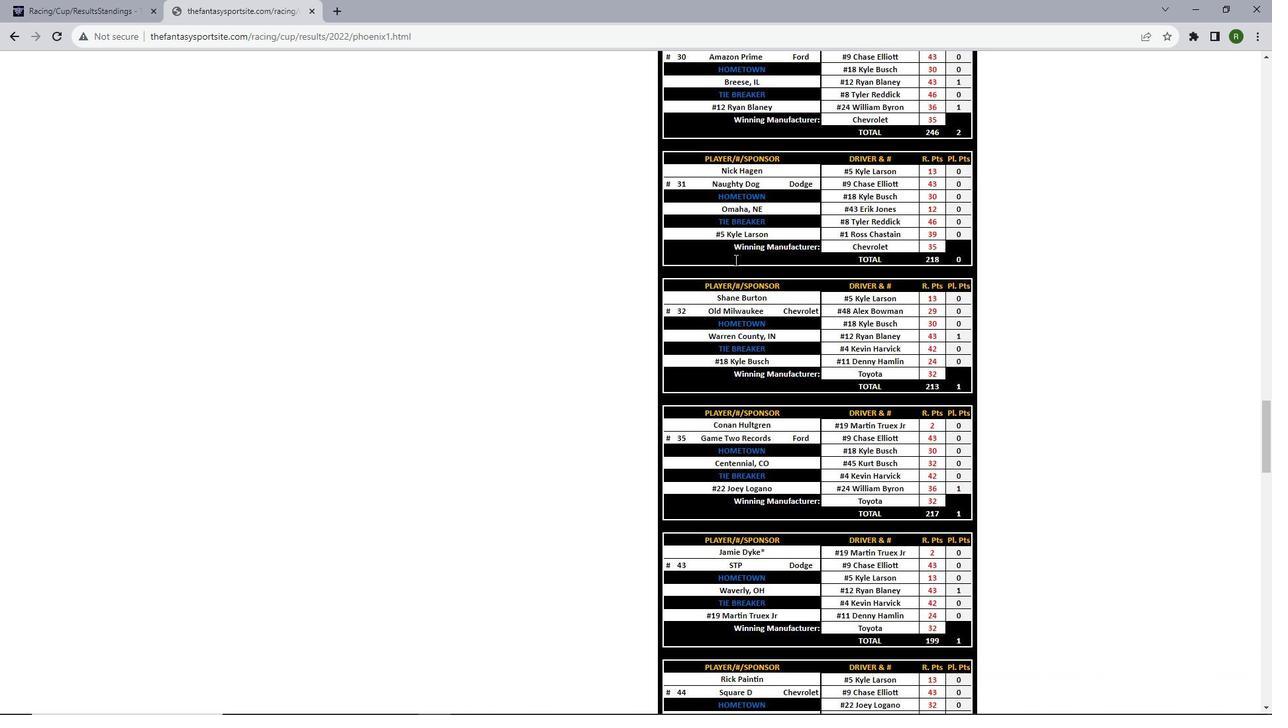 
Action: Mouse scrolled (735, 259) with delta (0, 0)
Screenshot: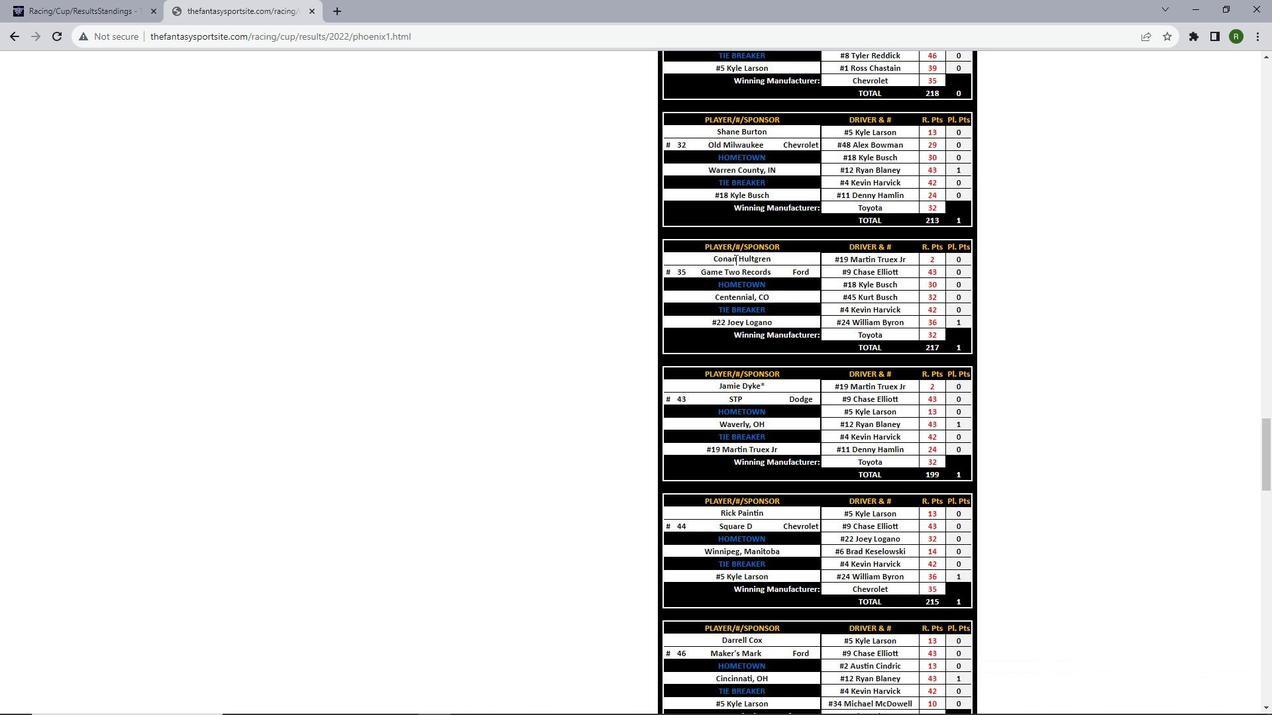
Action: Mouse scrolled (735, 259) with delta (0, 0)
Screenshot: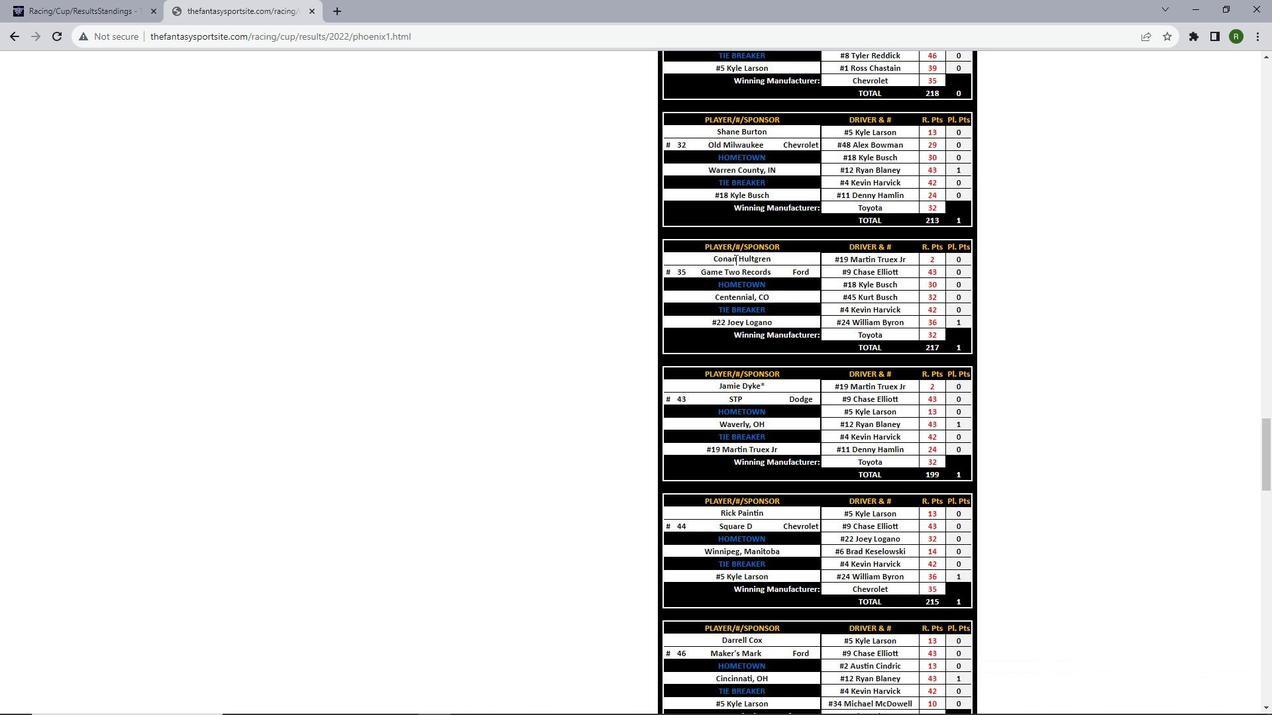 
Action: Mouse scrolled (735, 259) with delta (0, 0)
Screenshot: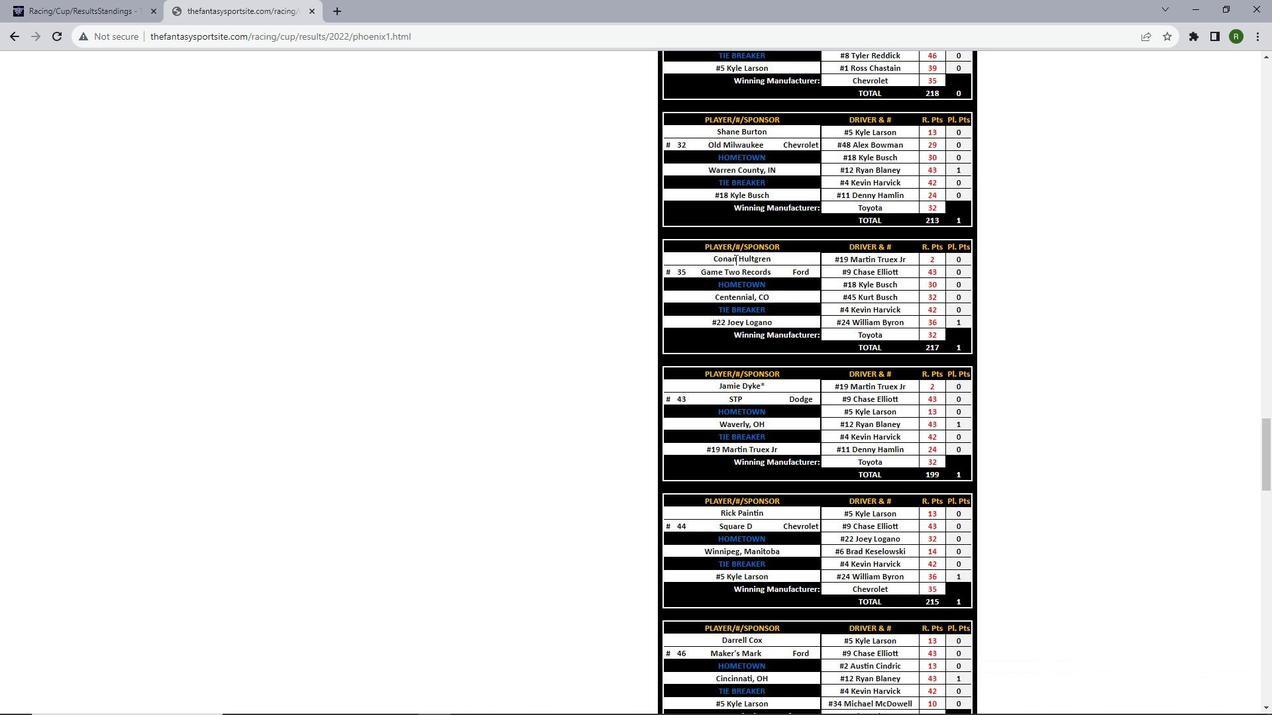 
Action: Mouse scrolled (735, 259) with delta (0, 0)
Screenshot: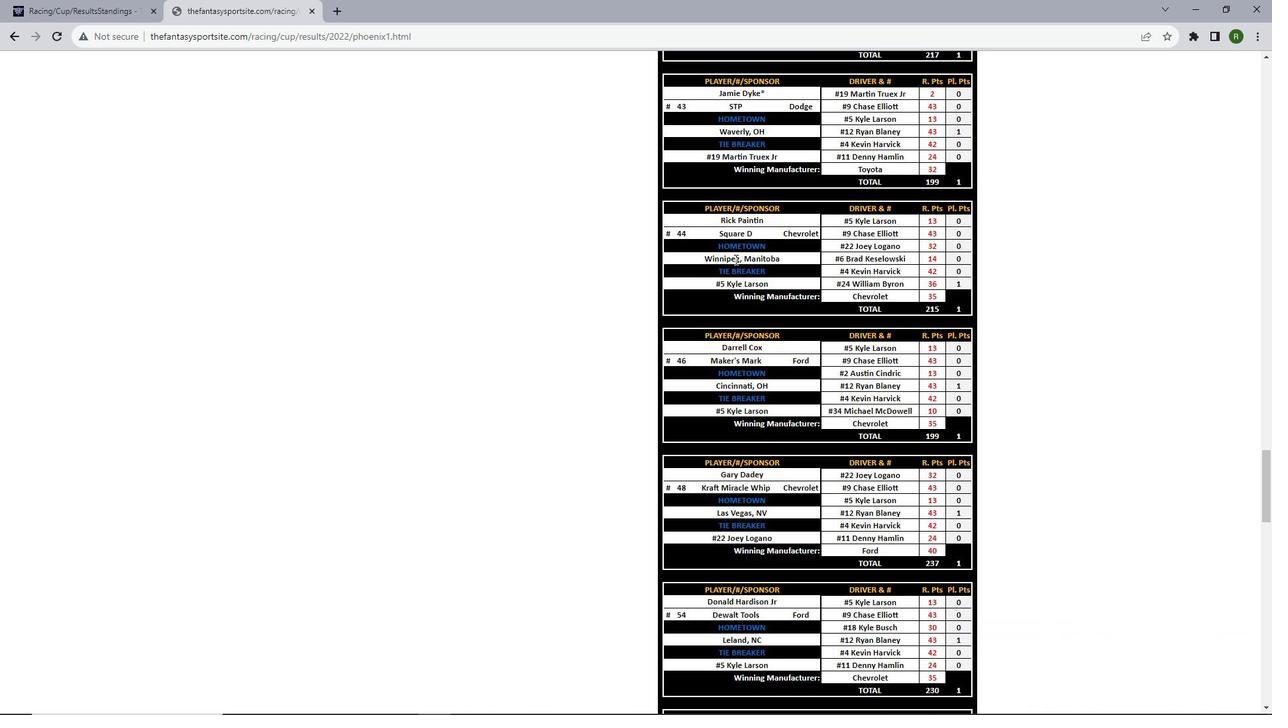 
Action: Mouse scrolled (735, 259) with delta (0, 0)
Screenshot: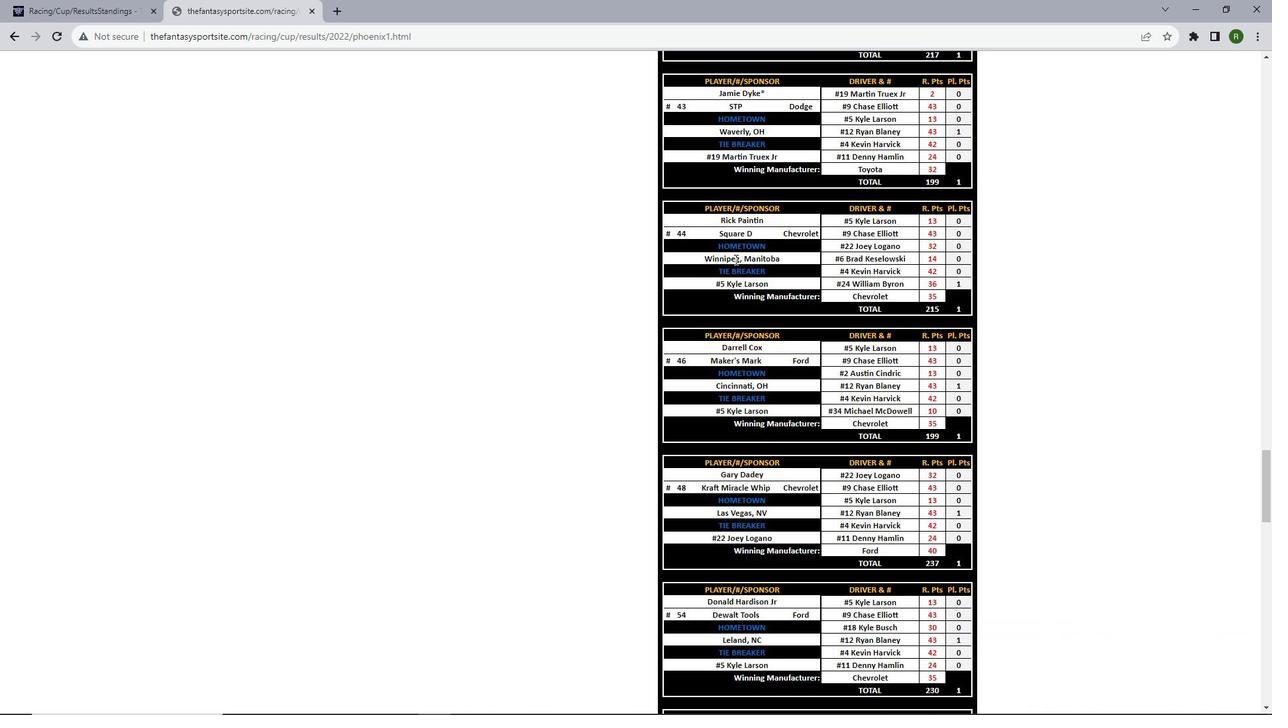 
Action: Mouse scrolled (735, 259) with delta (0, 0)
Screenshot: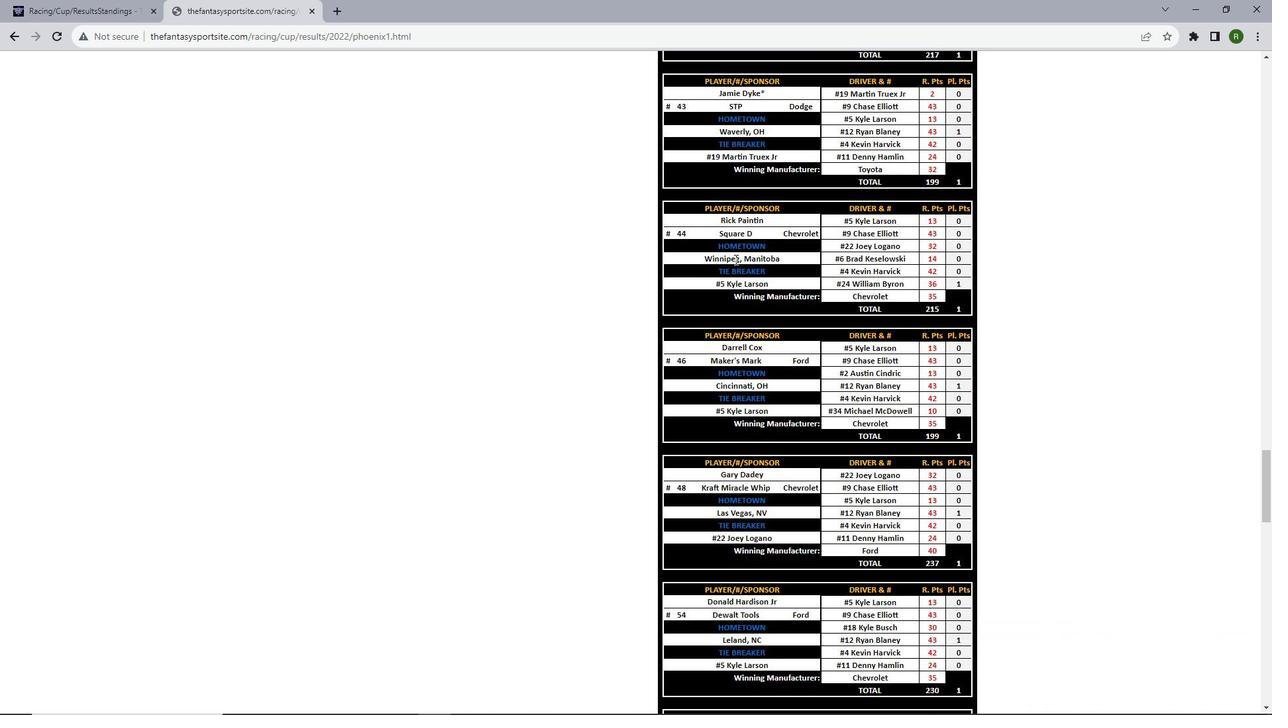 
Action: Mouse scrolled (735, 259) with delta (0, 0)
Screenshot: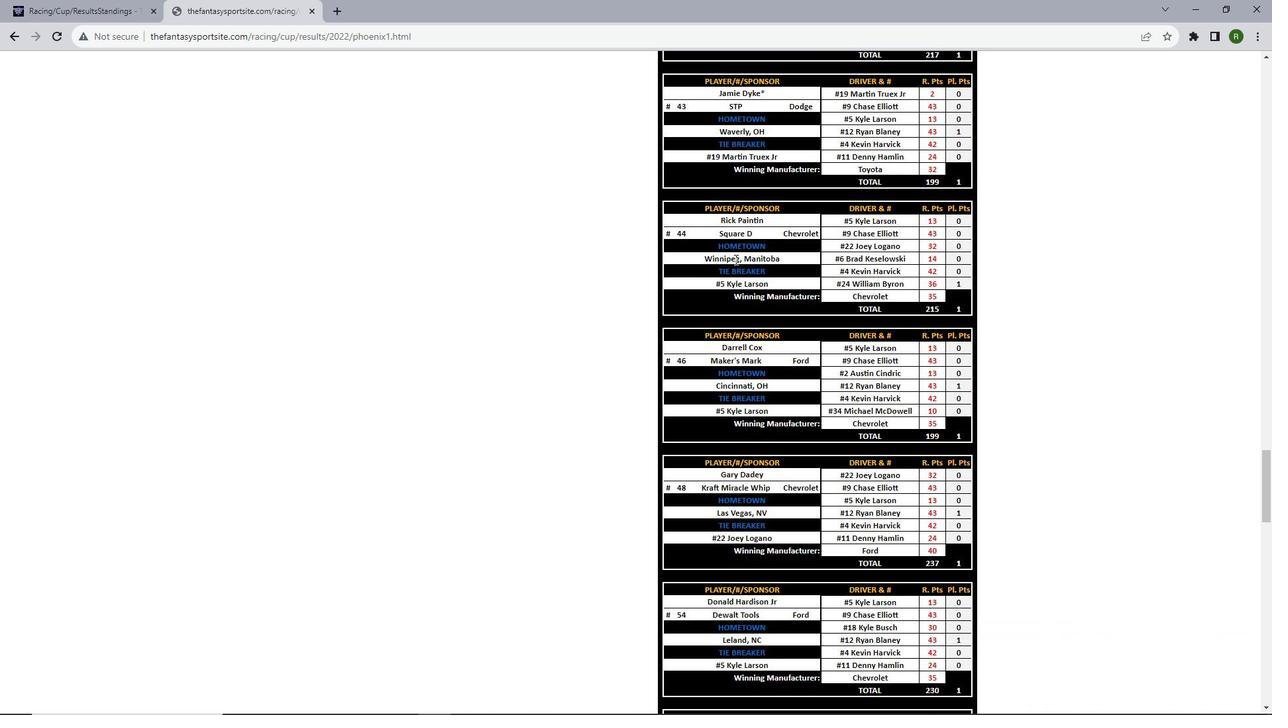 
Action: Mouse scrolled (735, 259) with delta (0, 0)
Screenshot: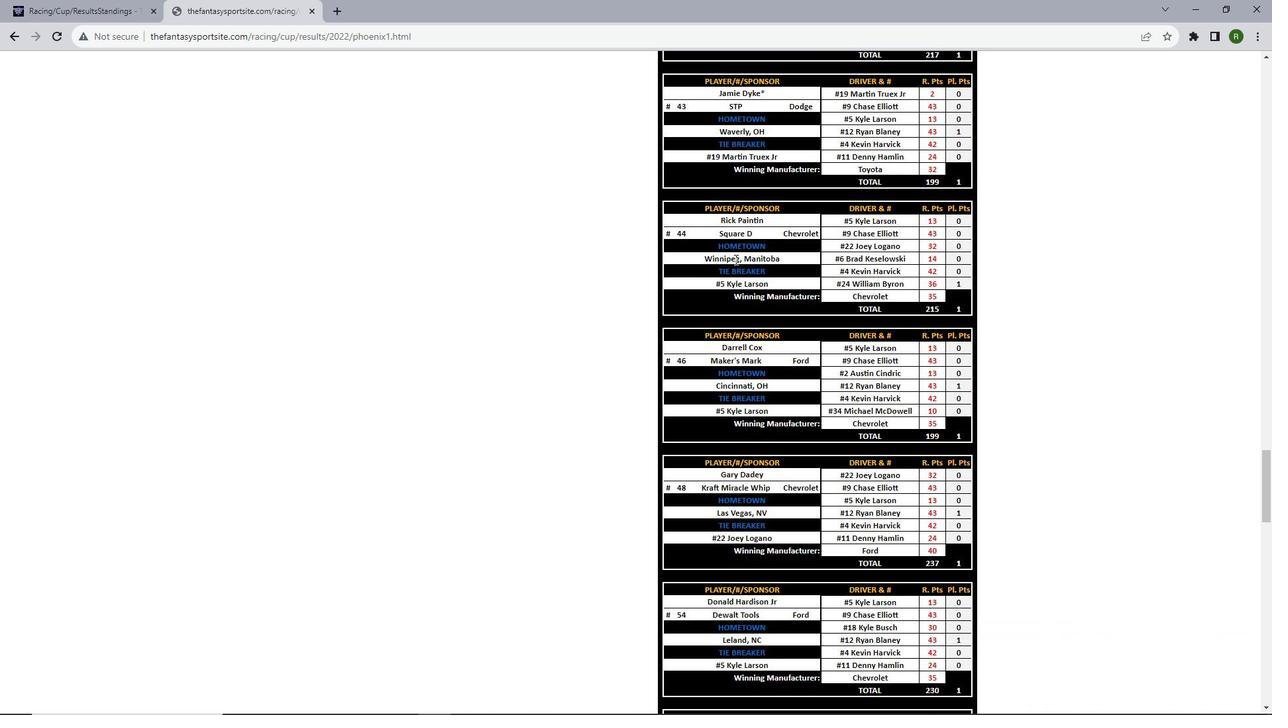 
Action: Mouse scrolled (735, 259) with delta (0, 0)
Screenshot: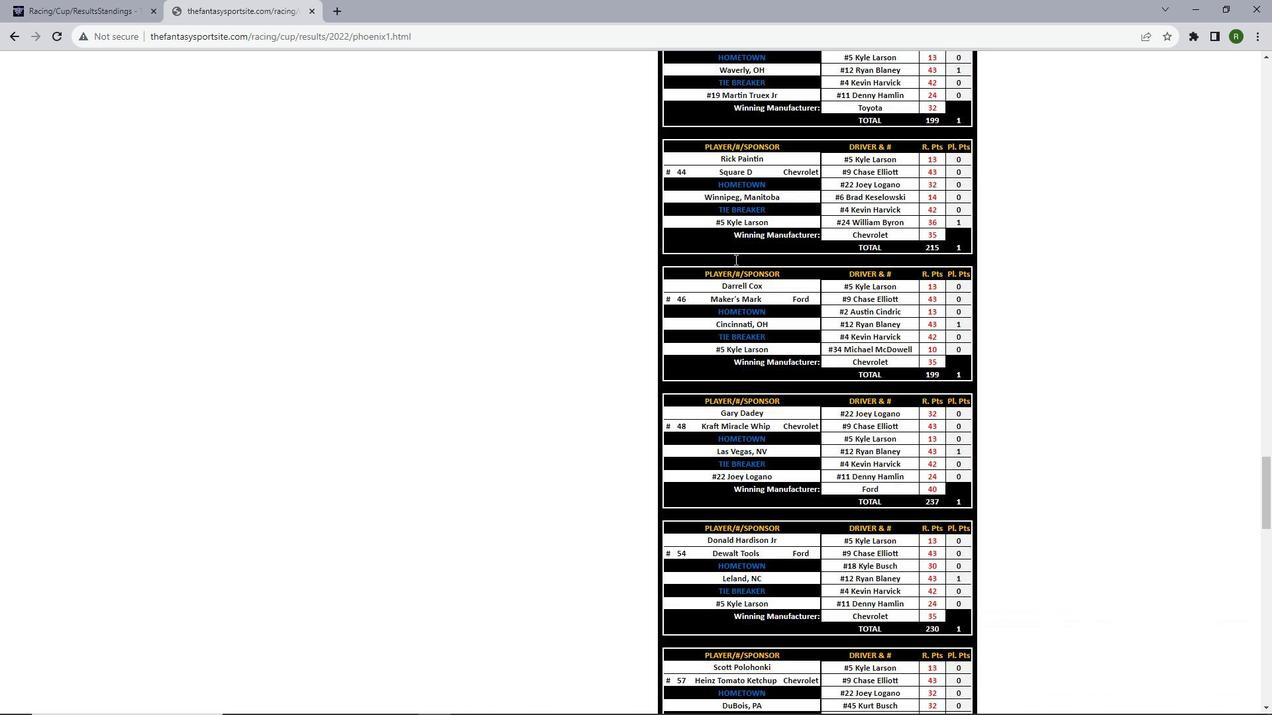 
Action: Mouse scrolled (735, 259) with delta (0, 0)
Screenshot: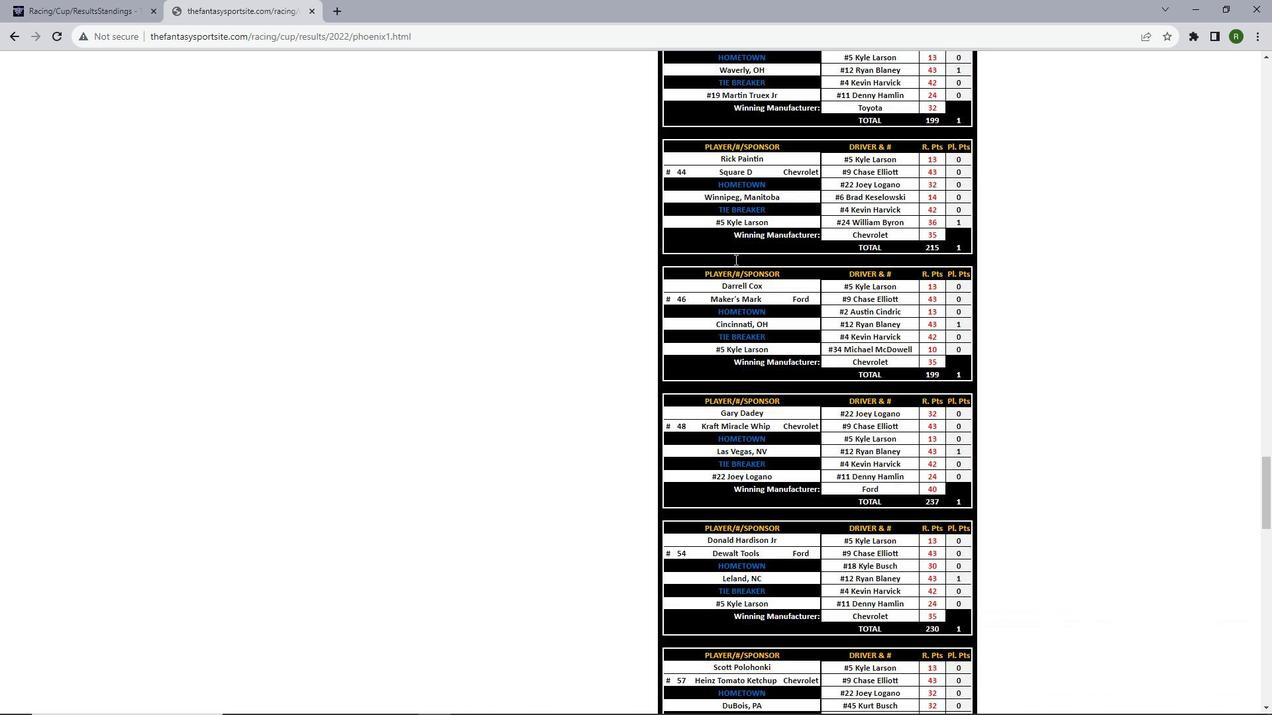 
Action: Mouse scrolled (735, 259) with delta (0, 0)
Screenshot: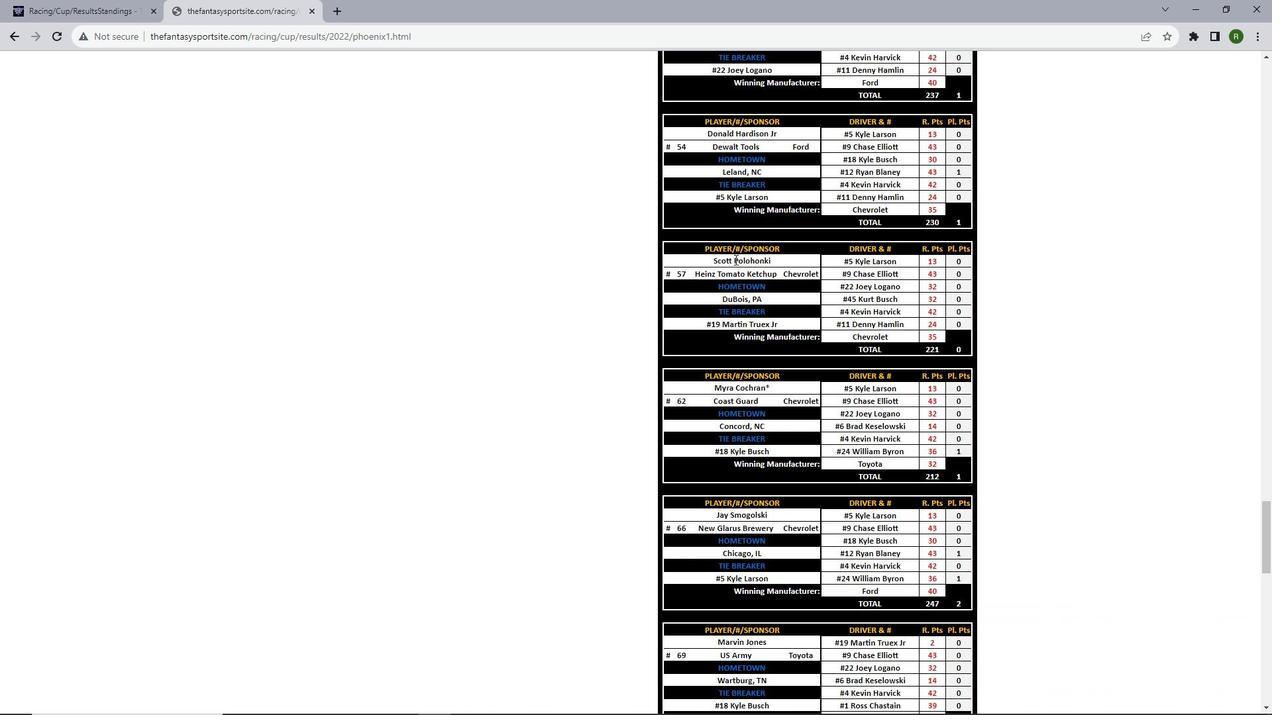 
Action: Mouse scrolled (735, 259) with delta (0, 0)
Screenshot: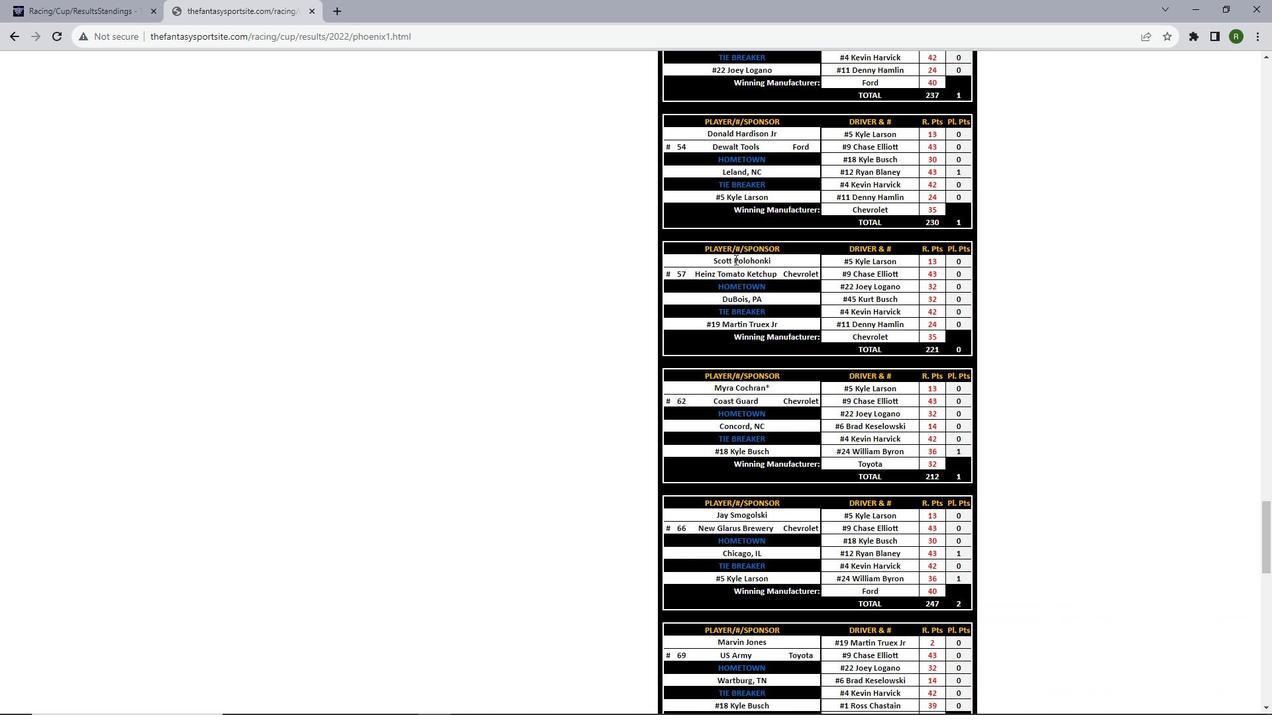 
Action: Mouse scrolled (735, 259) with delta (0, 0)
Screenshot: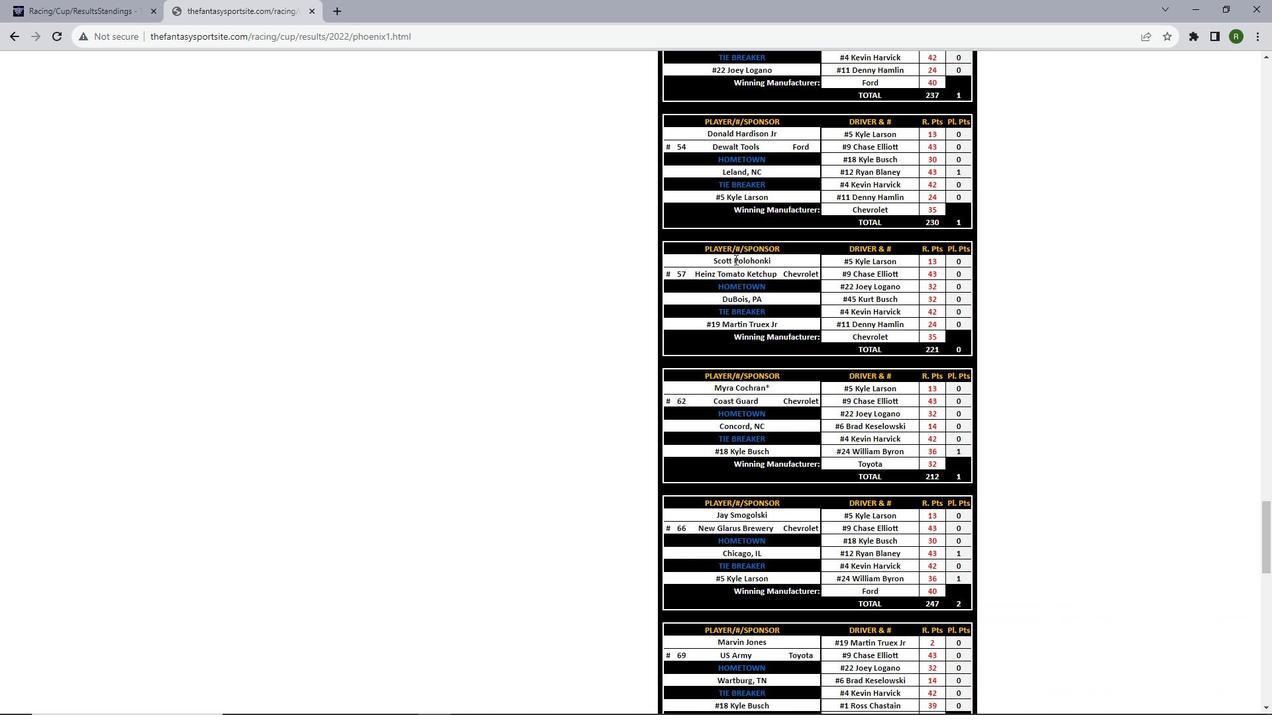
Action: Mouse scrolled (735, 259) with delta (0, 0)
Screenshot: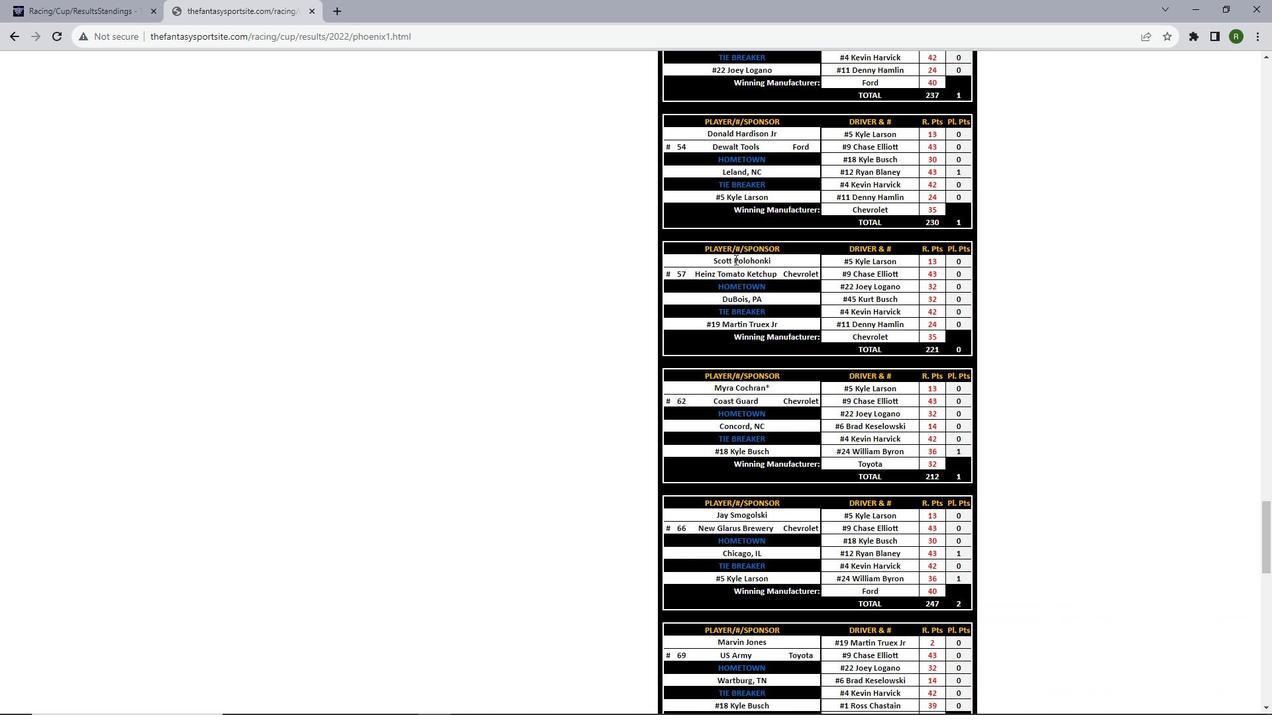 
Action: Mouse scrolled (735, 259) with delta (0, 0)
Screenshot: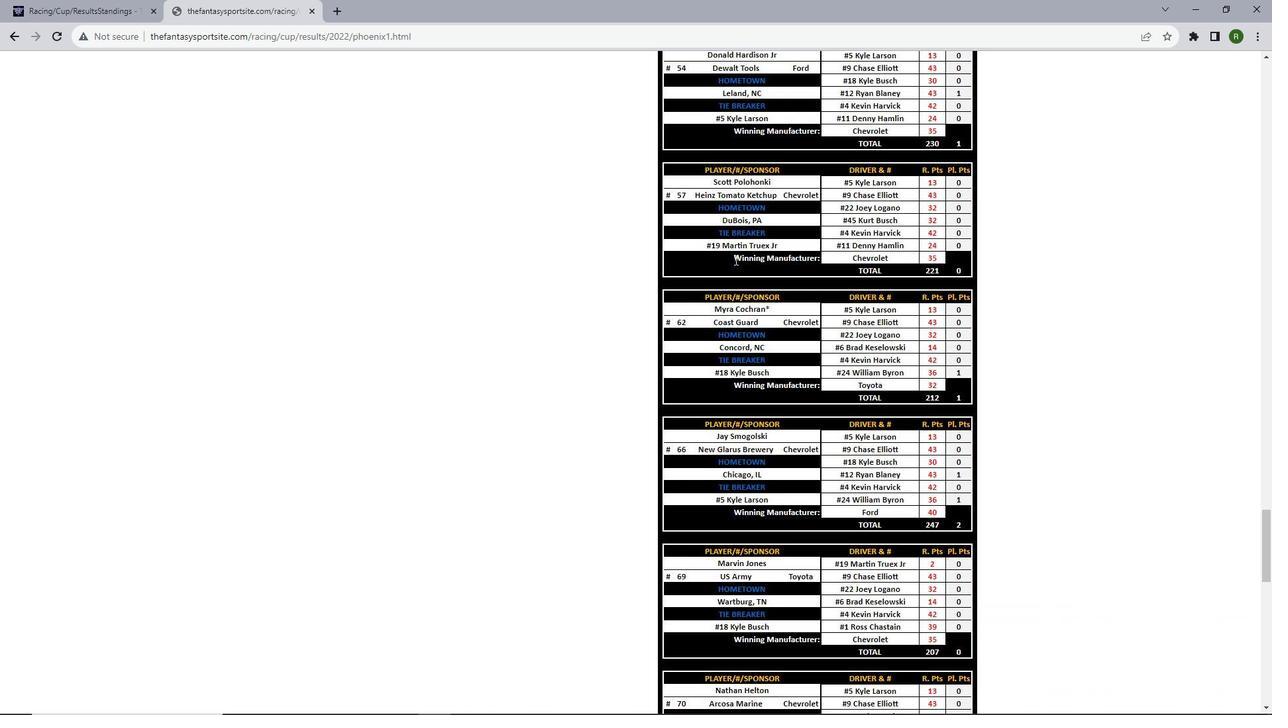 
Action: Mouse scrolled (735, 259) with delta (0, 0)
Screenshot: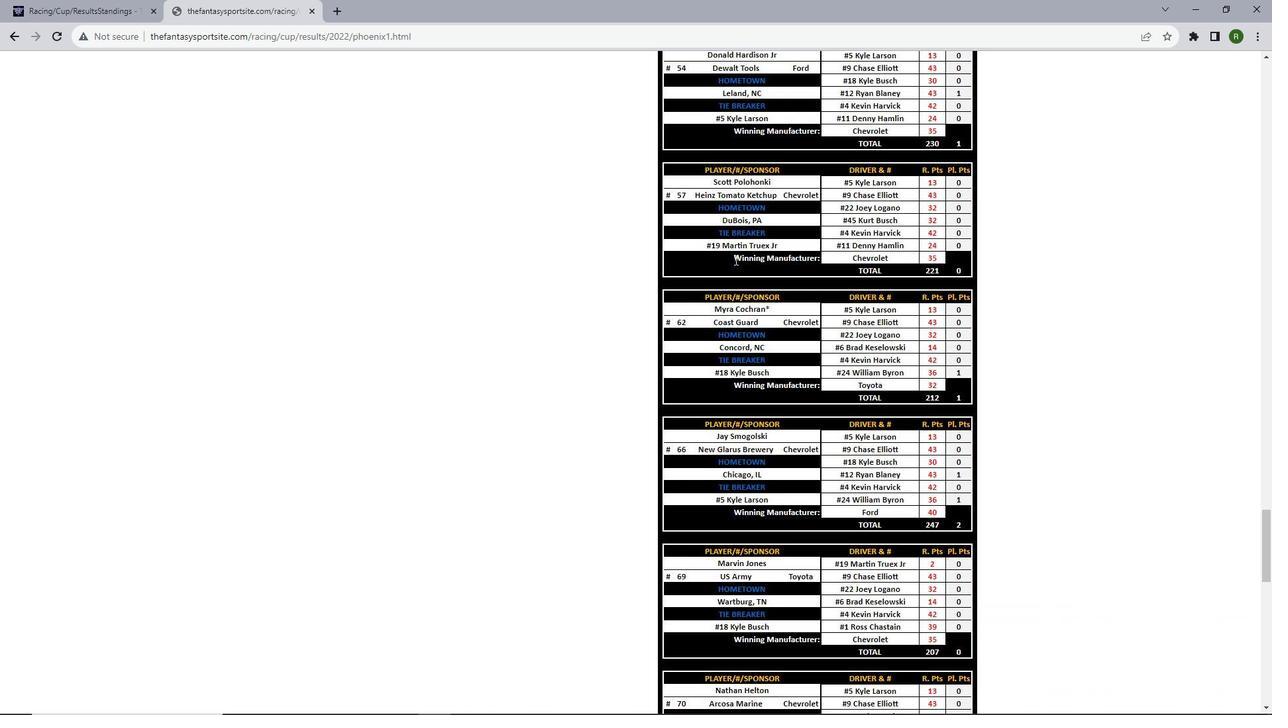 
Action: Mouse scrolled (735, 259) with delta (0, 0)
Screenshot: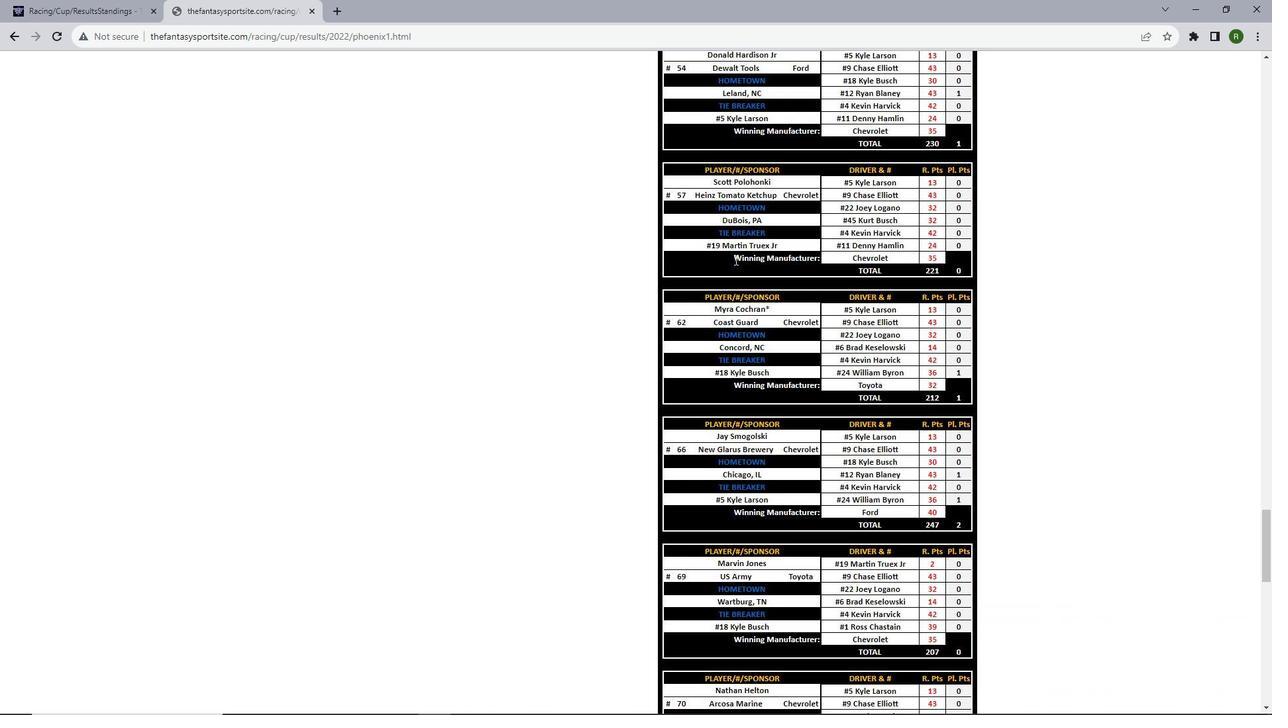 
Action: Mouse scrolled (735, 259) with delta (0, 0)
Screenshot: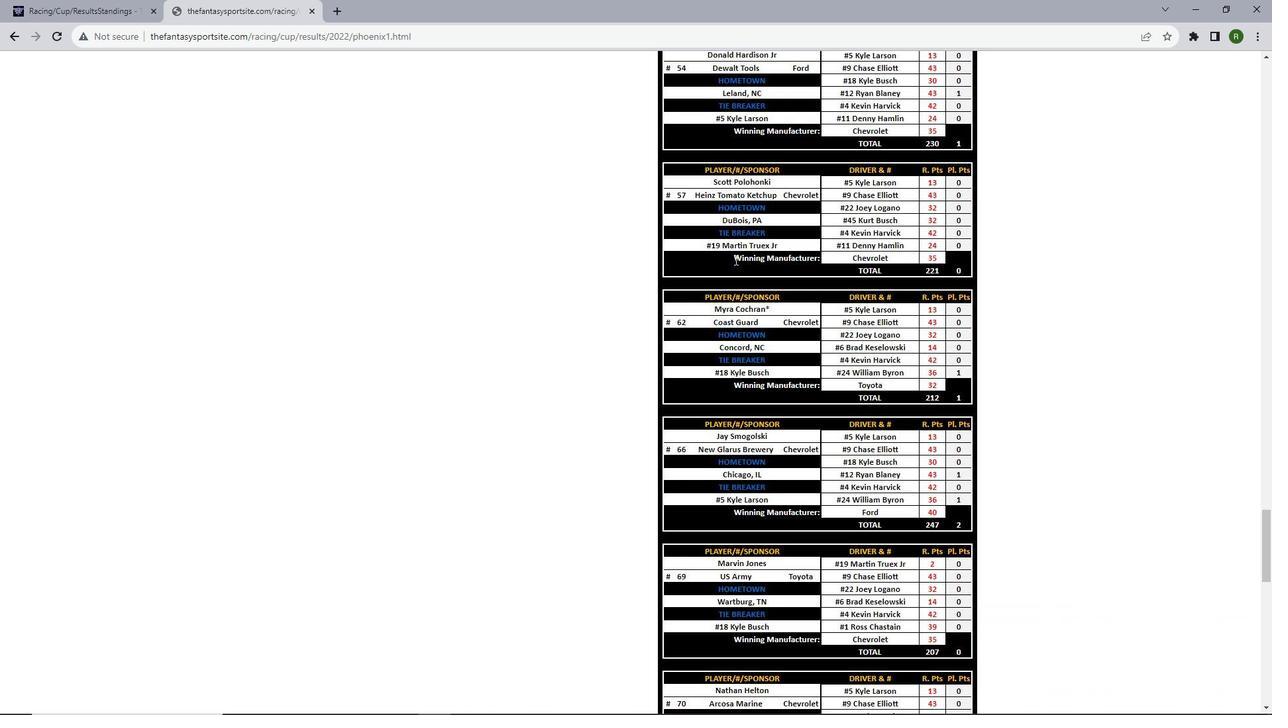 
Action: Mouse moved to (735, 259)
Screenshot: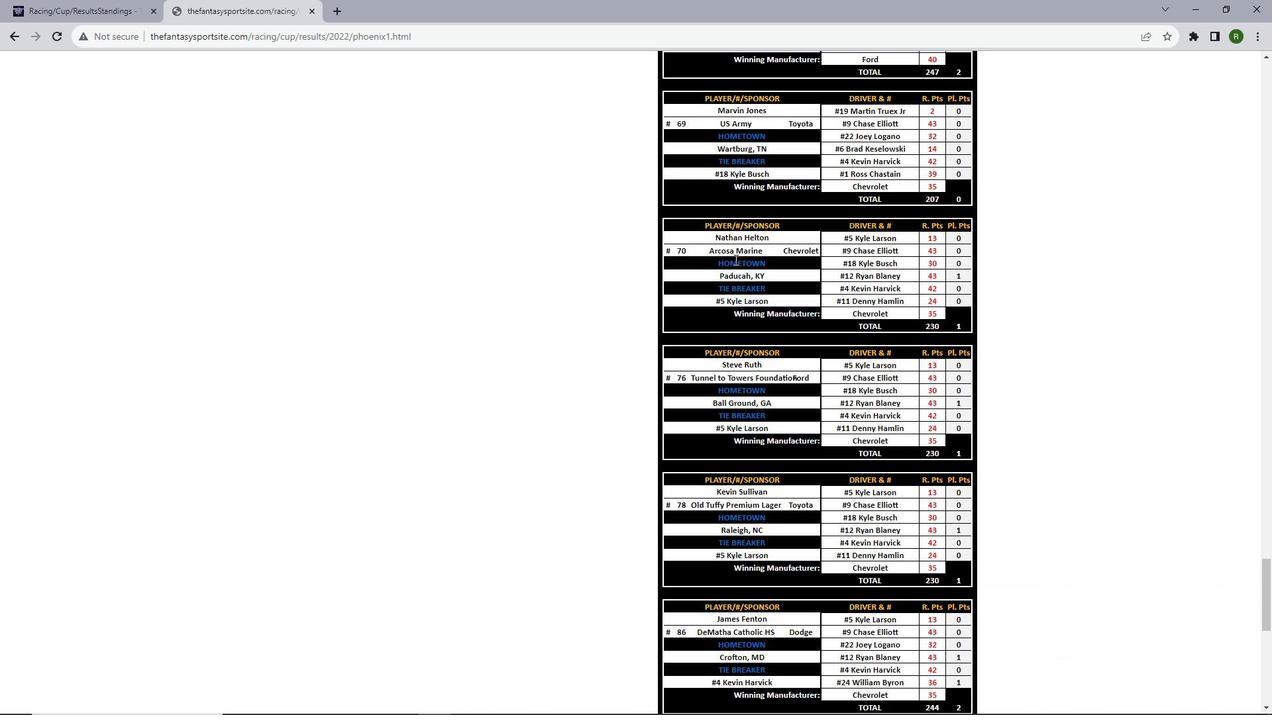 
Action: Mouse scrolled (735, 259) with delta (0, 0)
Screenshot: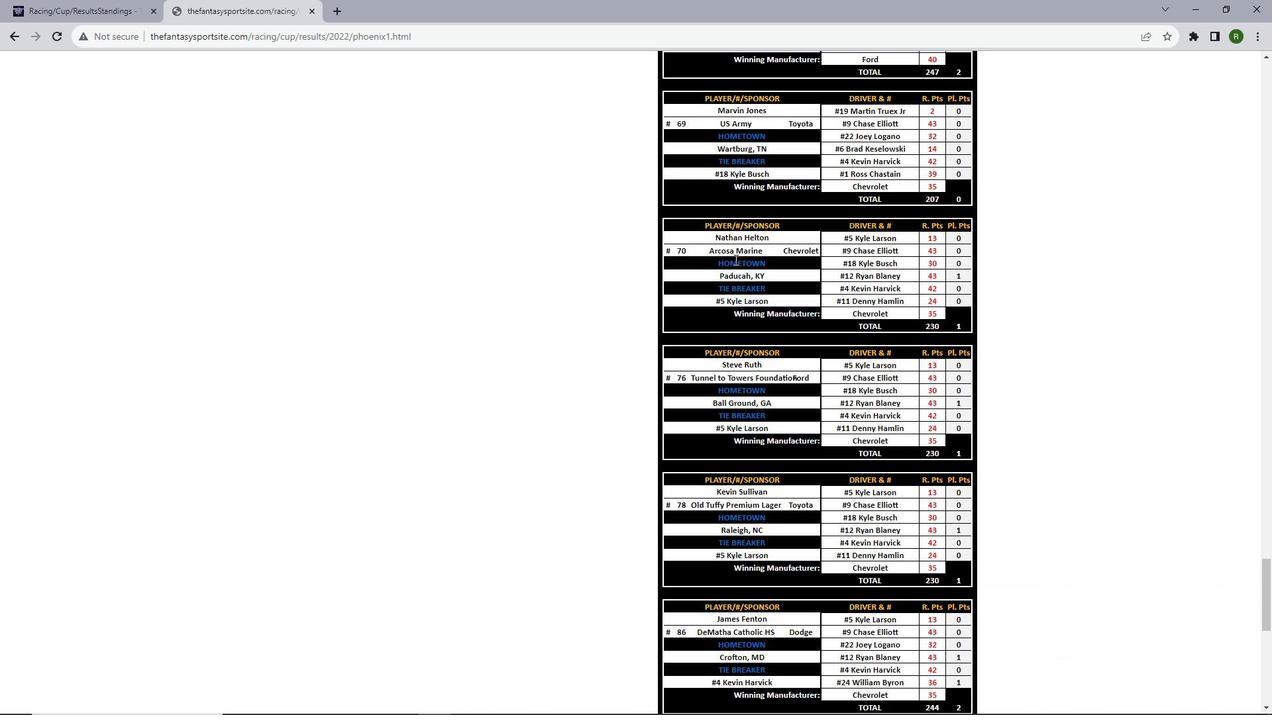 
Action: Mouse scrolled (735, 259) with delta (0, 0)
Screenshot: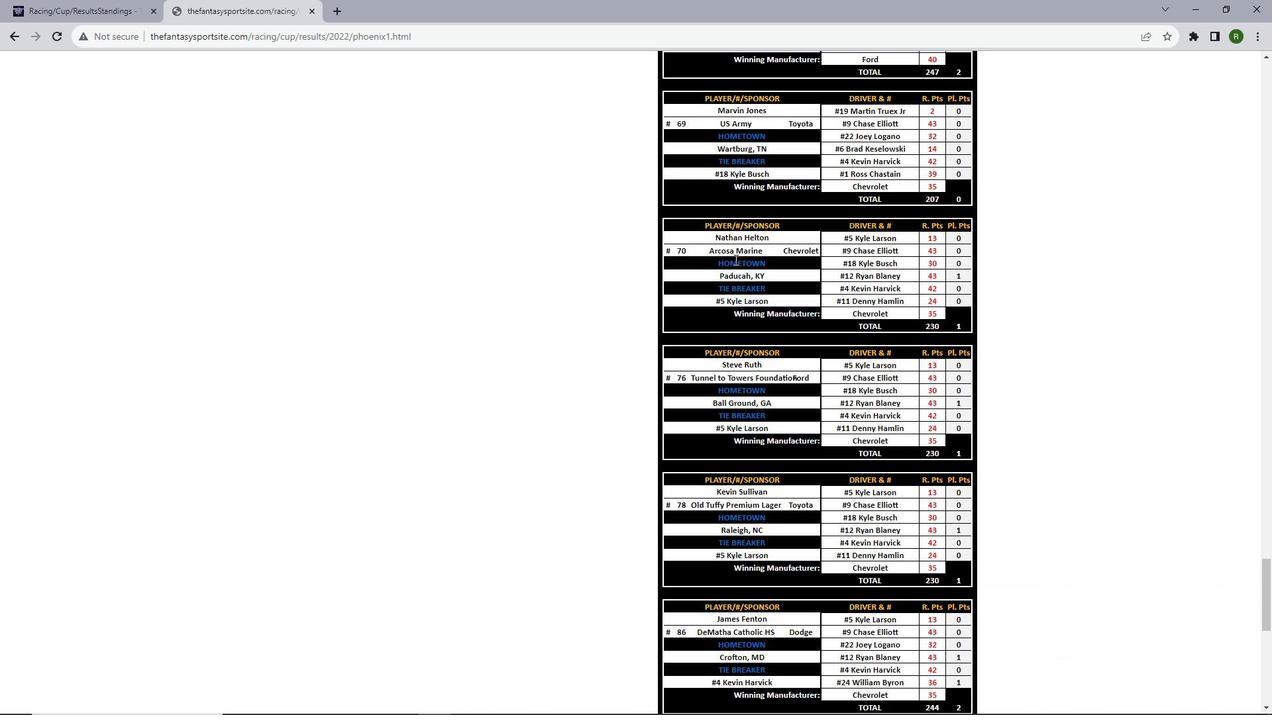 
Action: Mouse scrolled (735, 259) with delta (0, 0)
Screenshot: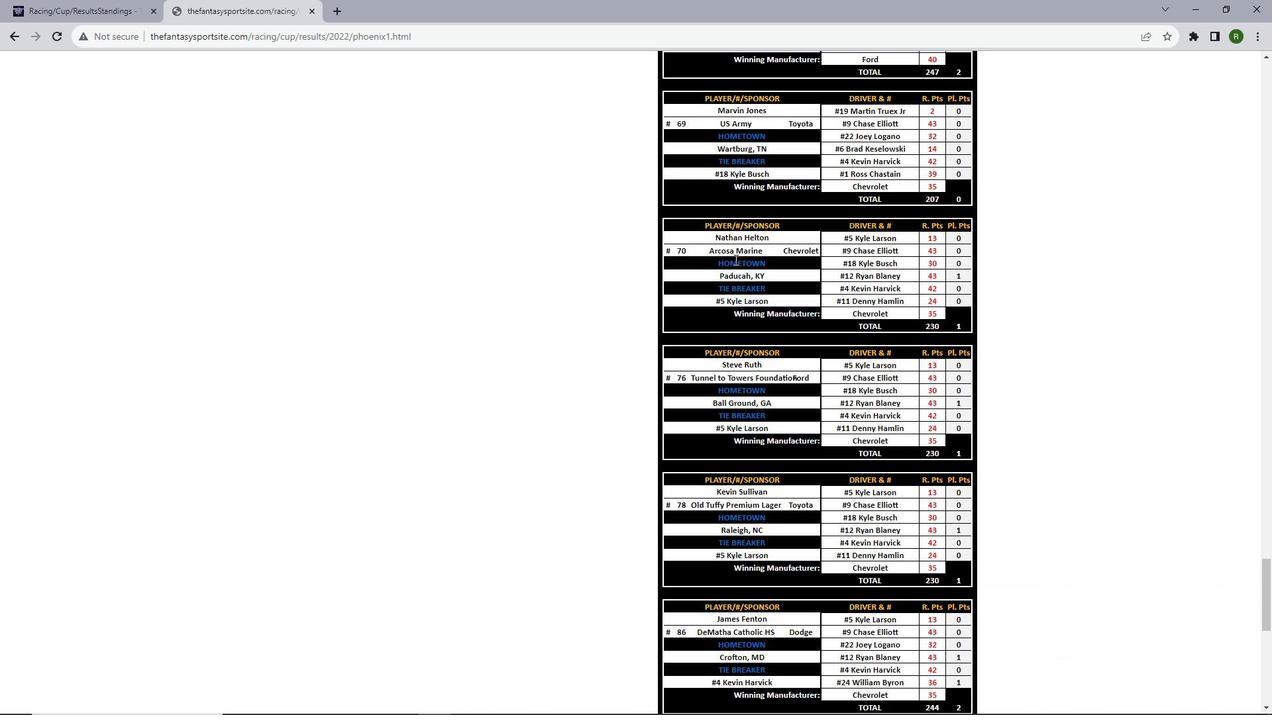 
Action: Mouse scrolled (735, 259) with delta (0, 0)
Screenshot: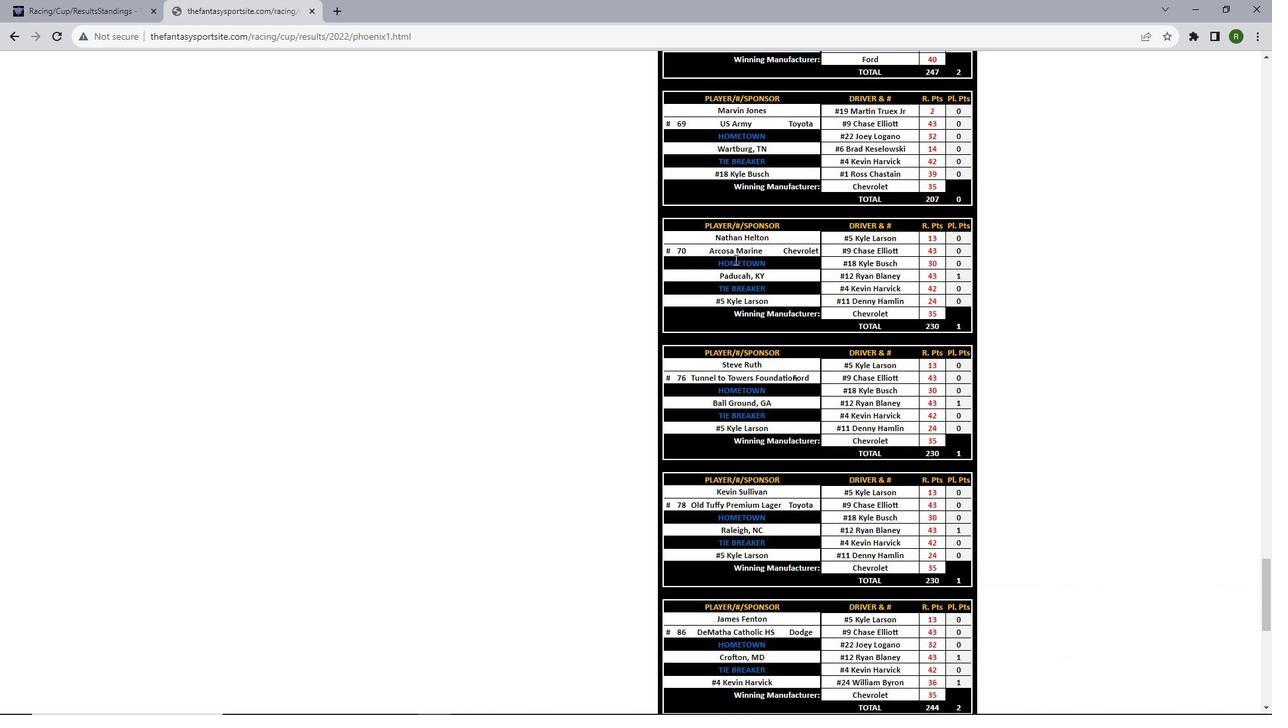 
Action: Mouse scrolled (735, 259) with delta (0, 0)
Screenshot: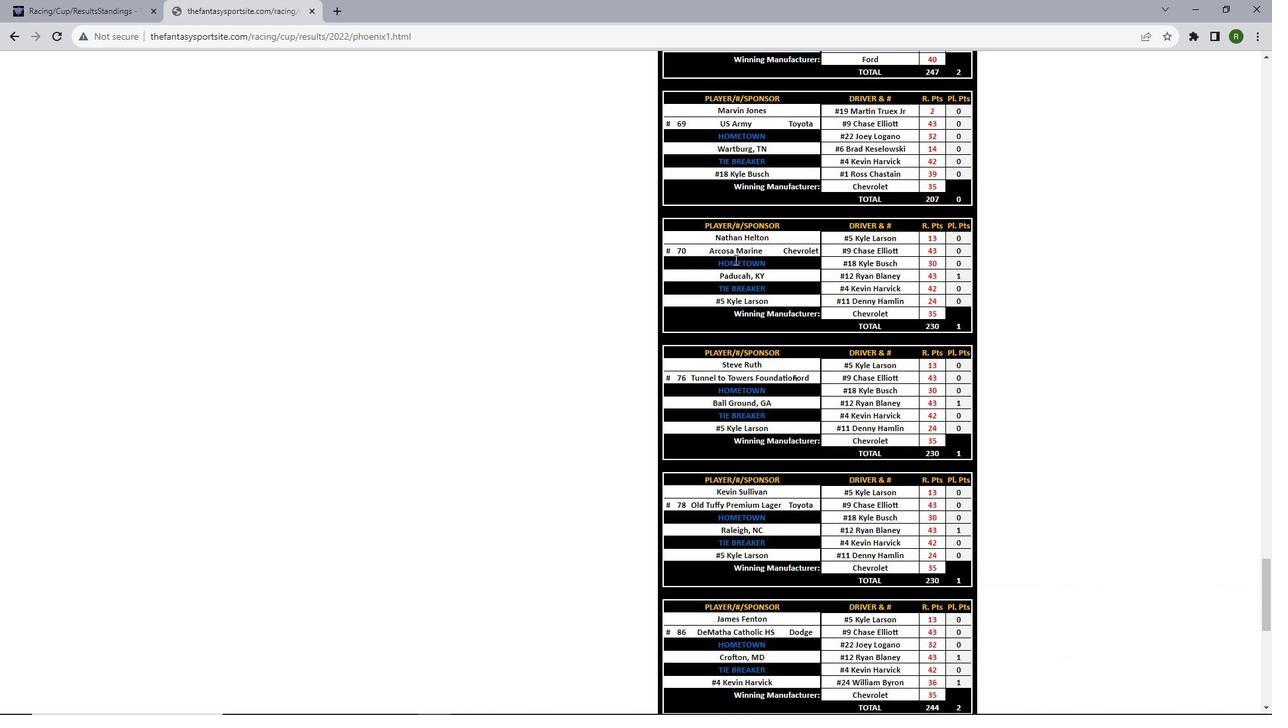 
Action: Mouse scrolled (735, 259) with delta (0, 0)
Screenshot: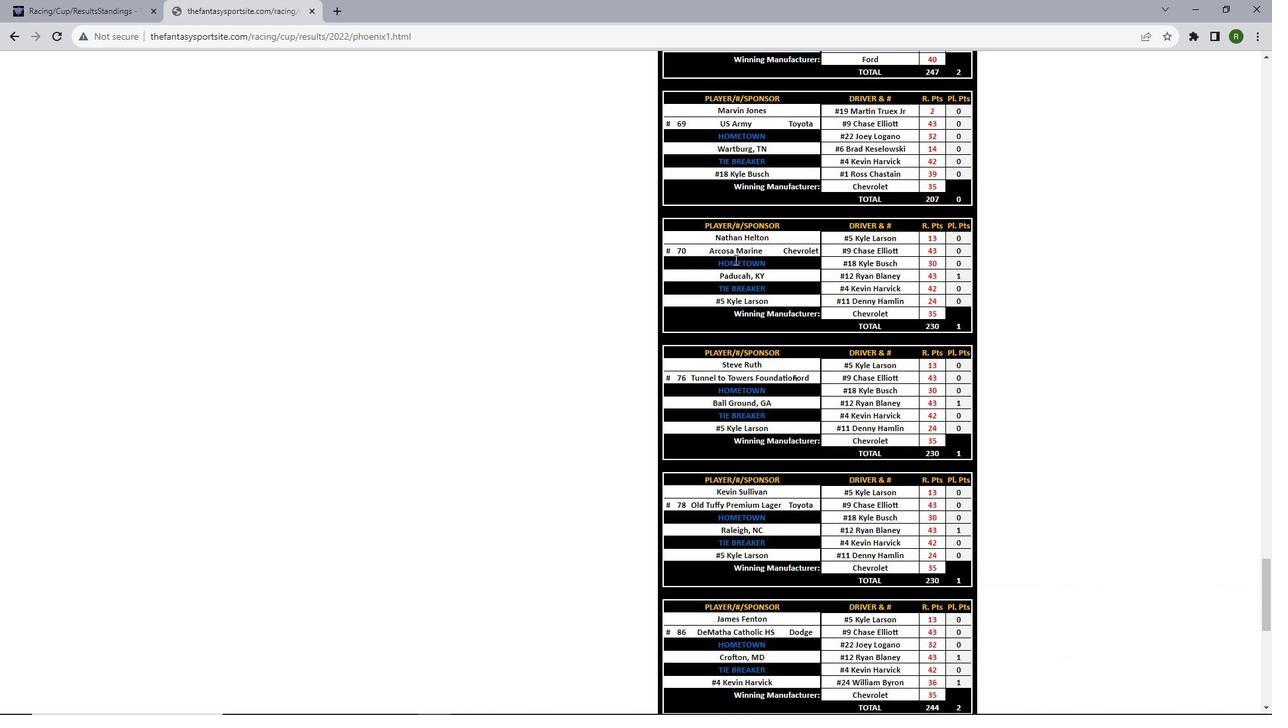 
Action: Mouse scrolled (735, 259) with delta (0, 0)
Screenshot: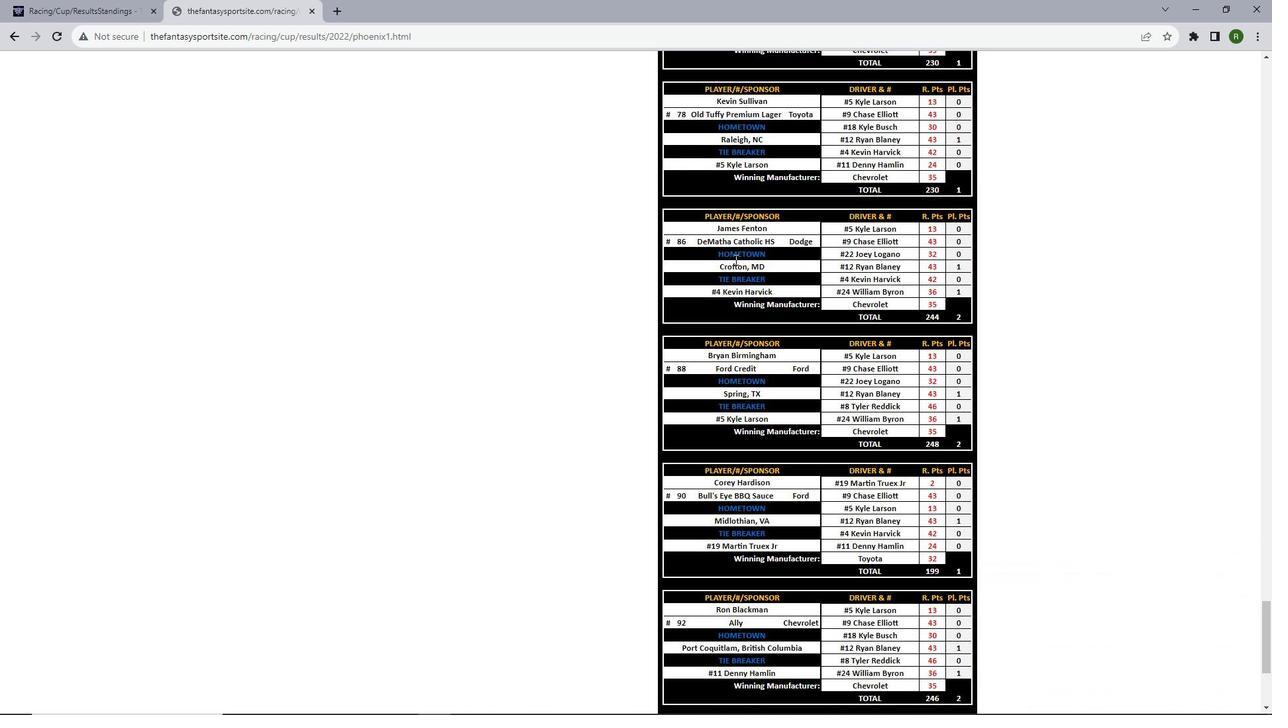 
Action: Mouse scrolled (735, 259) with delta (0, 0)
Screenshot: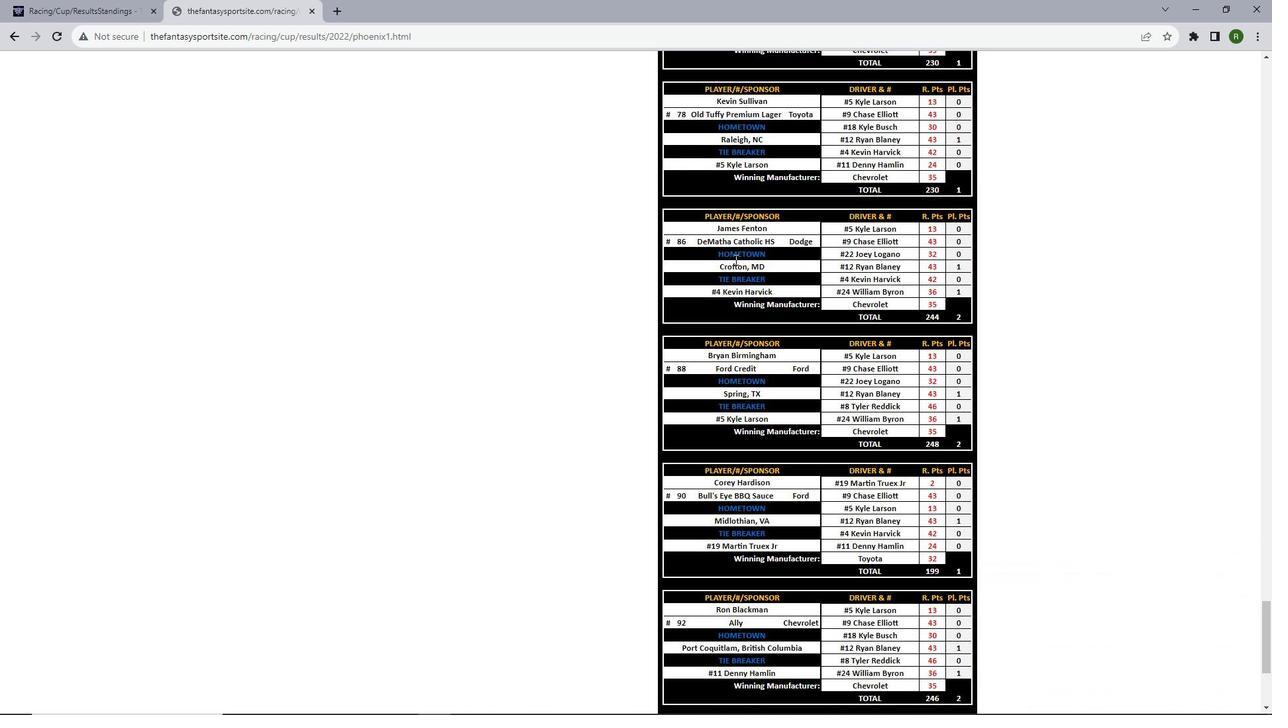 
Action: Mouse scrolled (735, 259) with delta (0, 0)
Screenshot: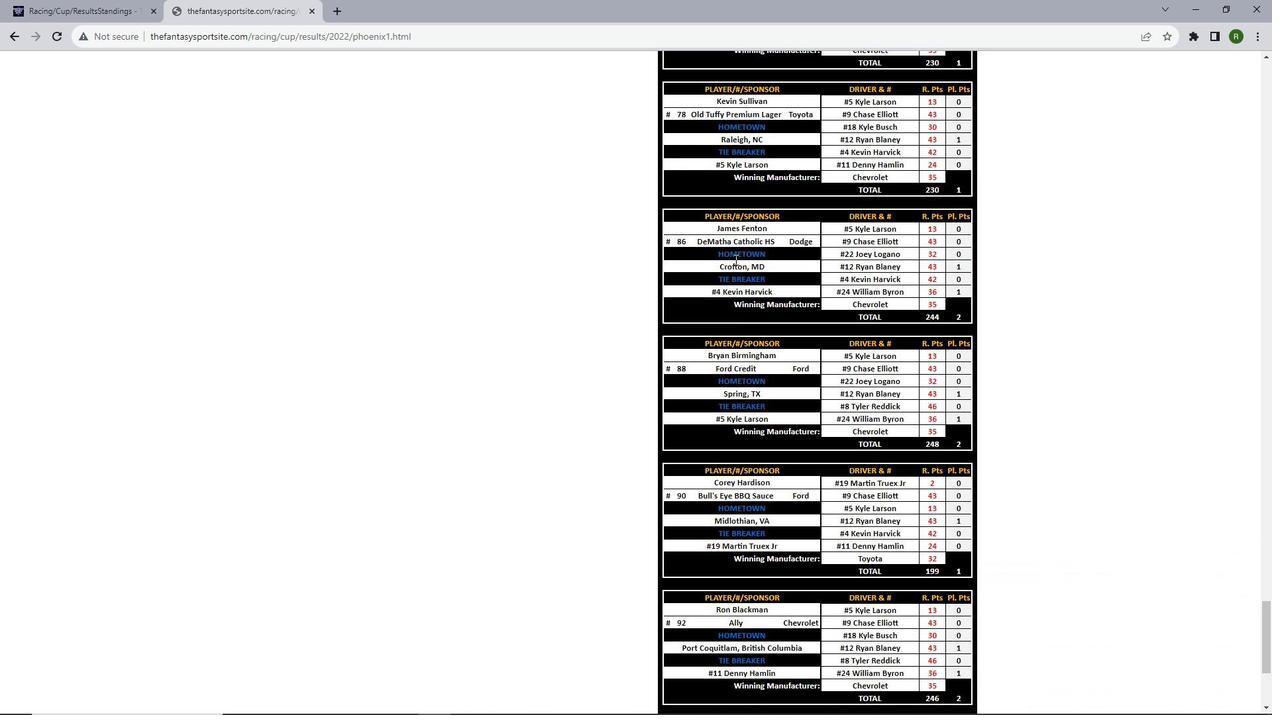 
Action: Mouse scrolled (735, 259) with delta (0, 0)
Screenshot: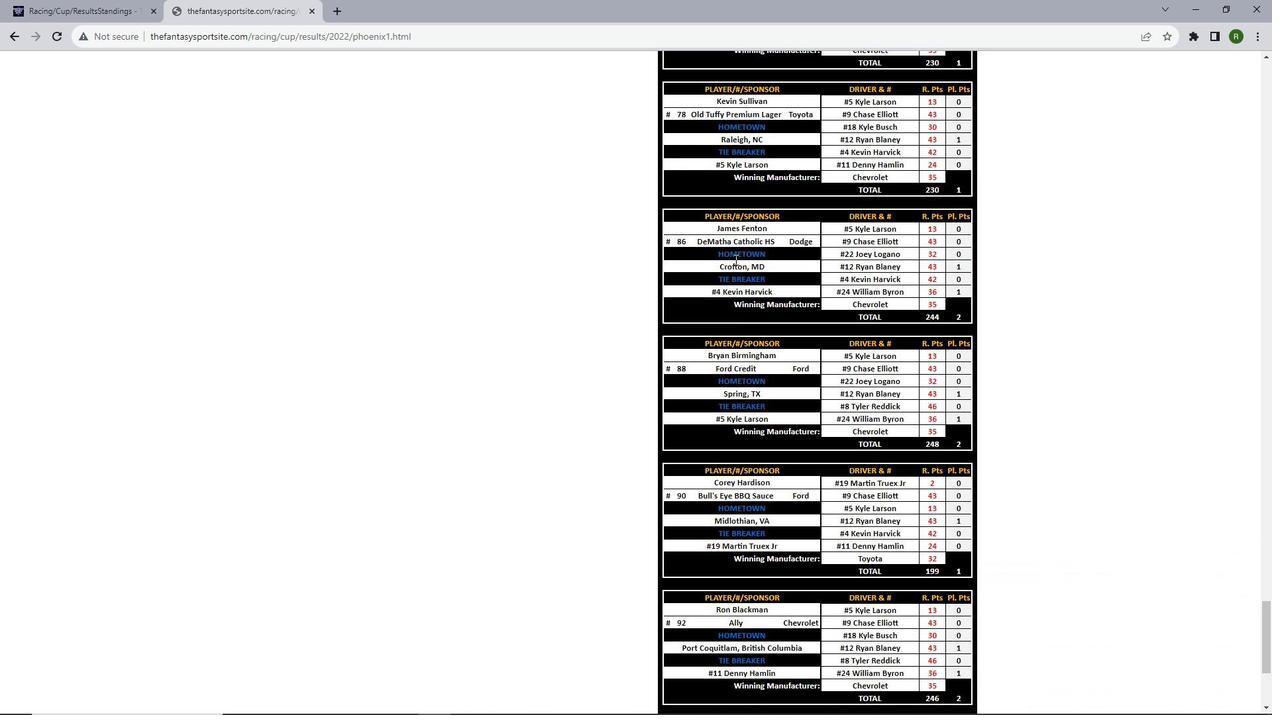 
Action: Mouse scrolled (735, 259) with delta (0, 0)
Screenshot: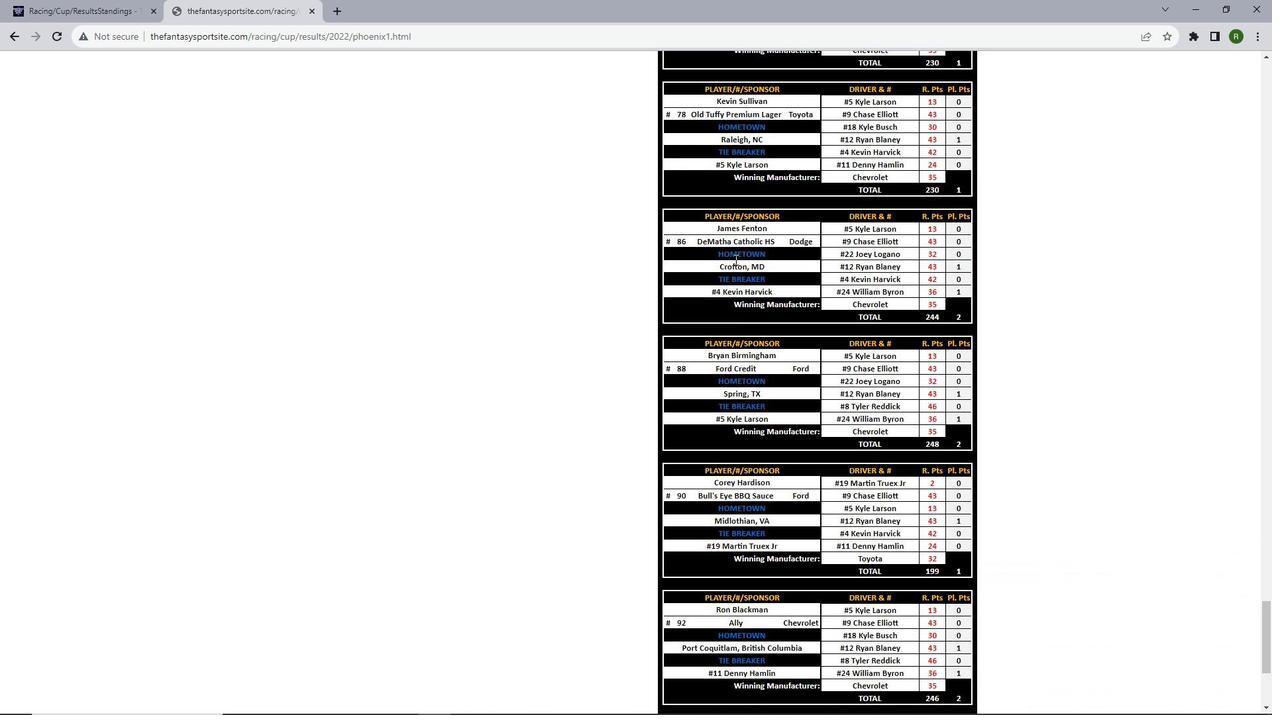 
Action: Mouse scrolled (735, 259) with delta (0, 0)
Screenshot: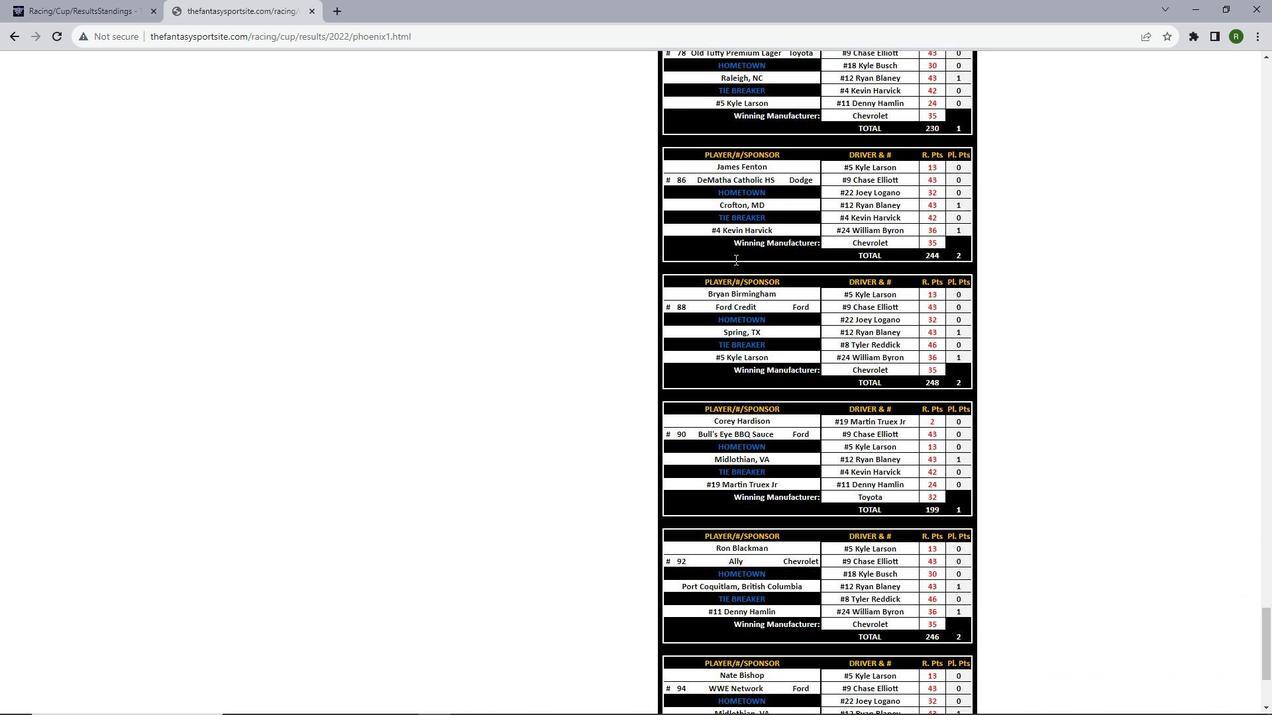 
